 Task: Find an Airbnb in South Peabody, United States, for 7 guests from 10th to 15th July, with 4 bedrooms, 7 beds, 4 bathrooms, price range ₹10,000-₹15,000, and amenities including TV, gym, breakfast, free parking, WiFi, and self check-in.
Action: Mouse moved to (686, 136)
Screenshot: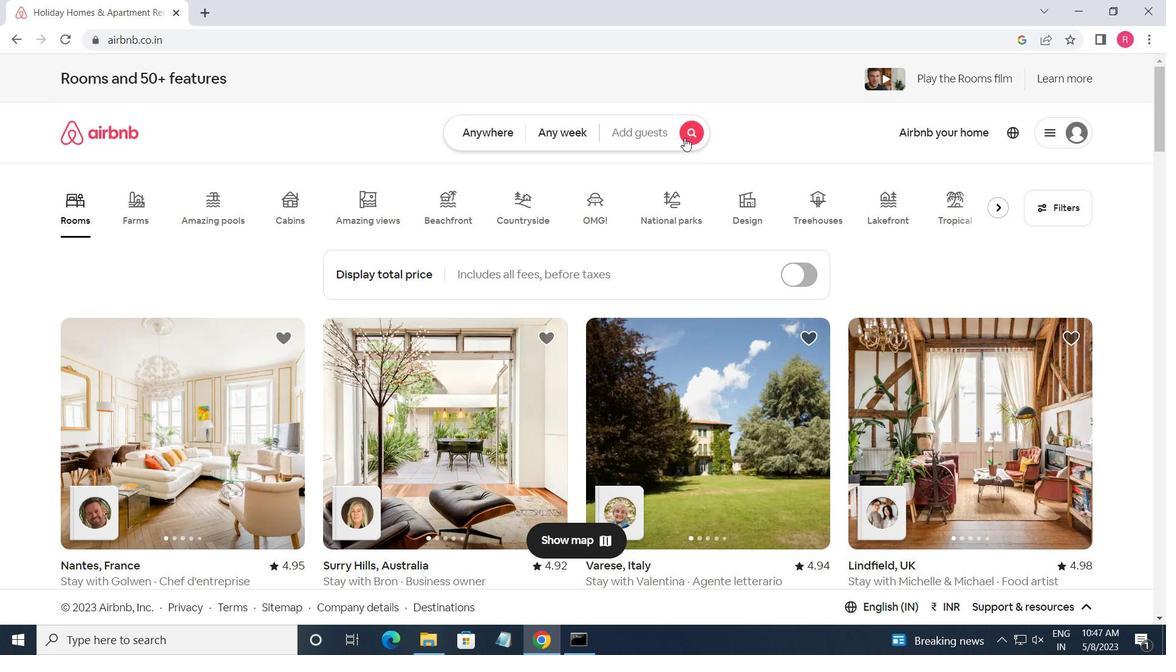 
Action: Mouse pressed left at (686, 136)
Screenshot: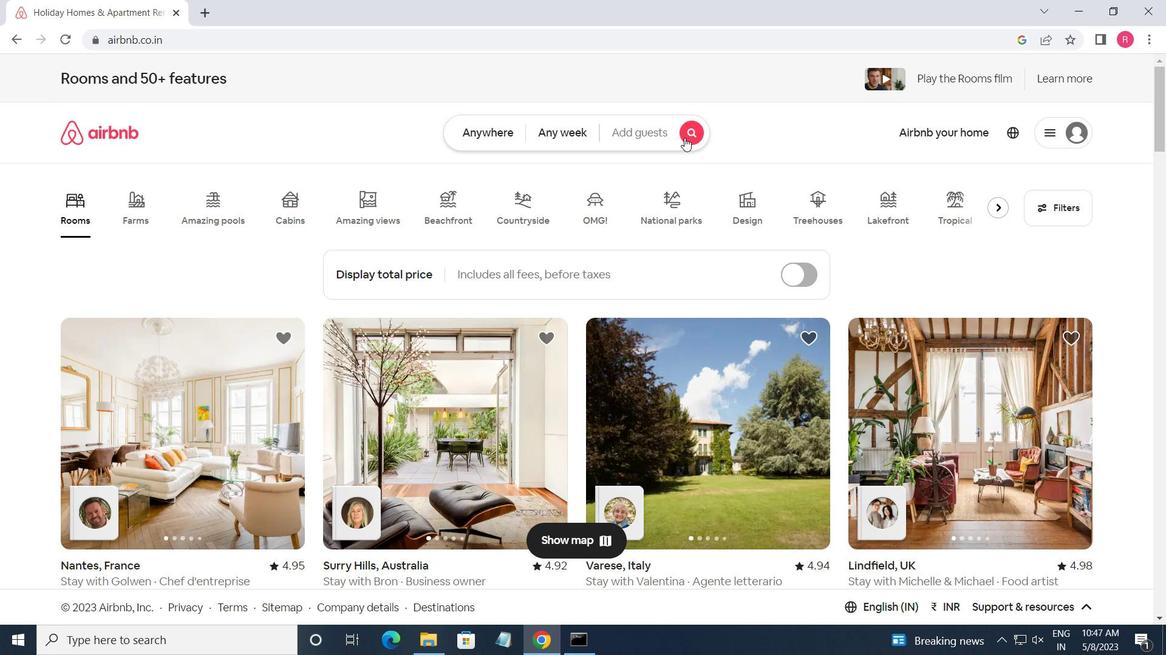 
Action: Mouse moved to (391, 191)
Screenshot: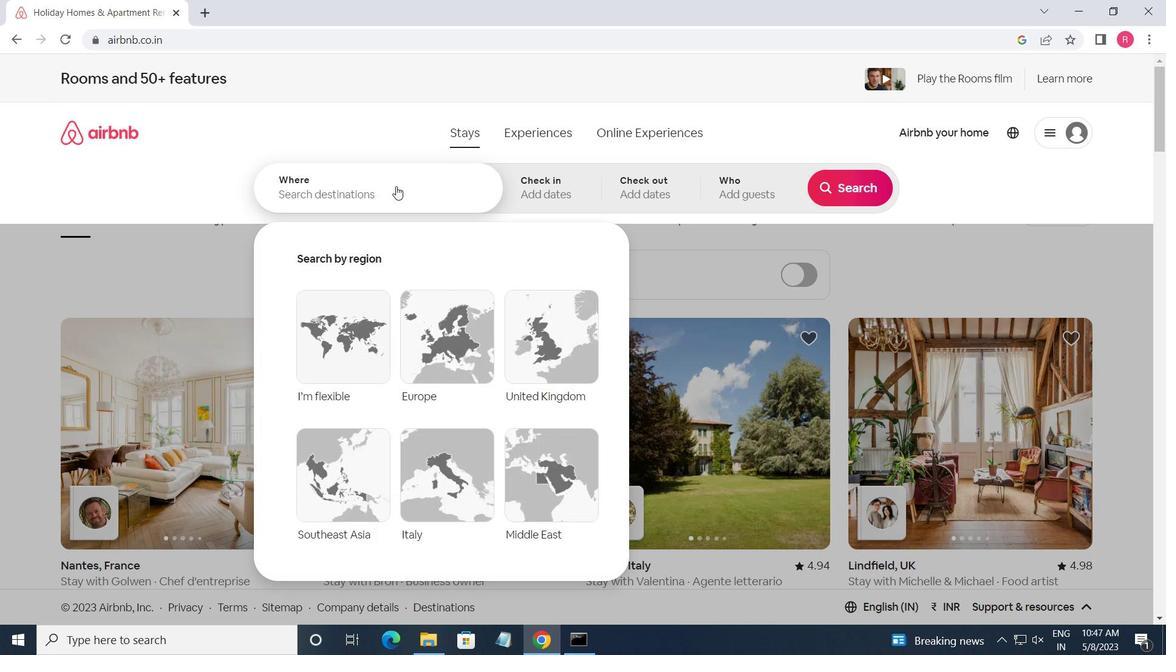 
Action: Mouse pressed left at (391, 191)
Screenshot: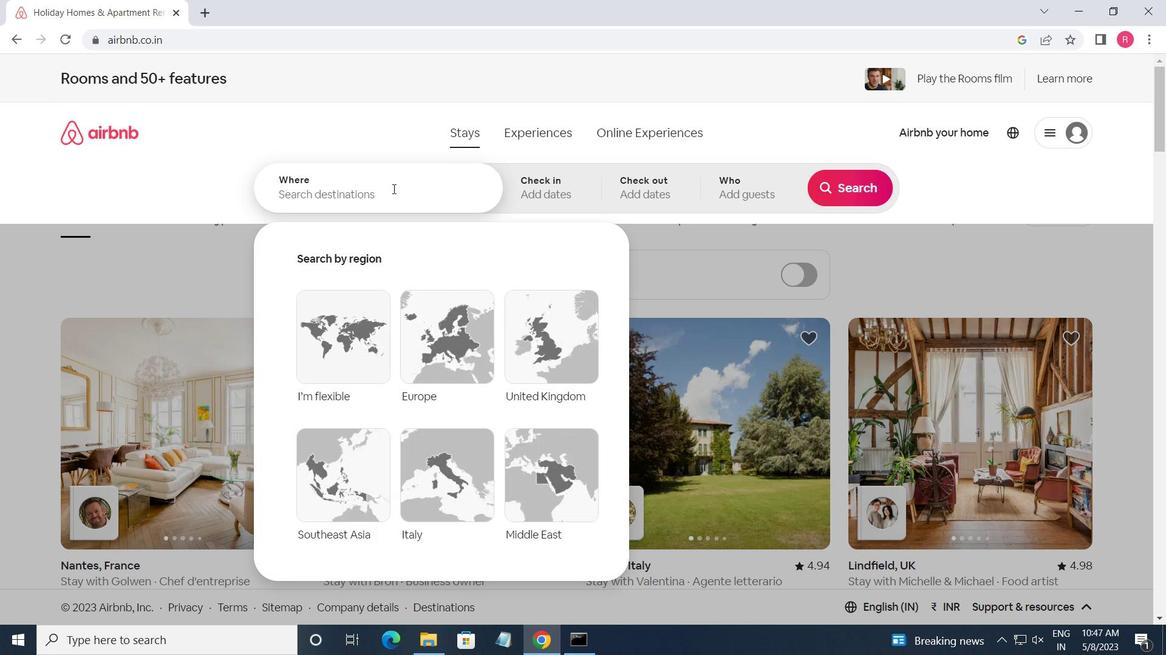 
Action: Key pressed <Key.shift>SOUTH<Key.space><Key.shift_r>PEABODY,<Key.shift_r><Key.shift_r>UNITED<Key.space><Key.shift>STATES<Key.enter>
Screenshot: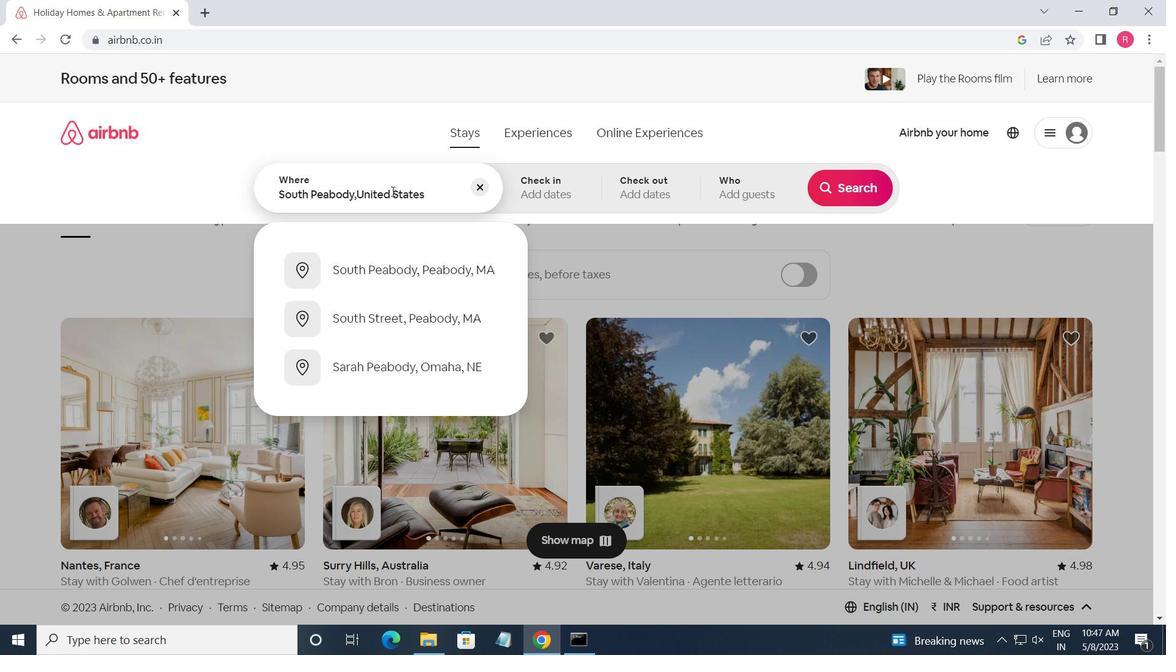 
Action: Mouse moved to (850, 311)
Screenshot: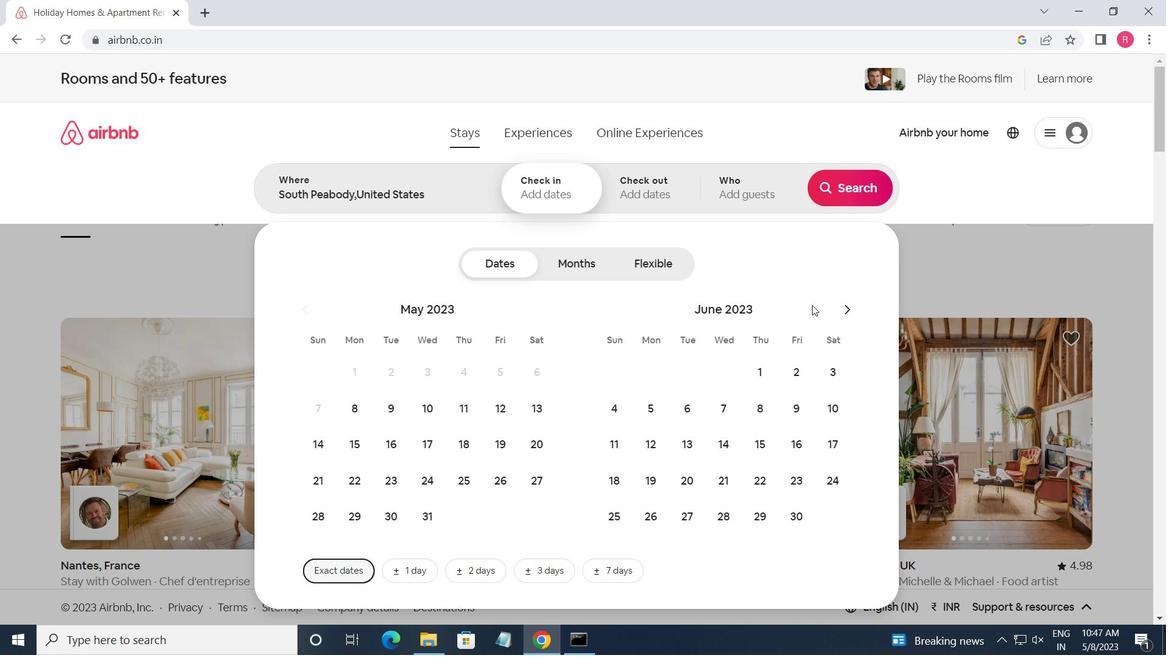 
Action: Mouse pressed left at (850, 311)
Screenshot: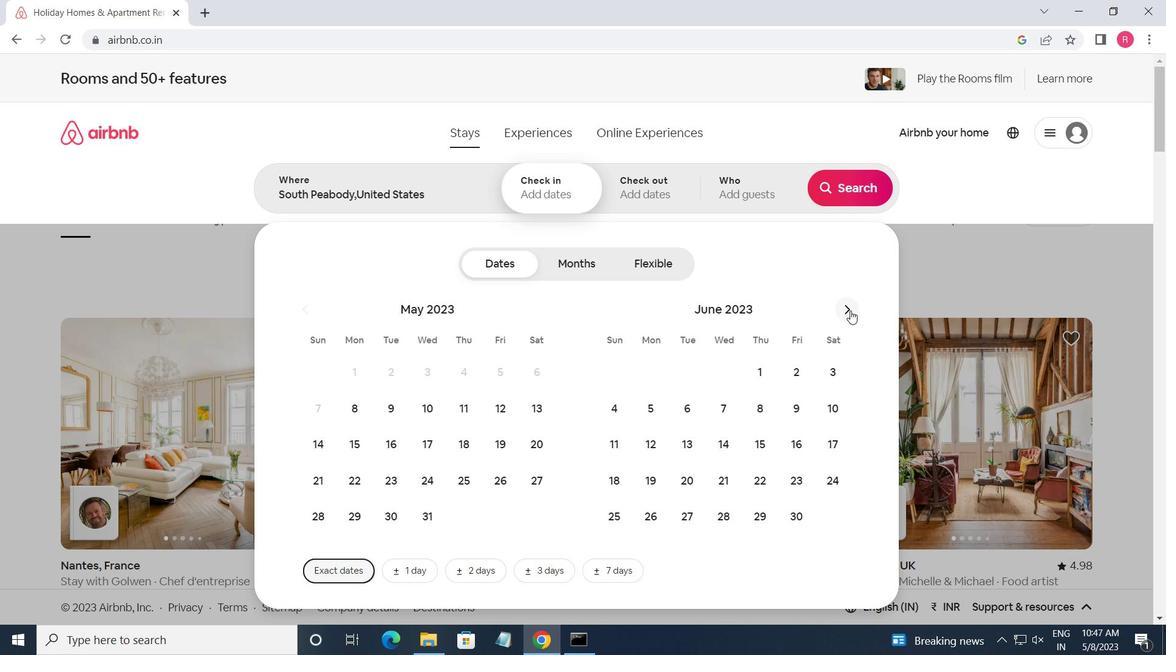 
Action: Mouse moved to (652, 451)
Screenshot: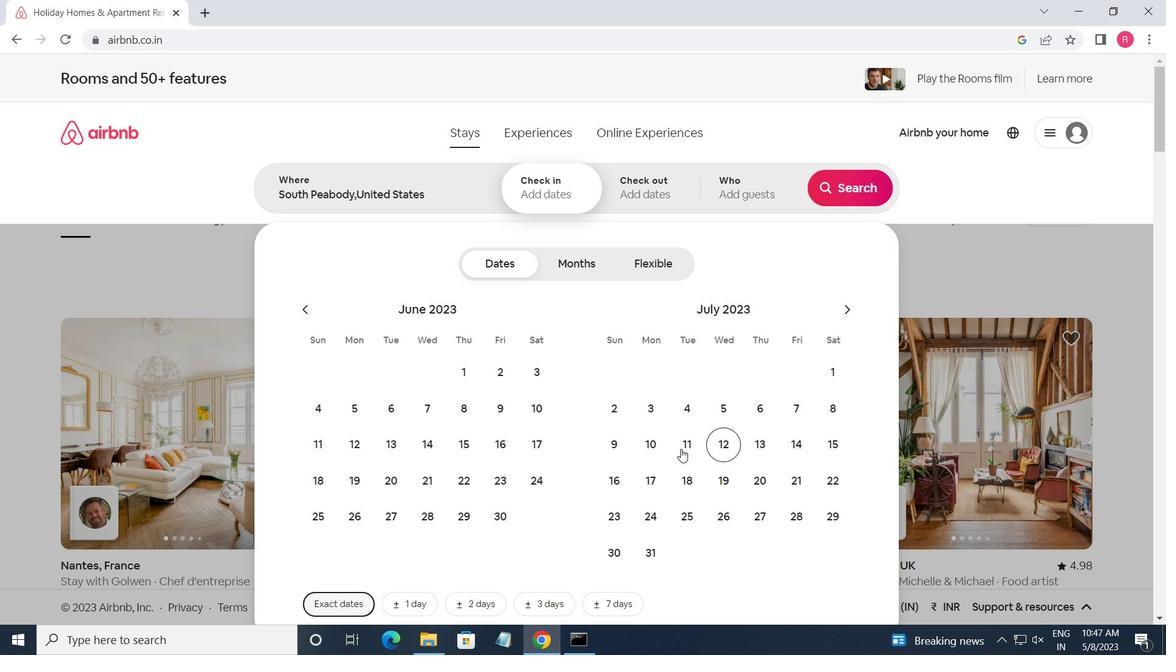 
Action: Mouse pressed left at (652, 451)
Screenshot: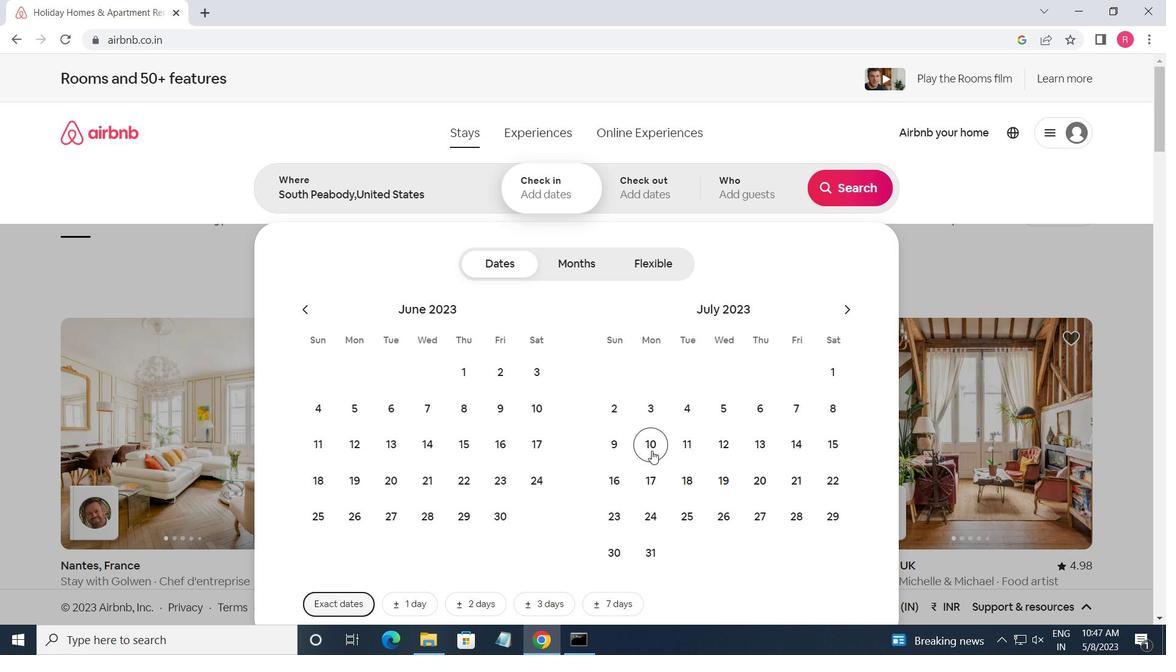 
Action: Mouse moved to (837, 450)
Screenshot: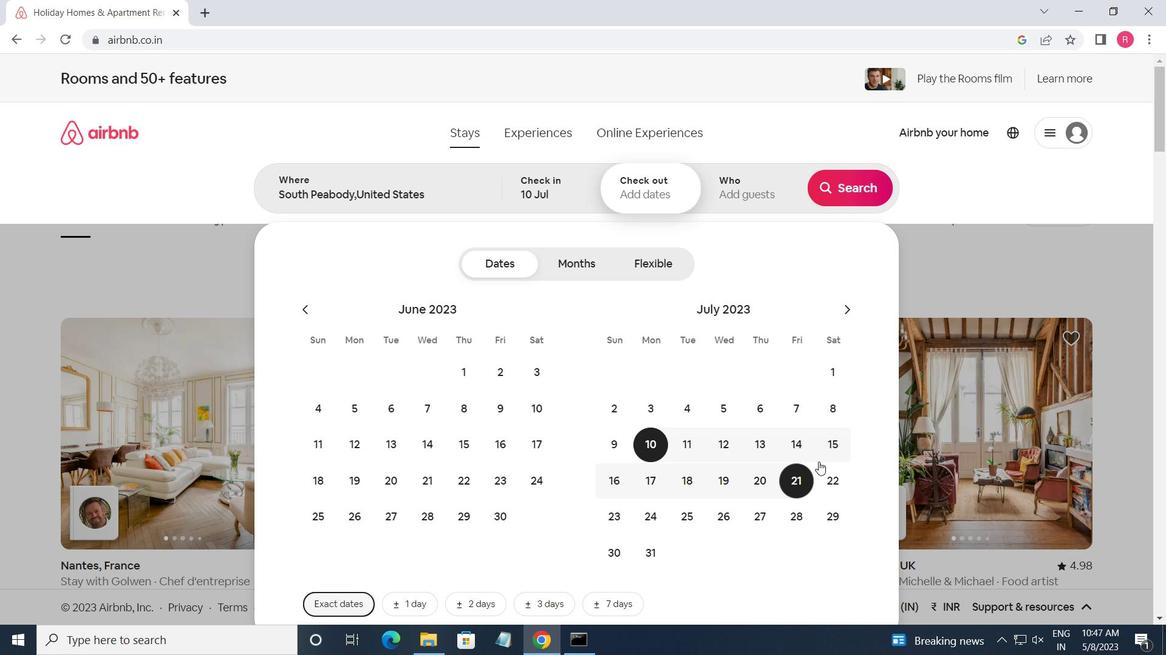 
Action: Mouse pressed left at (837, 450)
Screenshot: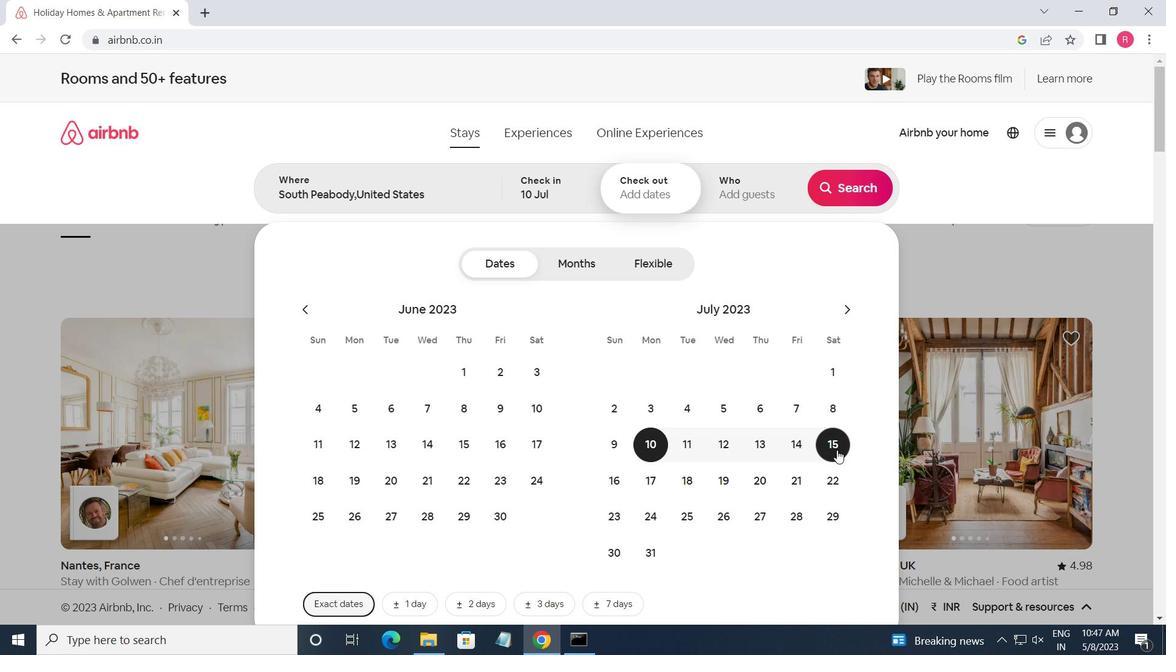 
Action: Mouse moved to (753, 196)
Screenshot: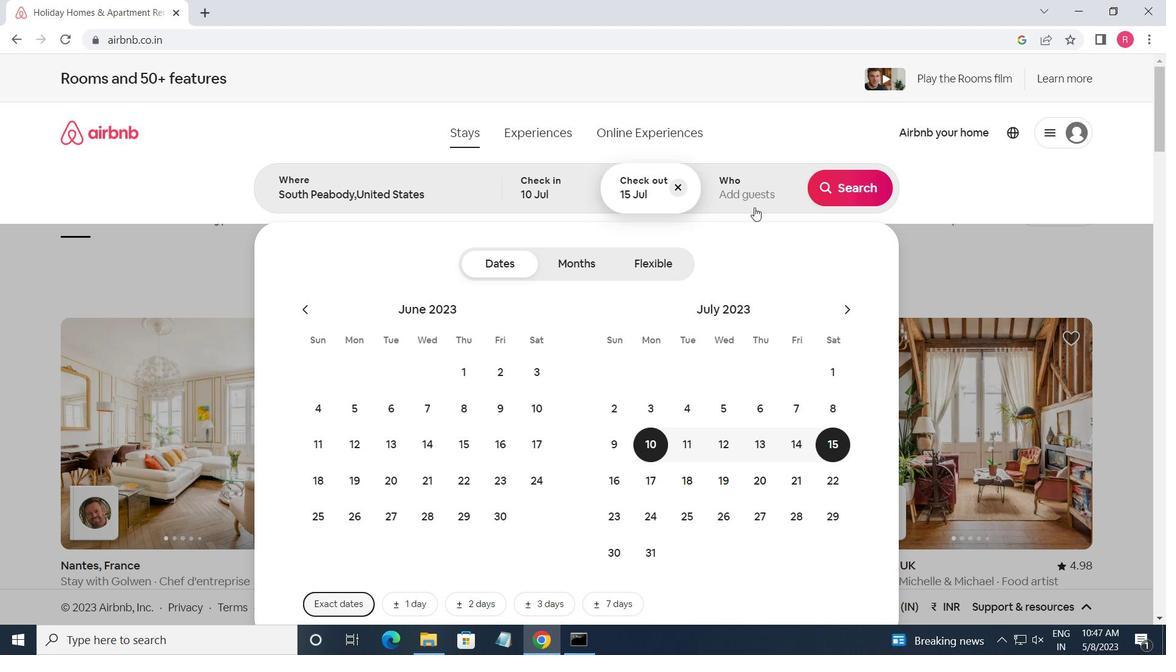 
Action: Mouse pressed left at (753, 196)
Screenshot: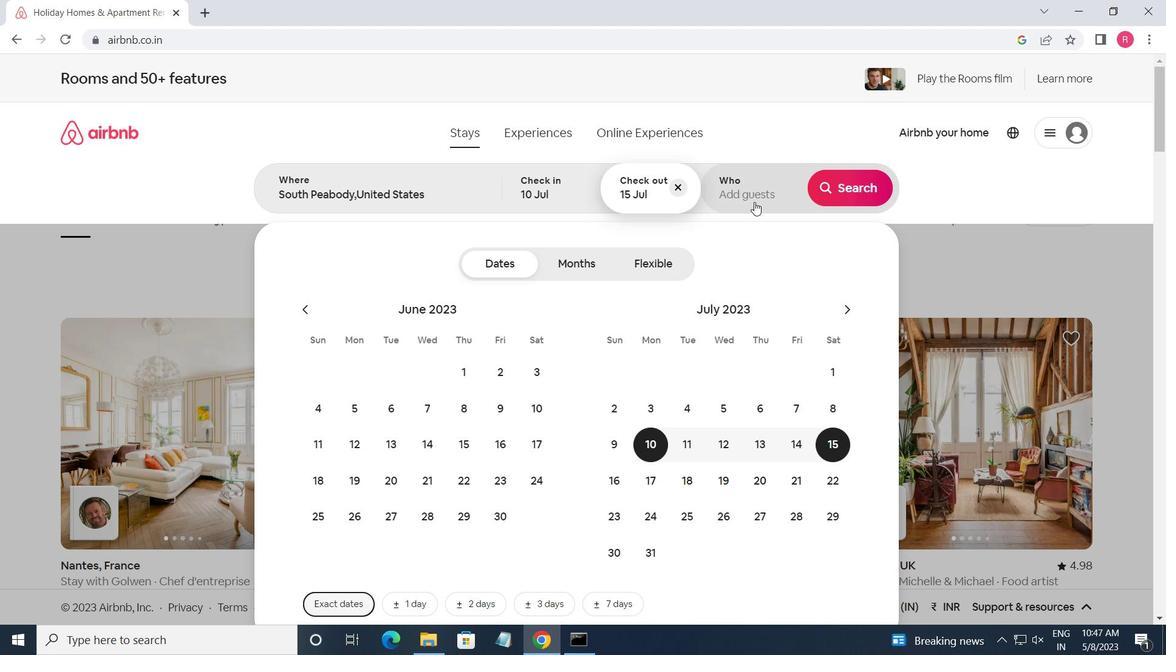 
Action: Mouse moved to (857, 269)
Screenshot: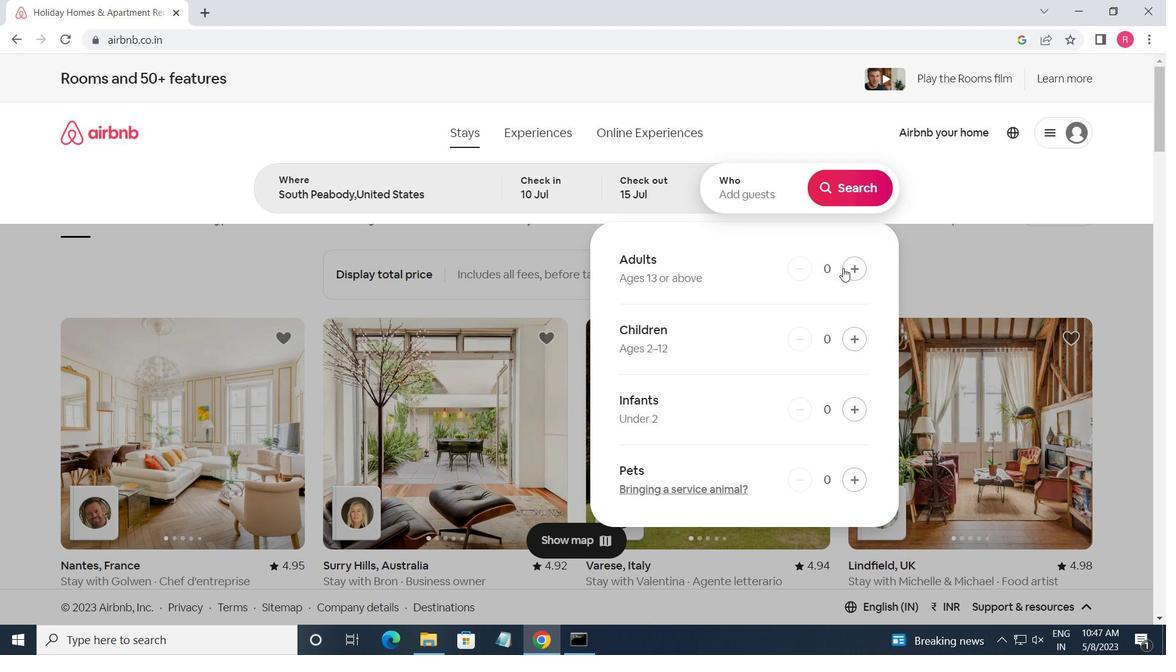 
Action: Mouse pressed left at (857, 269)
Screenshot: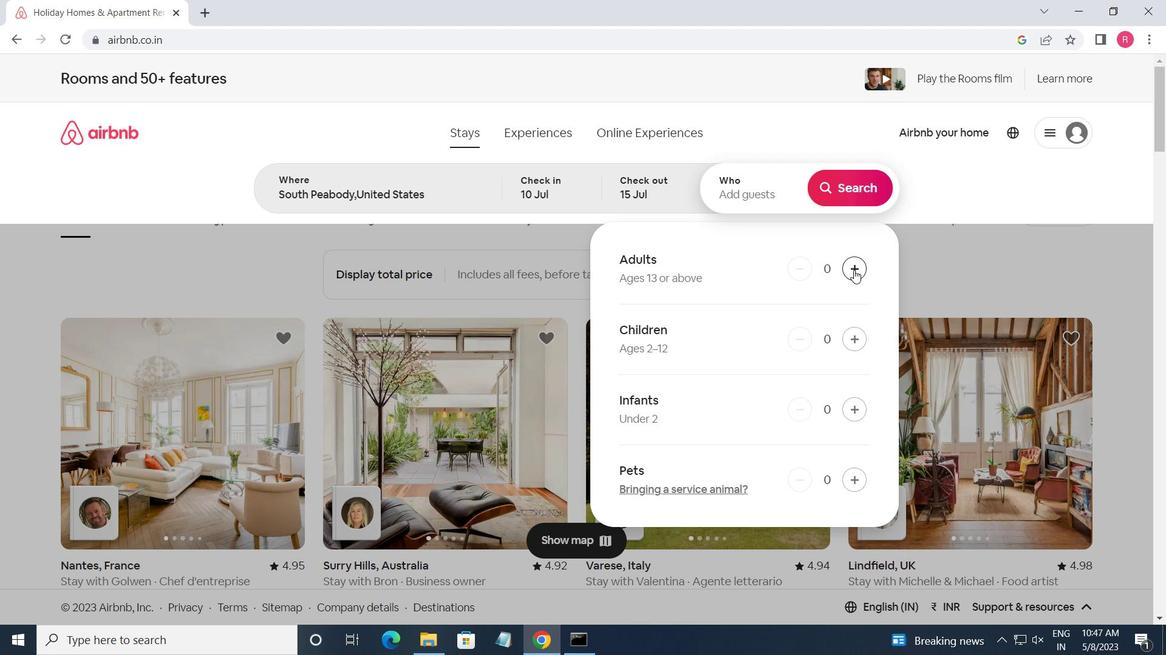 
Action: Mouse pressed left at (857, 269)
Screenshot: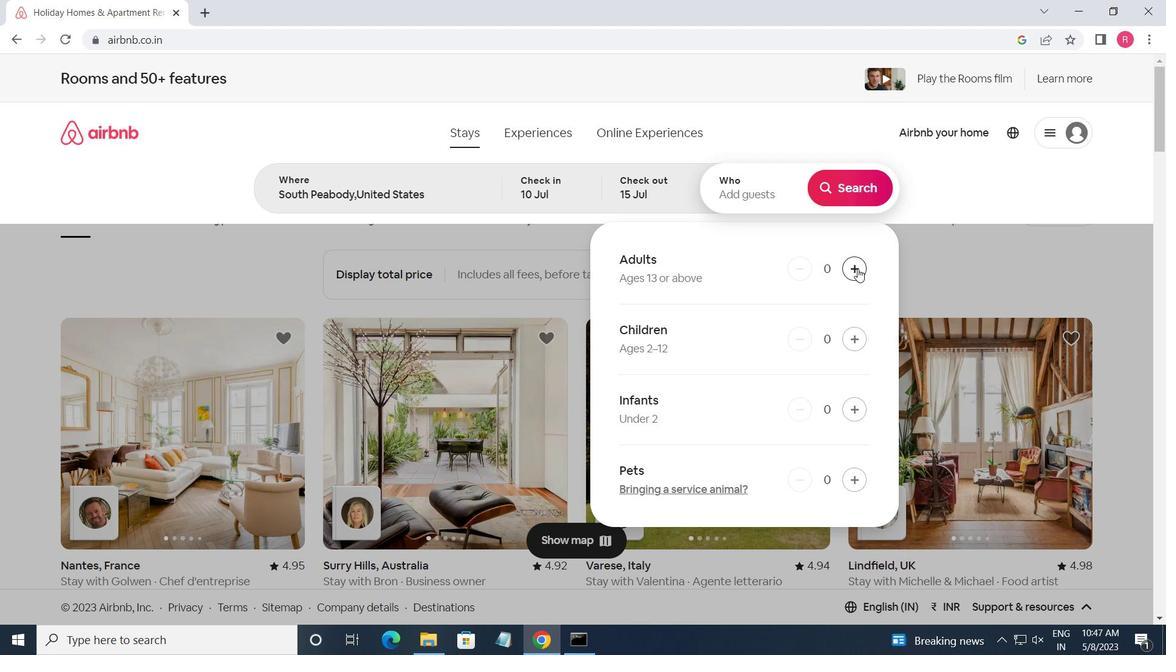 
Action: Mouse pressed left at (857, 269)
Screenshot: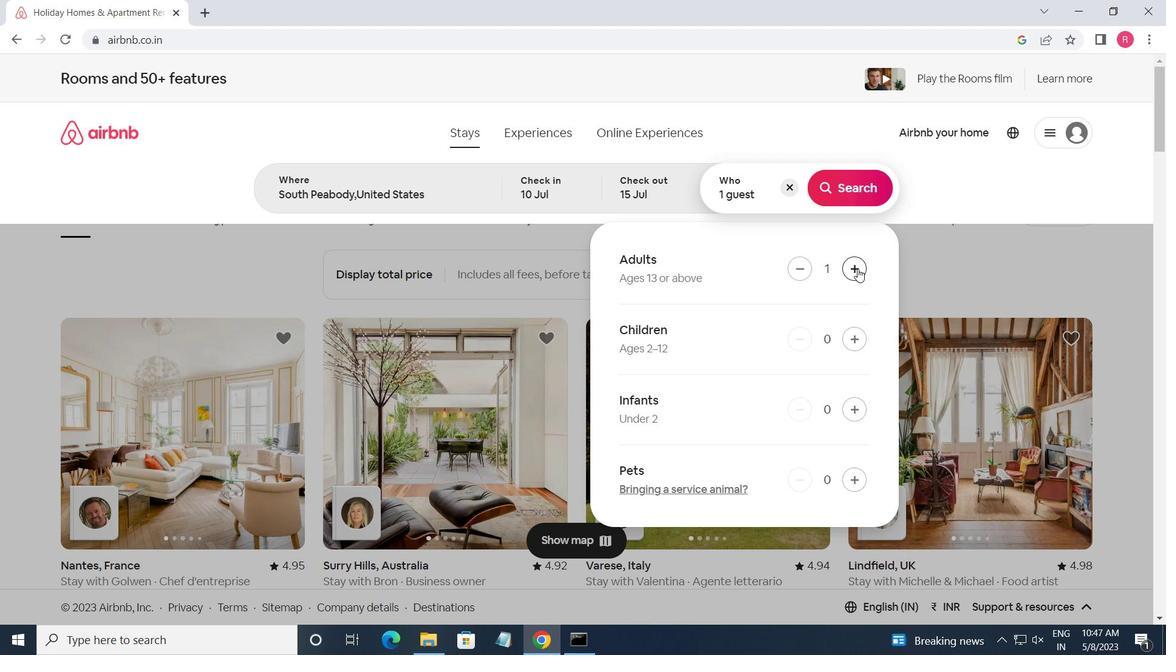 
Action: Mouse pressed left at (857, 269)
Screenshot: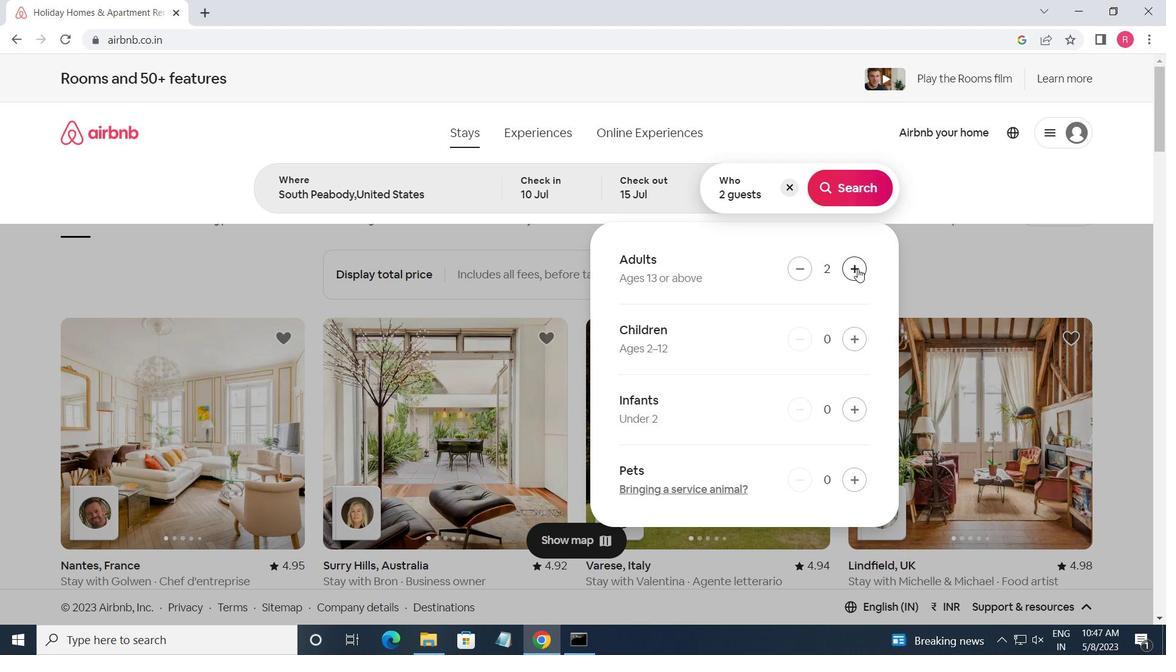 
Action: Mouse pressed left at (857, 269)
Screenshot: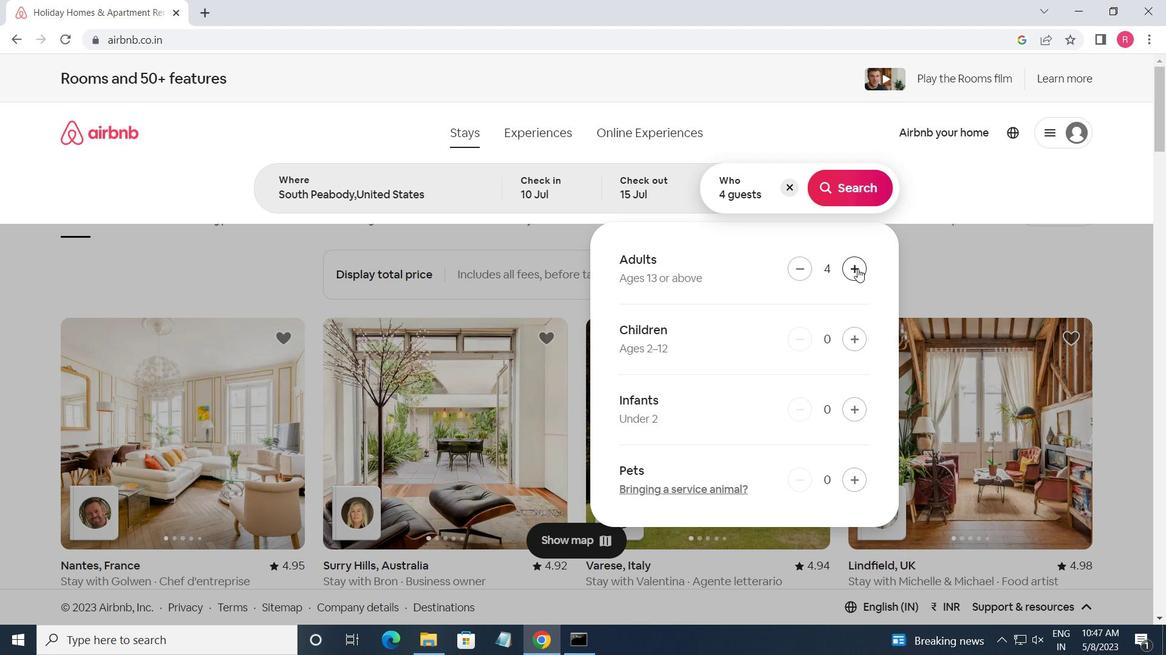 
Action: Mouse pressed left at (857, 269)
Screenshot: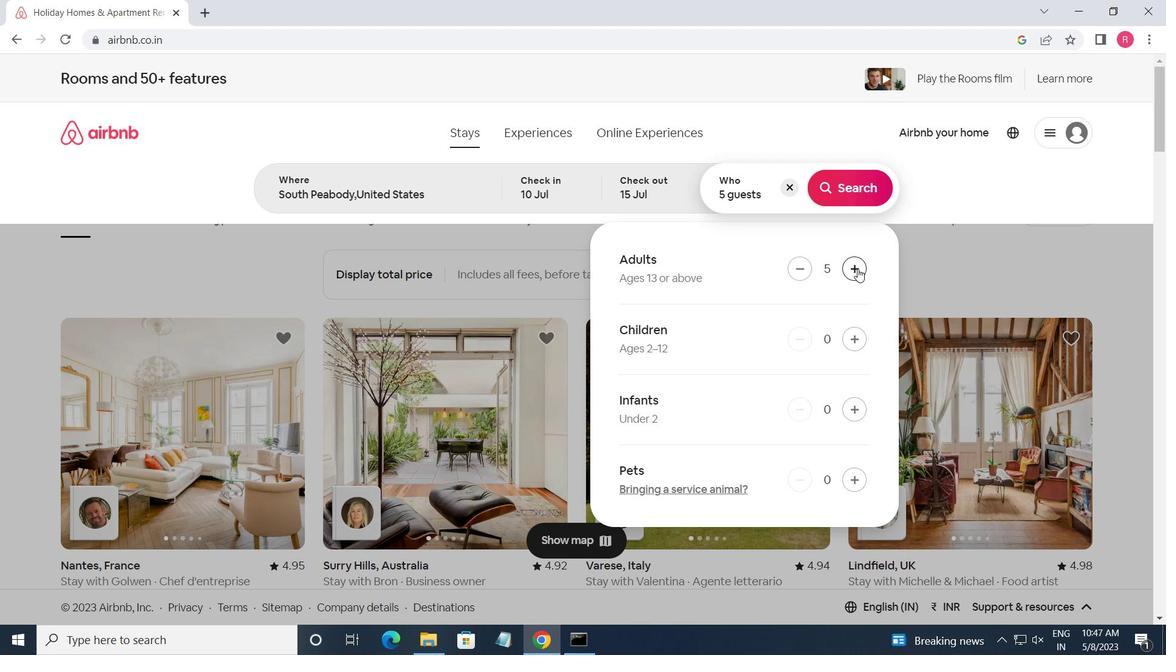 
Action: Mouse pressed left at (857, 269)
Screenshot: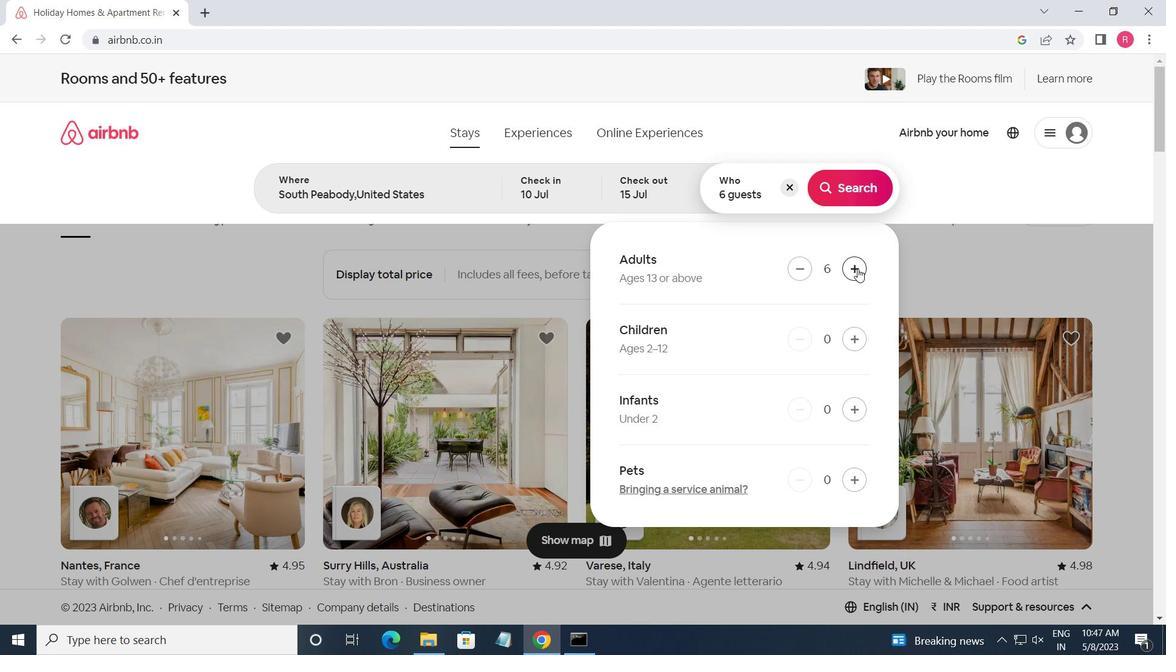 
Action: Mouse moved to (831, 185)
Screenshot: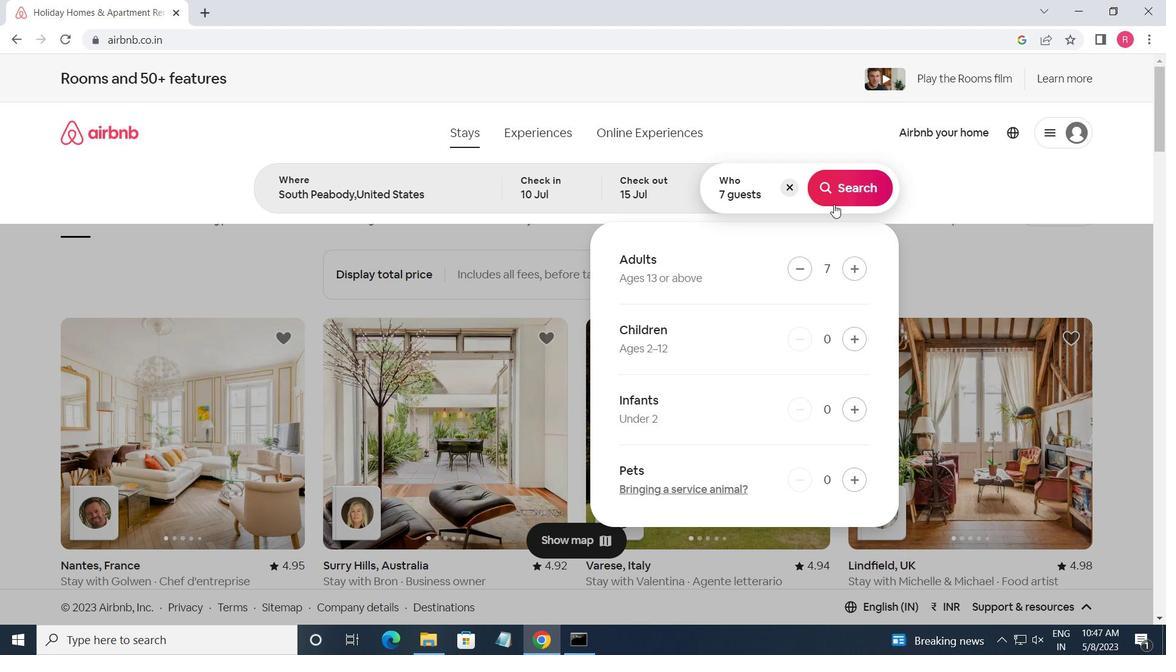 
Action: Mouse pressed left at (831, 185)
Screenshot: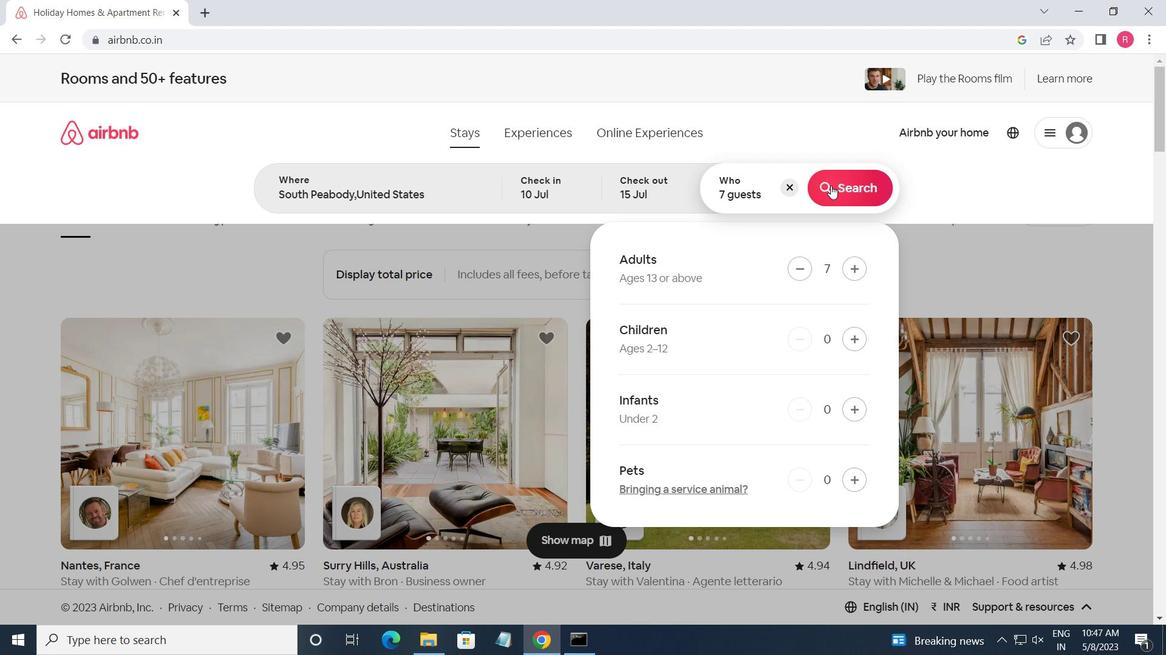 
Action: Mouse moved to (1101, 142)
Screenshot: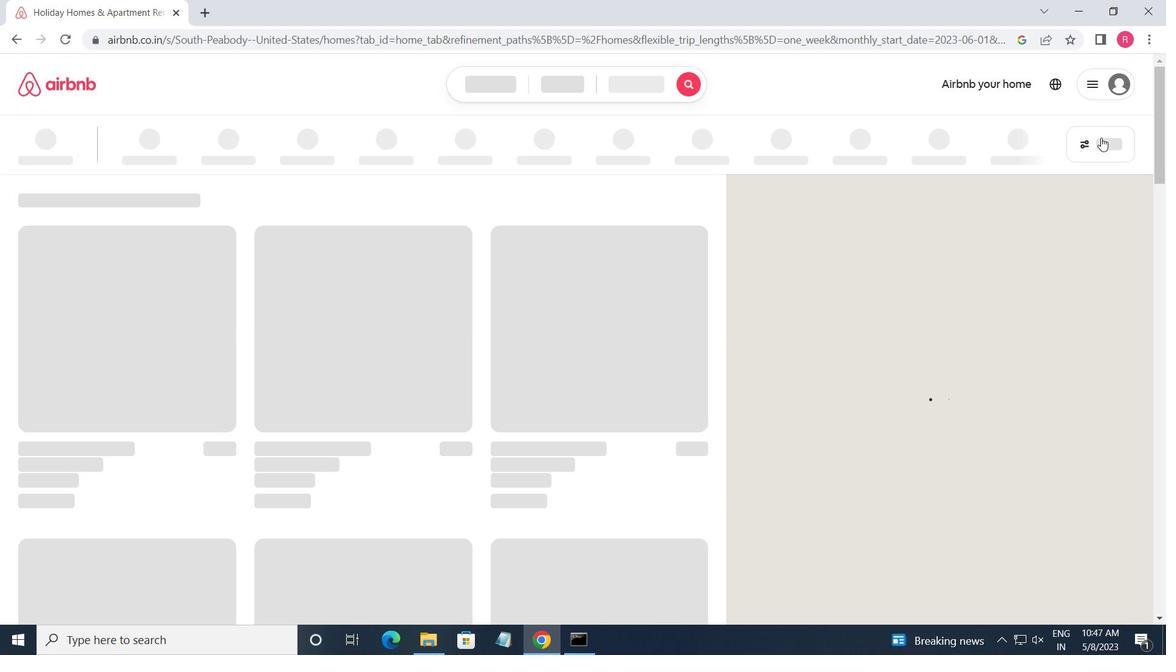
Action: Mouse pressed left at (1101, 142)
Screenshot: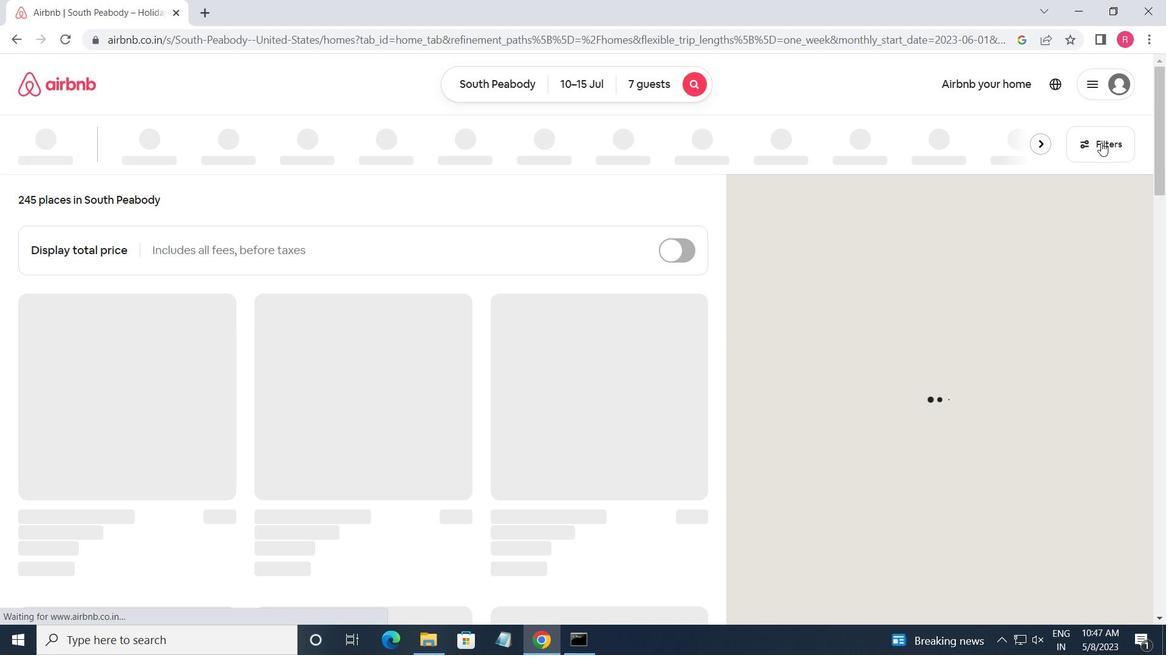 
Action: Mouse moved to (420, 515)
Screenshot: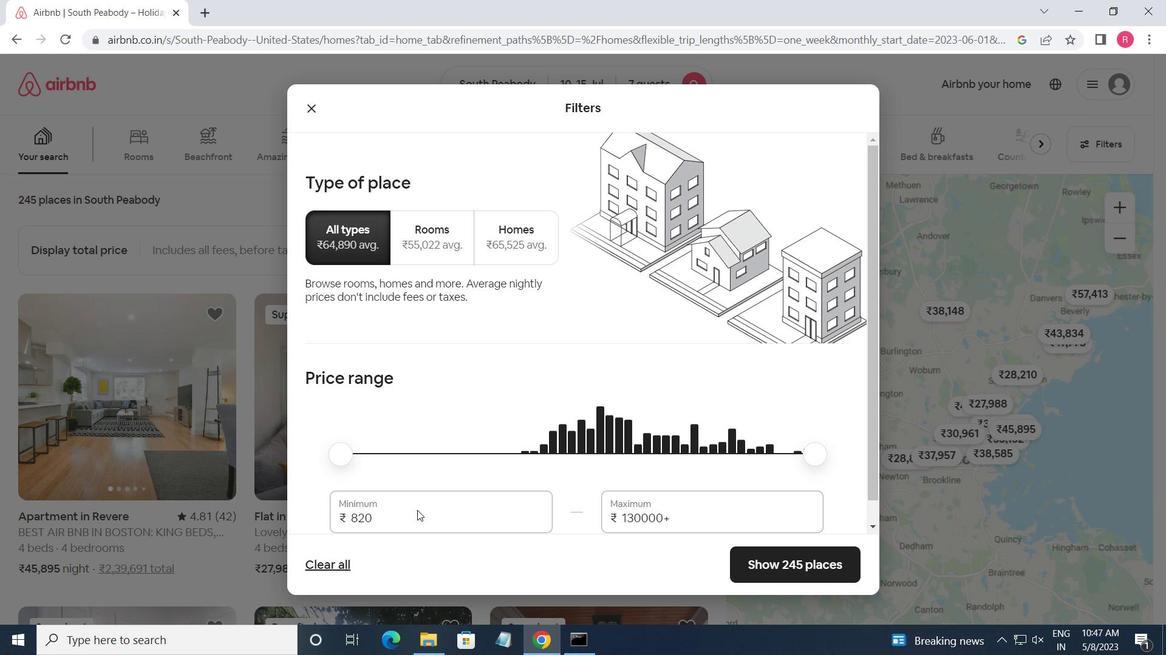 
Action: Mouse pressed left at (420, 515)
Screenshot: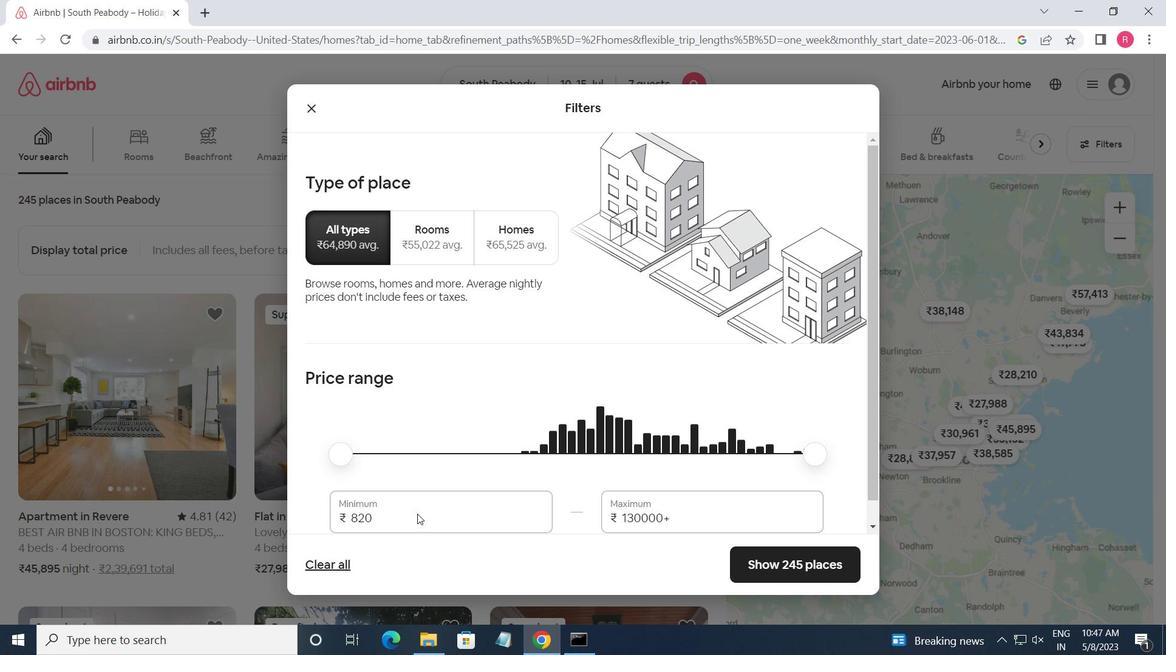 
Action: Key pressed <Key.backspace><Key.backspace><Key.backspace>10000<Key.tab>15000
Screenshot: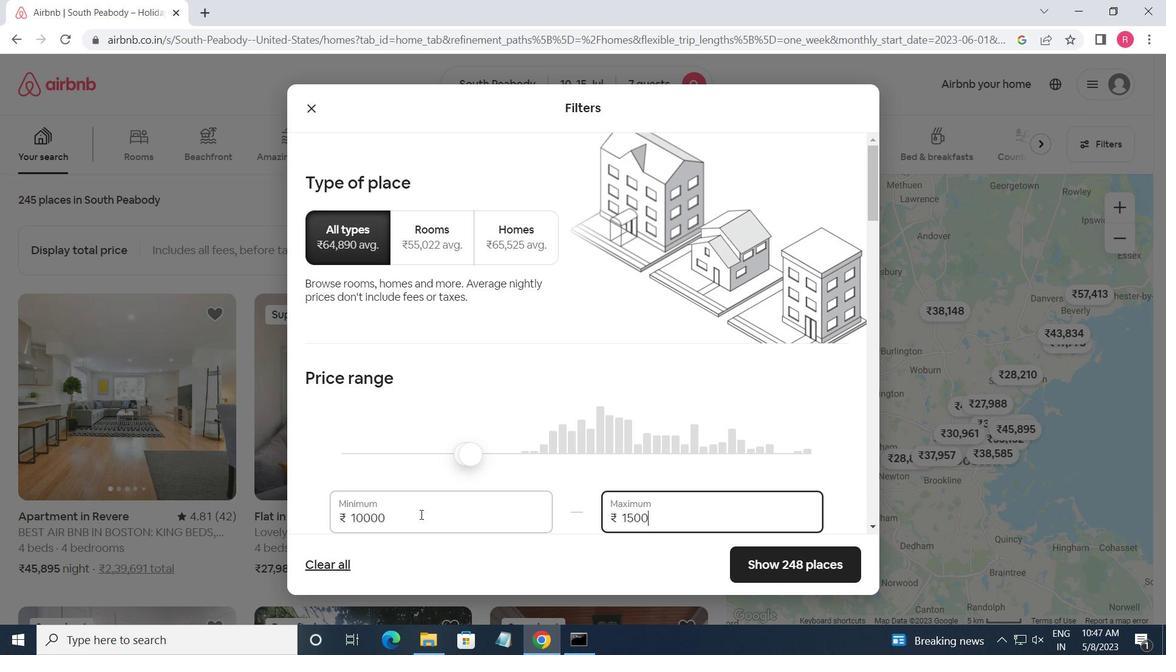 
Action: Mouse moved to (494, 490)
Screenshot: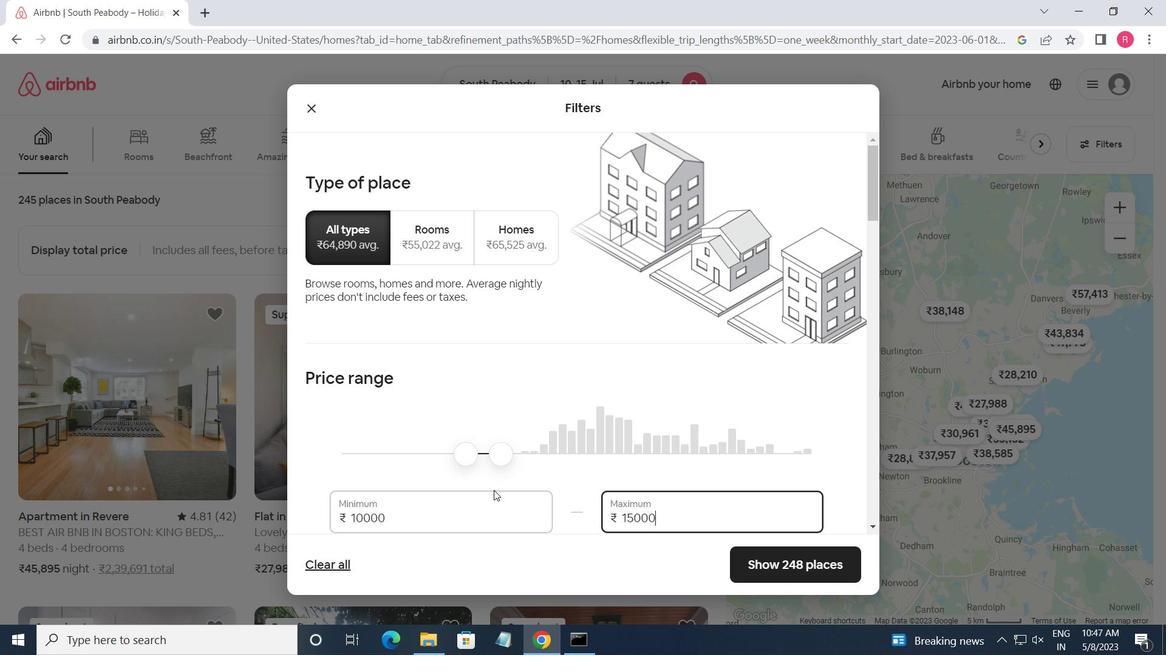 
Action: Mouse scrolled (494, 490) with delta (0, 0)
Screenshot: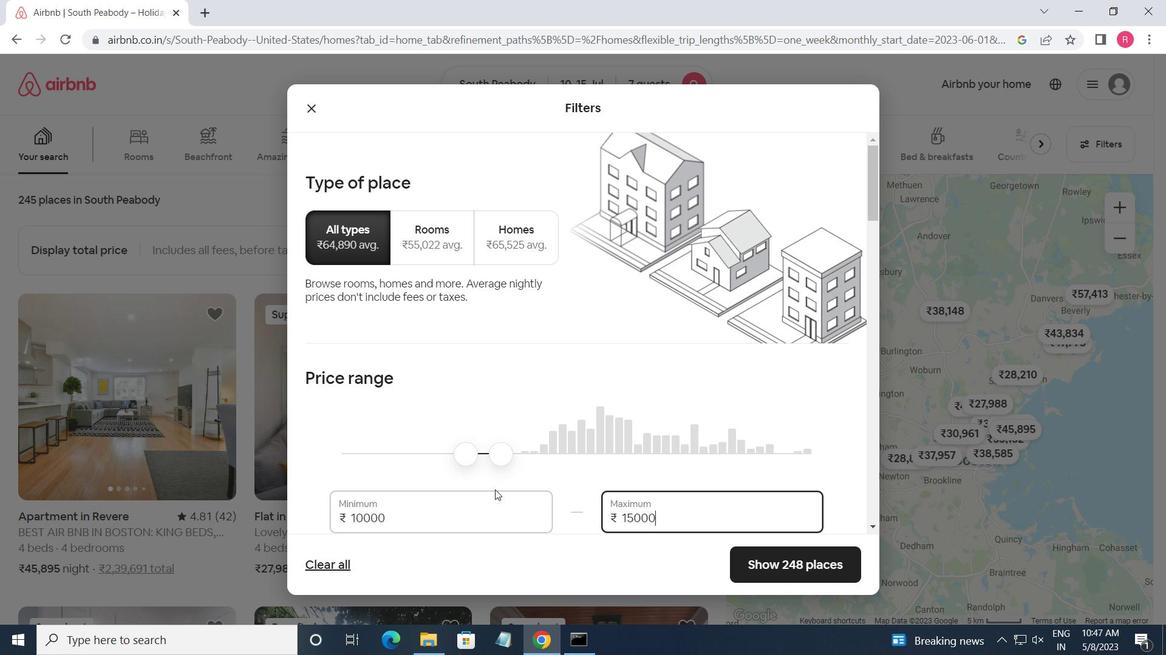 
Action: Mouse scrolled (494, 490) with delta (0, 0)
Screenshot: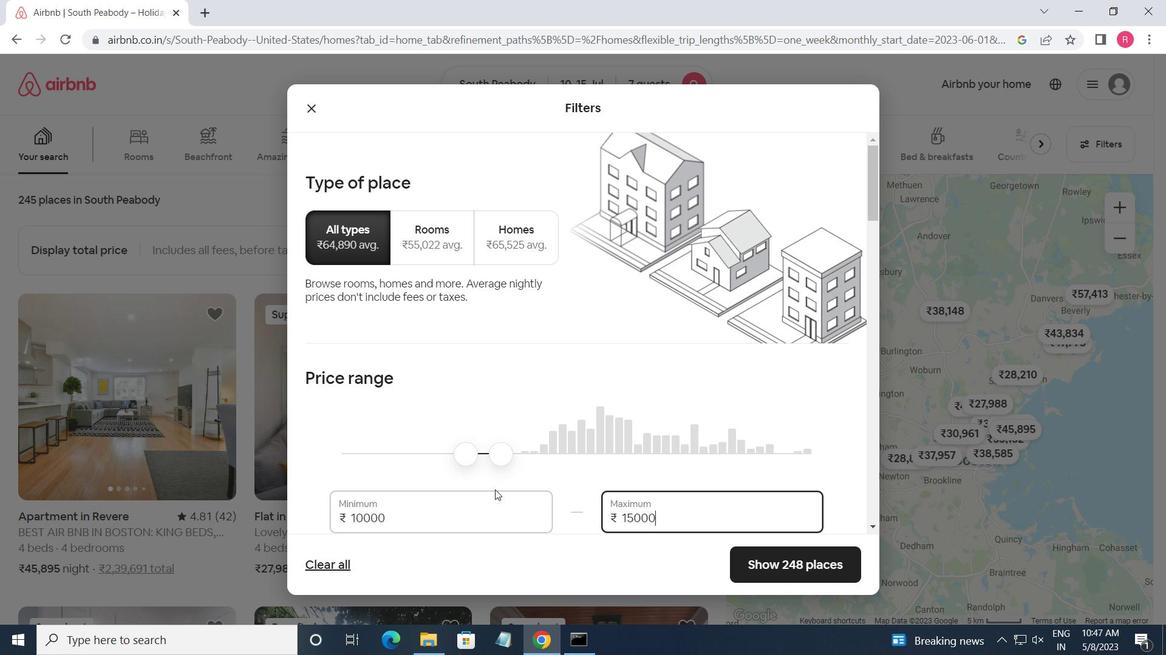 
Action: Mouse scrolled (494, 490) with delta (0, 0)
Screenshot: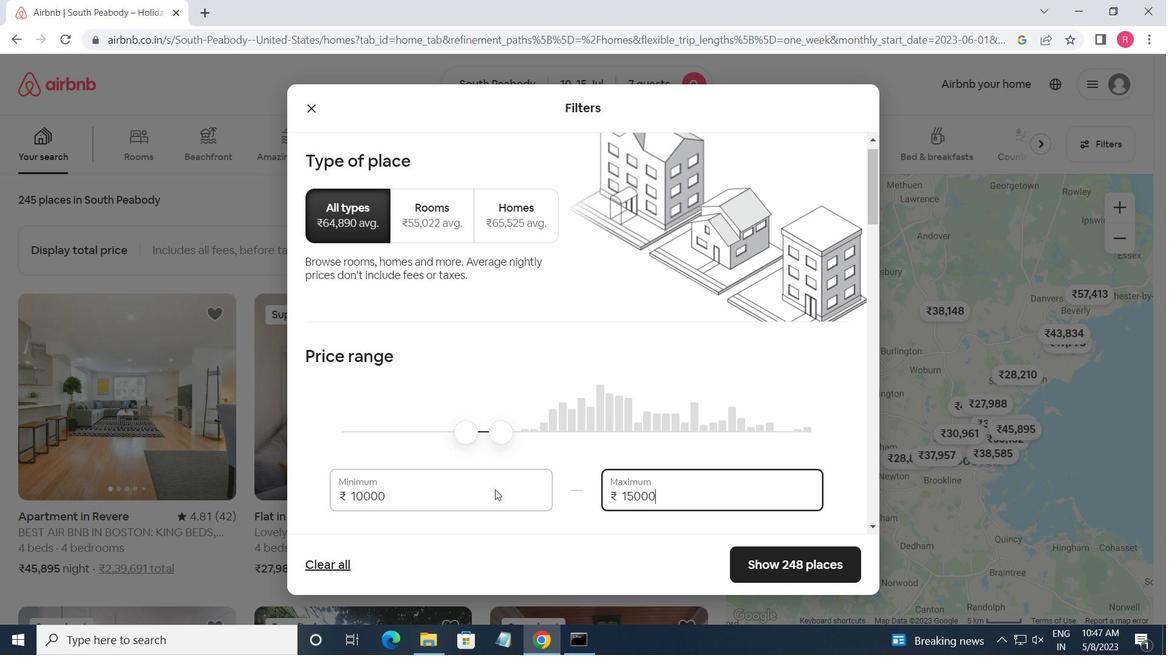 
Action: Mouse scrolled (494, 490) with delta (0, 0)
Screenshot: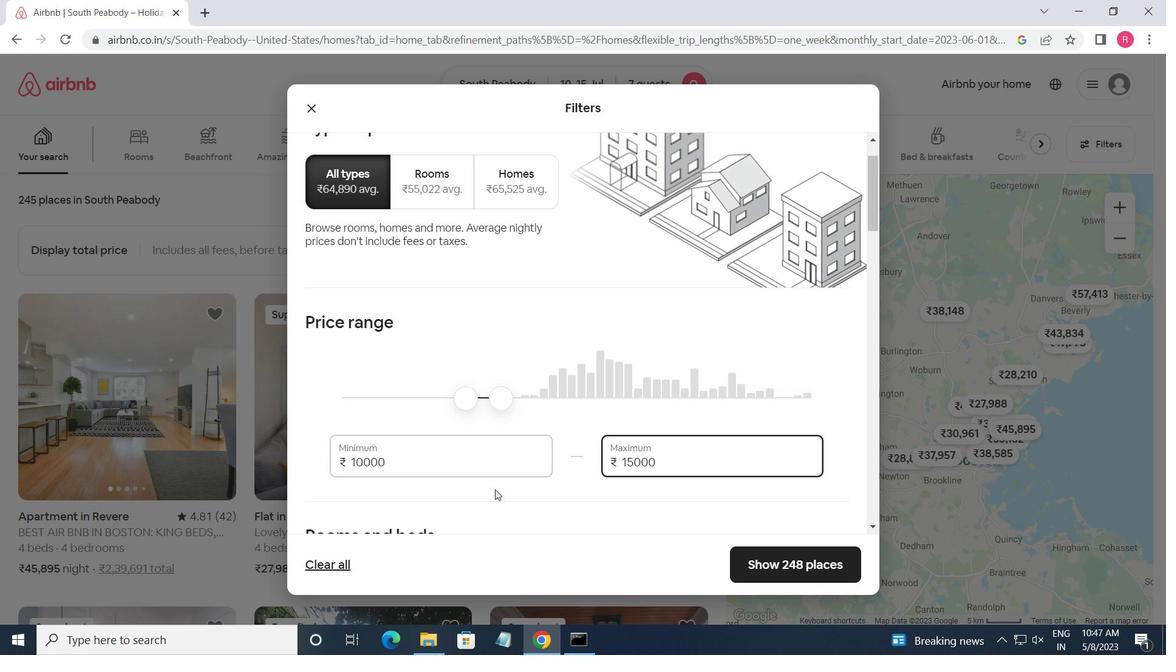 
Action: Mouse moved to (563, 369)
Screenshot: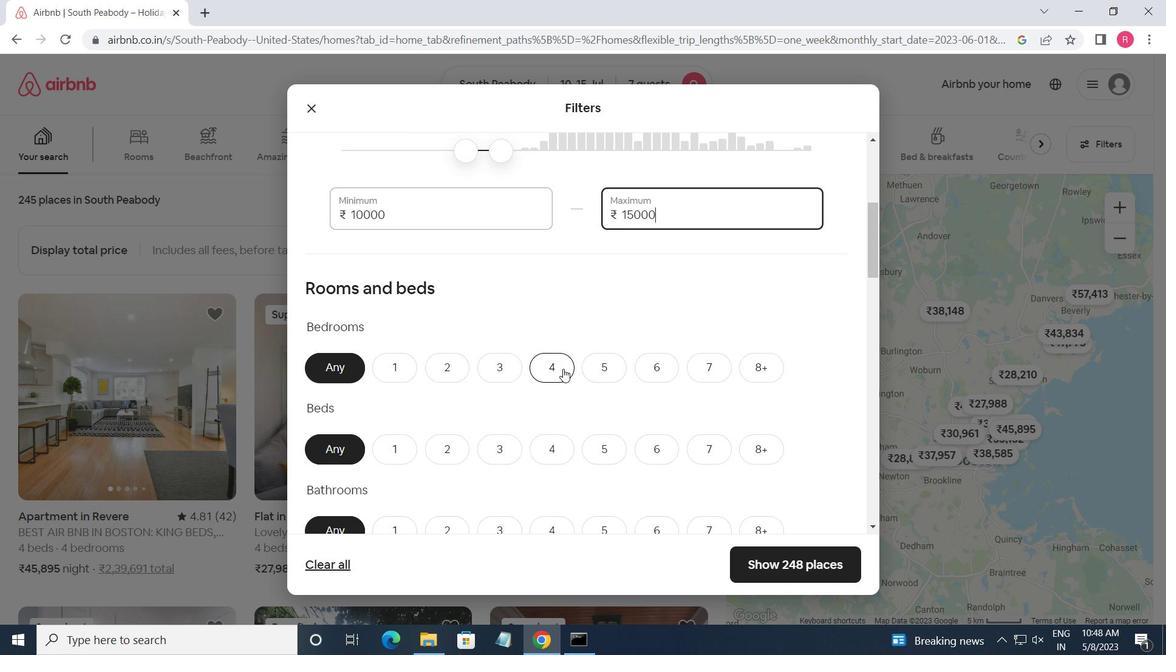 
Action: Mouse pressed left at (563, 369)
Screenshot: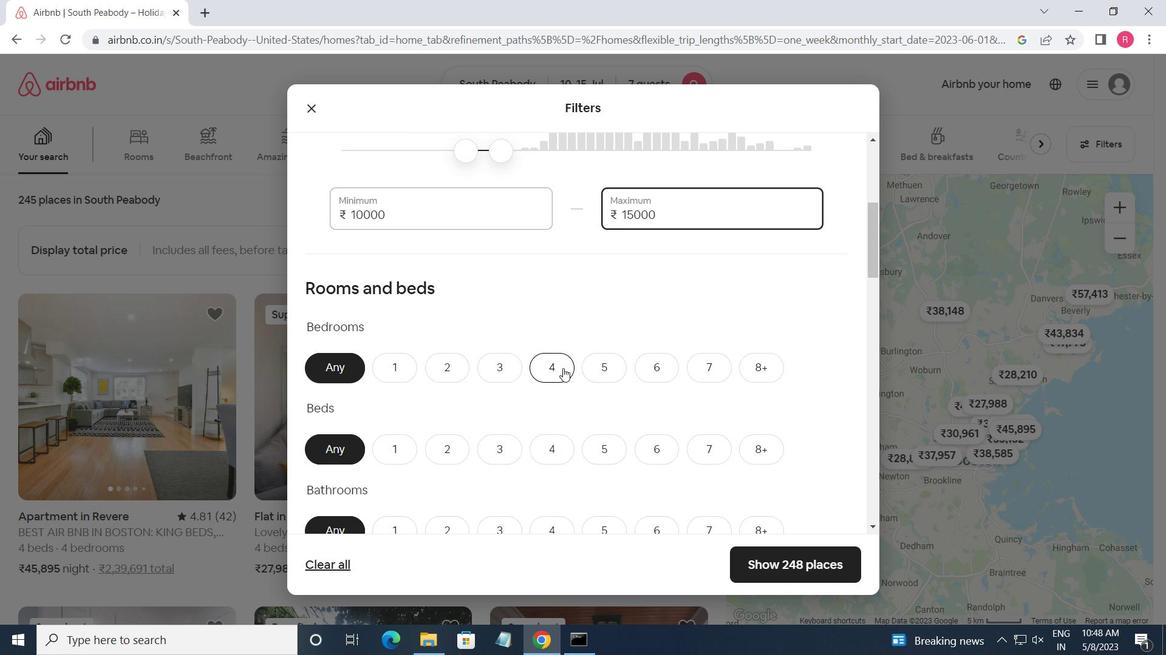 
Action: Mouse moved to (696, 451)
Screenshot: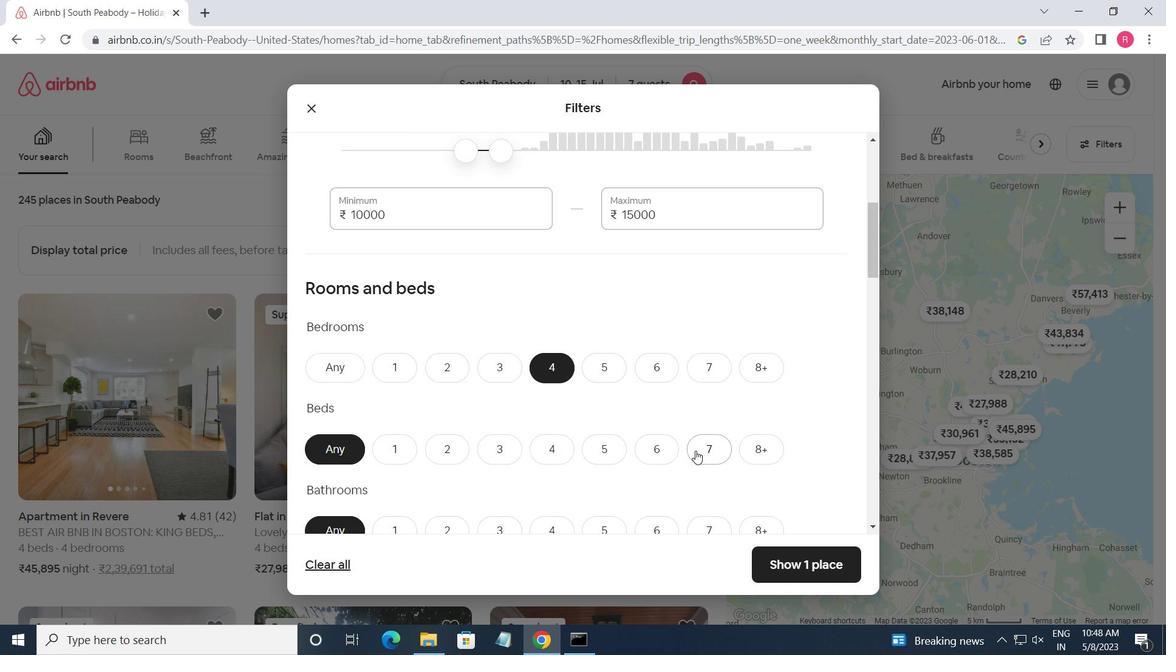 
Action: Mouse pressed left at (696, 451)
Screenshot: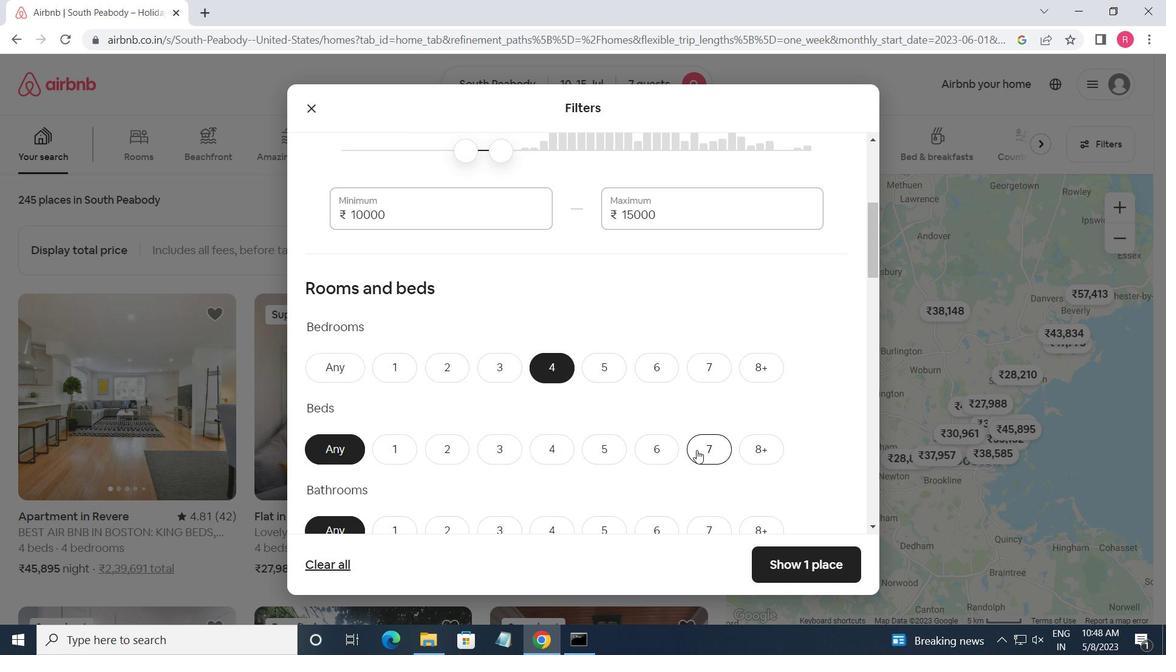 
Action: Mouse moved to (549, 527)
Screenshot: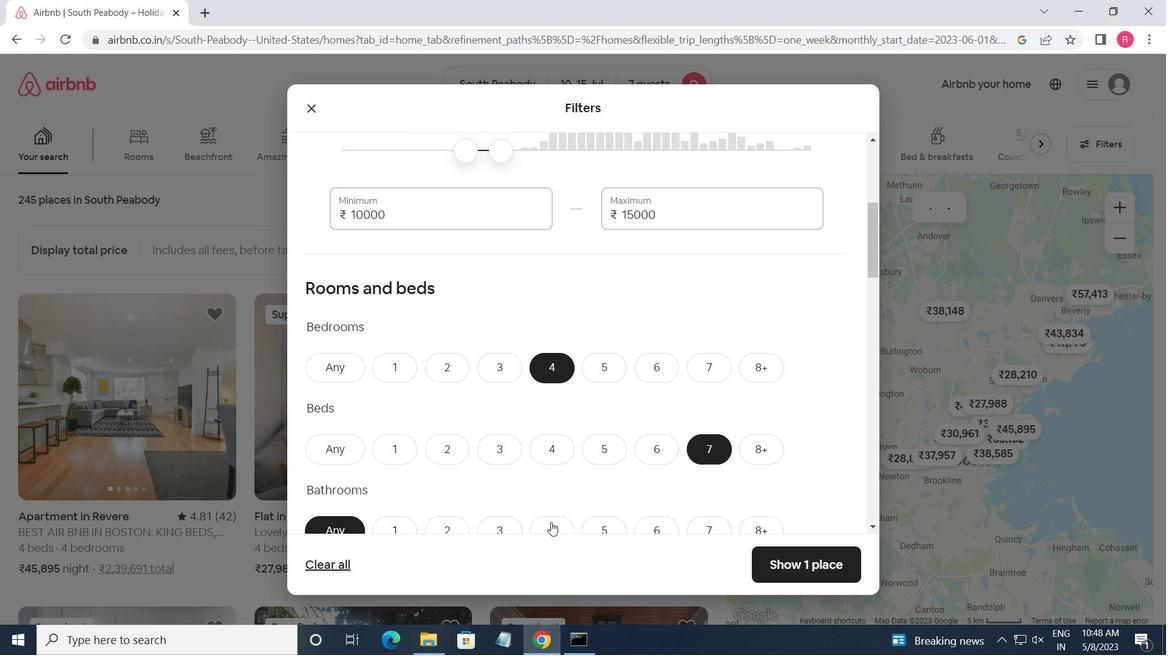 
Action: Mouse pressed left at (549, 527)
Screenshot: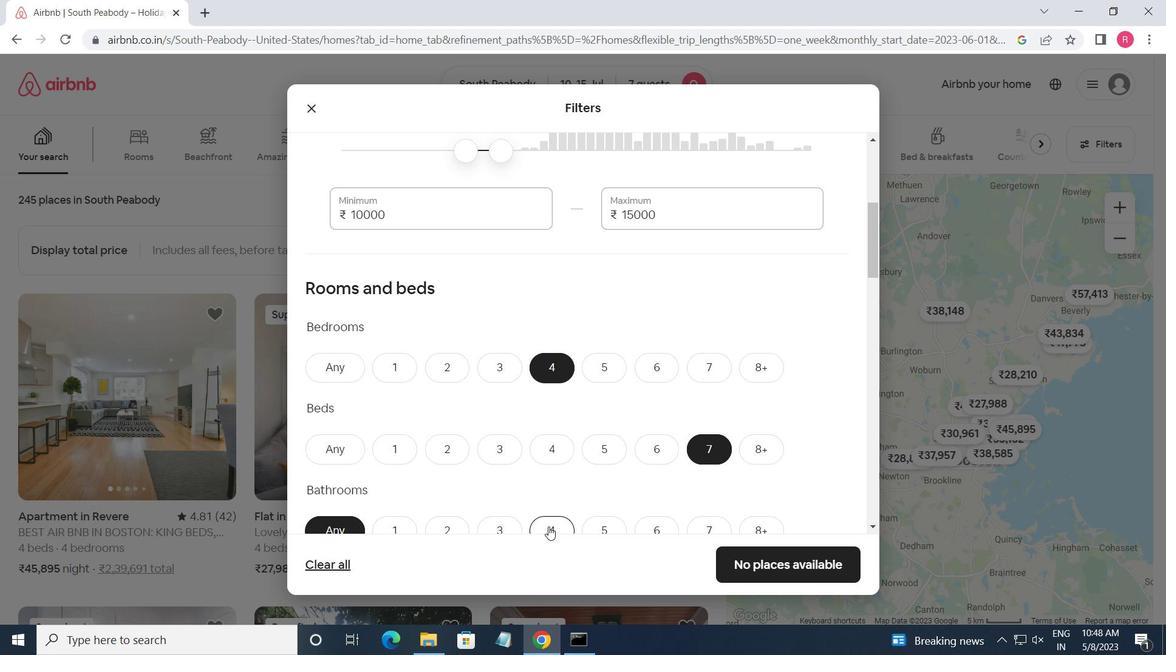 
Action: Mouse moved to (560, 403)
Screenshot: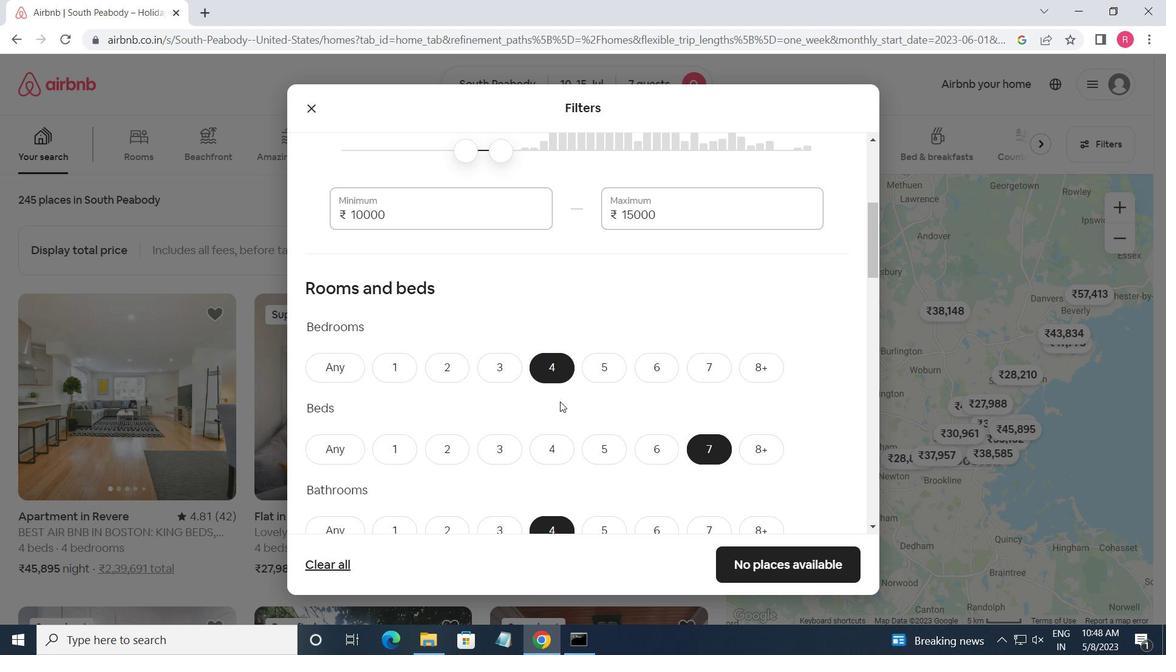 
Action: Mouse scrolled (560, 402) with delta (0, 0)
Screenshot: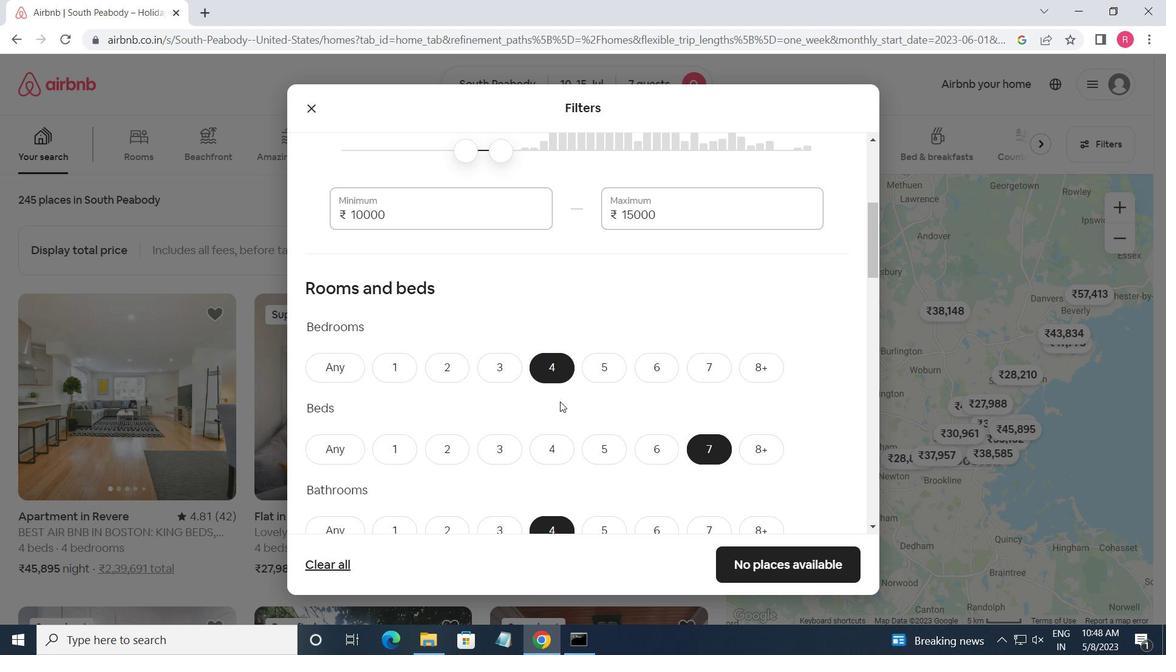 
Action: Mouse moved to (560, 403)
Screenshot: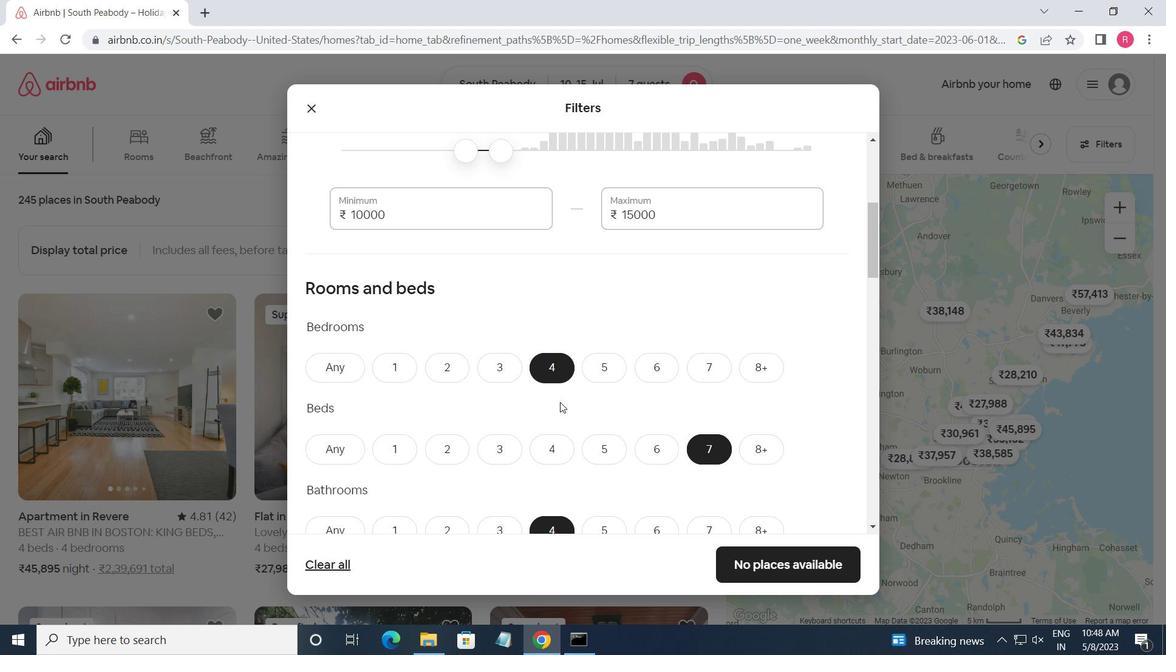 
Action: Mouse scrolled (560, 403) with delta (0, 0)
Screenshot: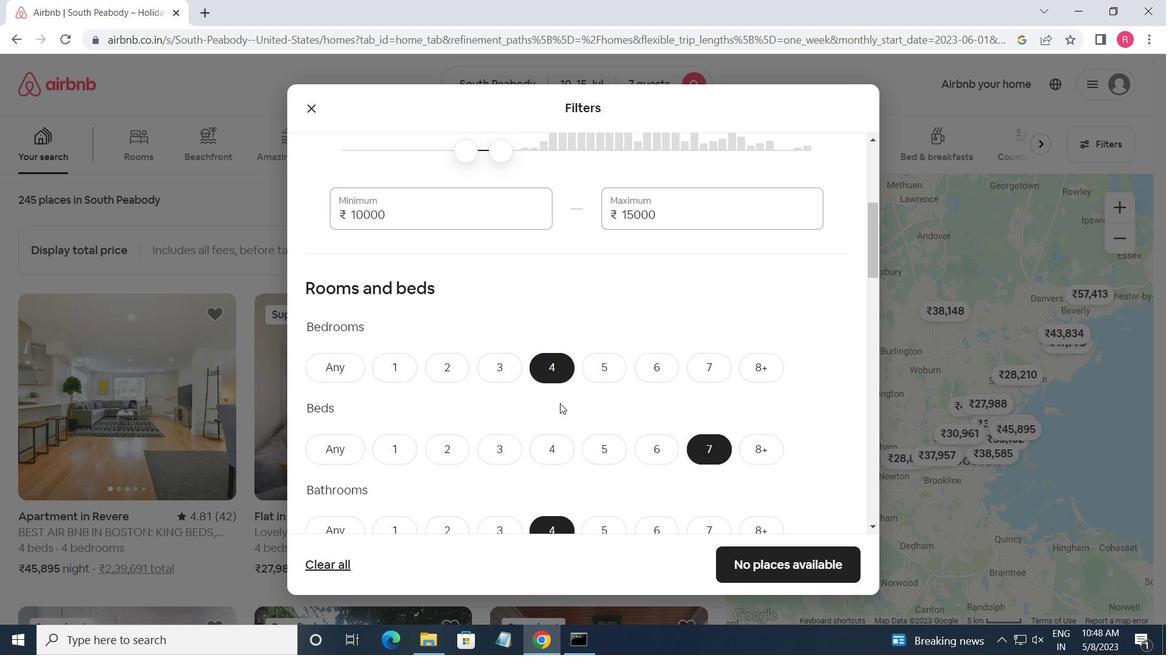 
Action: Mouse moved to (560, 404)
Screenshot: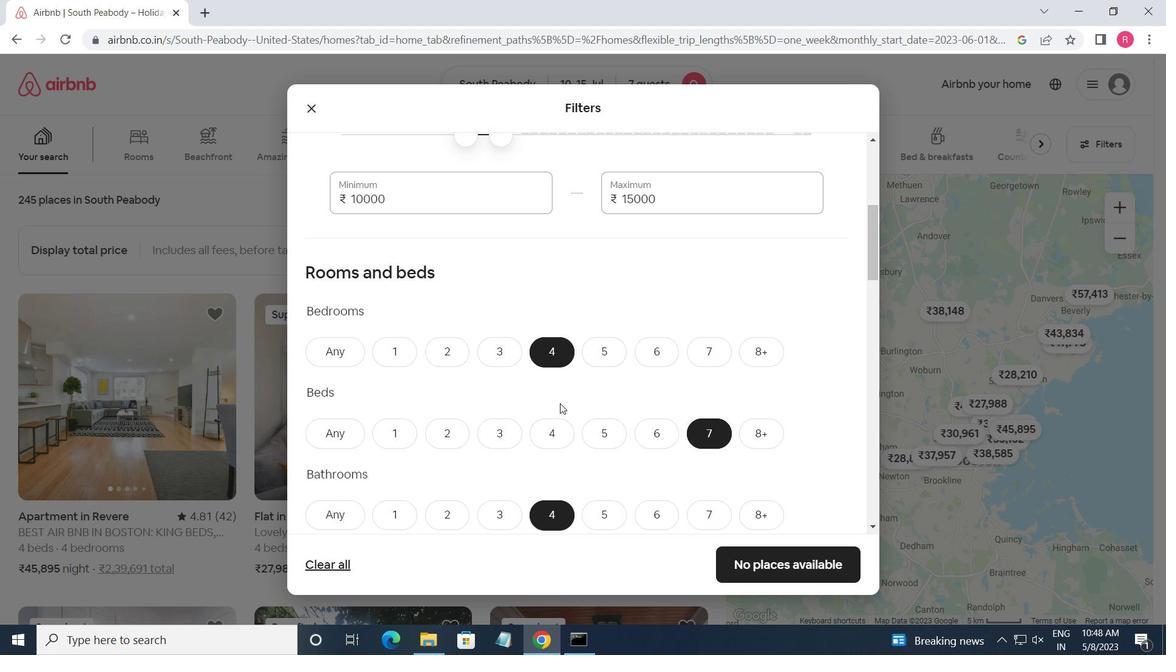 
Action: Mouse scrolled (560, 403) with delta (0, 0)
Screenshot: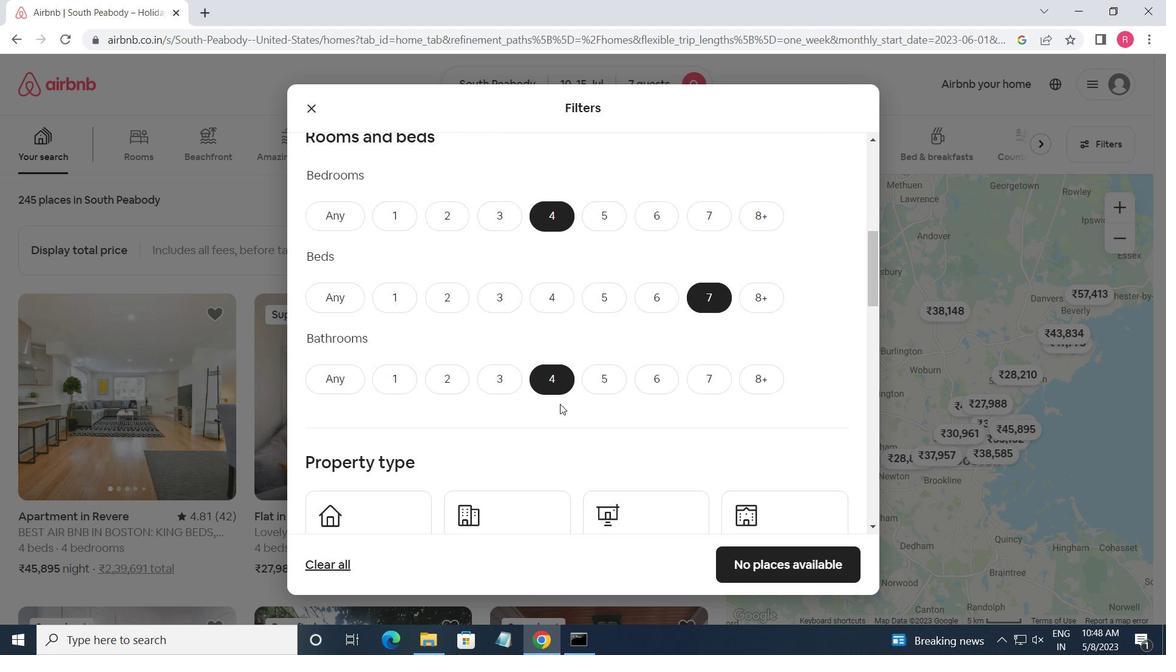 
Action: Mouse scrolled (560, 403) with delta (0, 0)
Screenshot: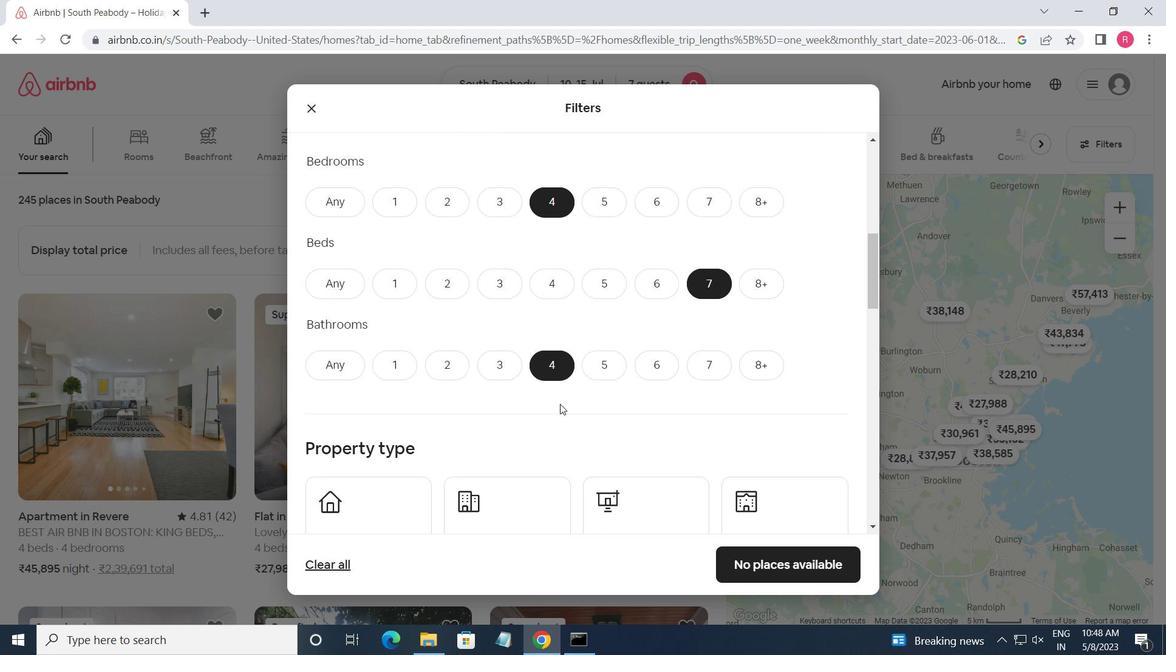 
Action: Mouse moved to (384, 394)
Screenshot: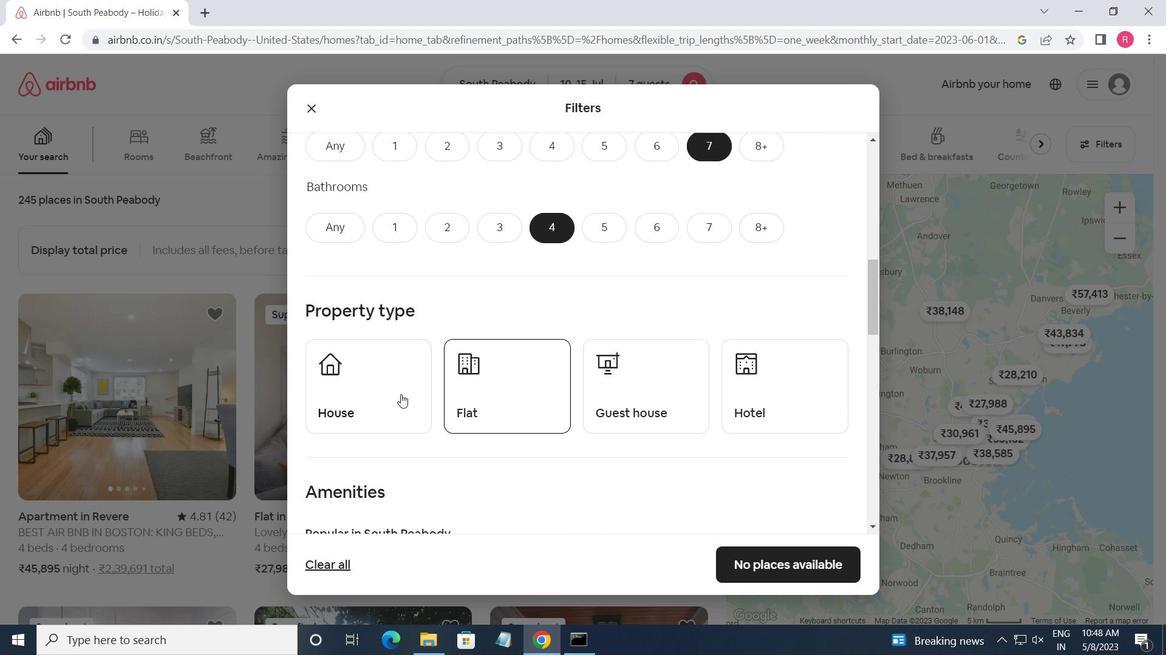 
Action: Mouse pressed left at (384, 394)
Screenshot: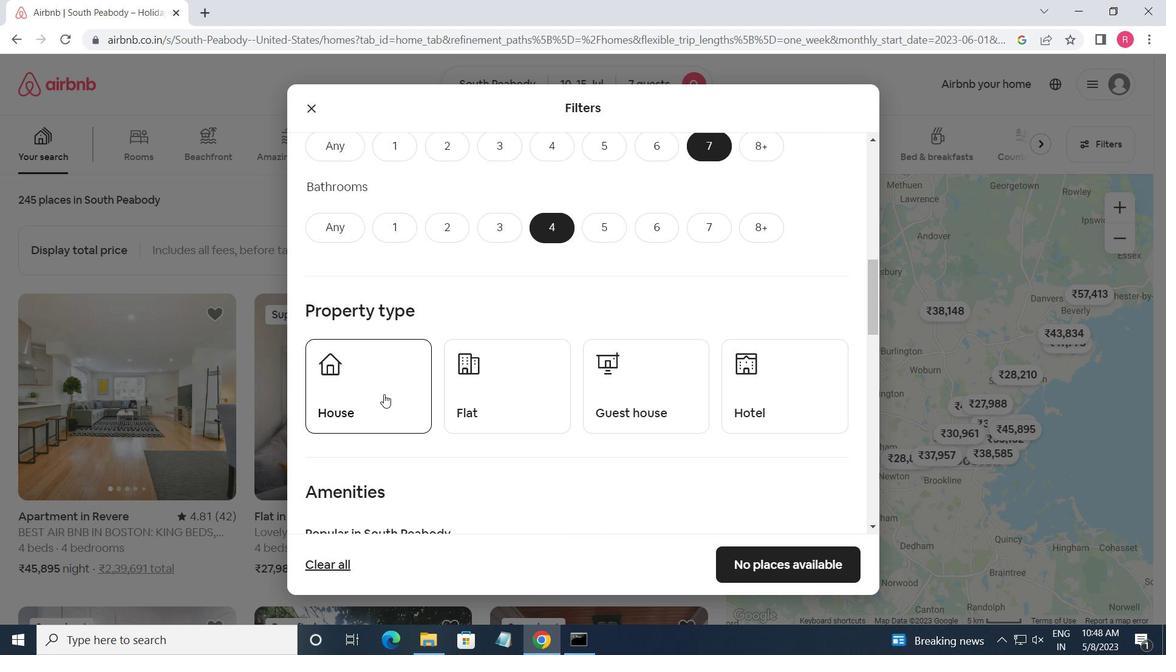 
Action: Mouse moved to (474, 392)
Screenshot: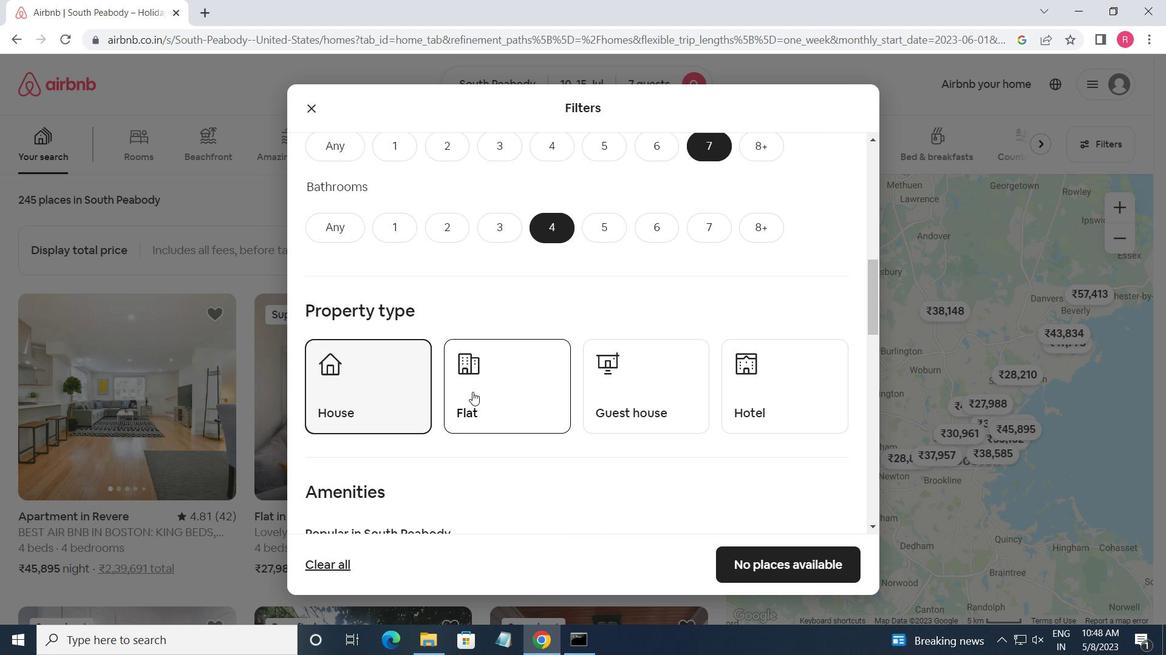 
Action: Mouse pressed left at (474, 392)
Screenshot: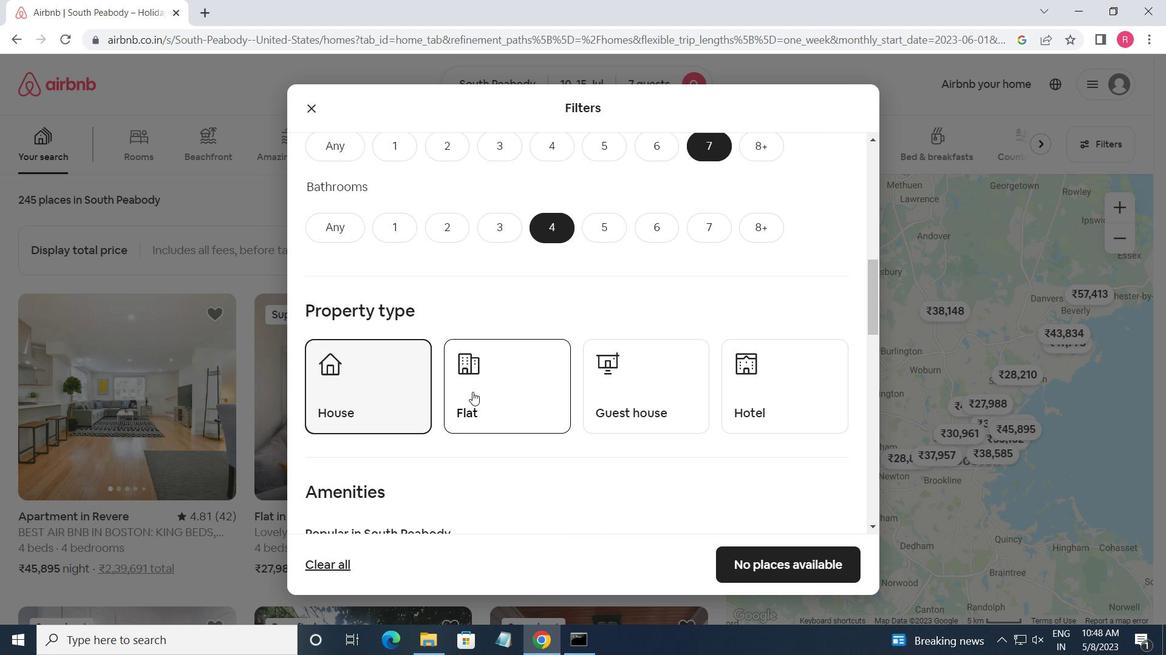 
Action: Mouse moved to (623, 398)
Screenshot: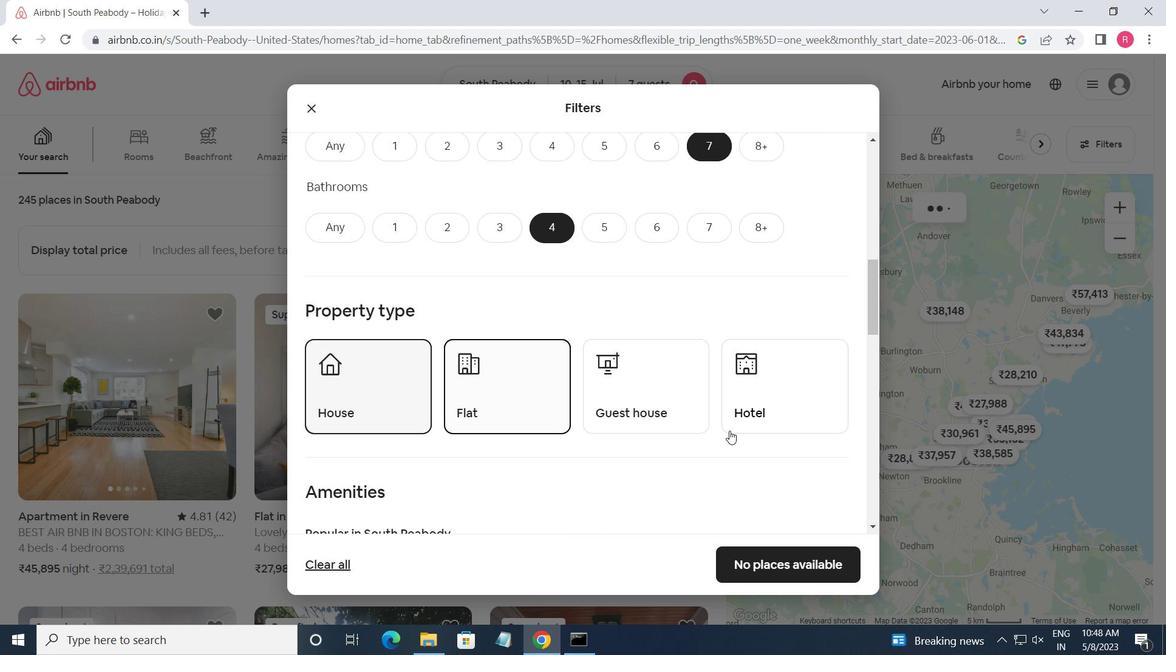 
Action: Mouse pressed left at (623, 398)
Screenshot: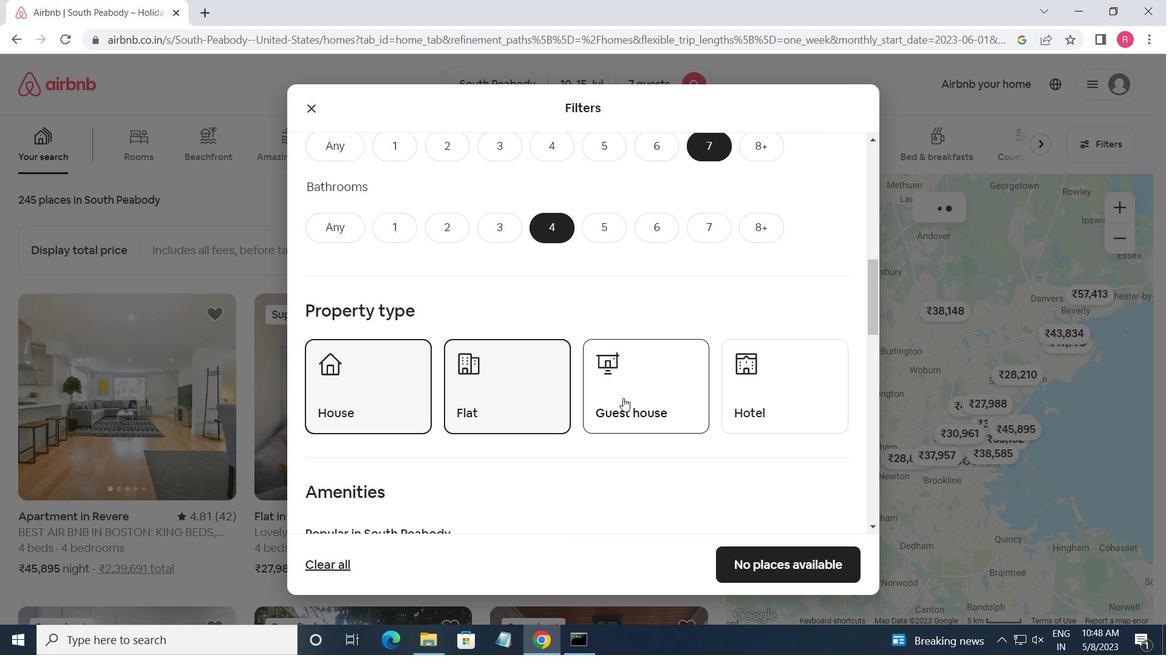 
Action: Mouse moved to (623, 397)
Screenshot: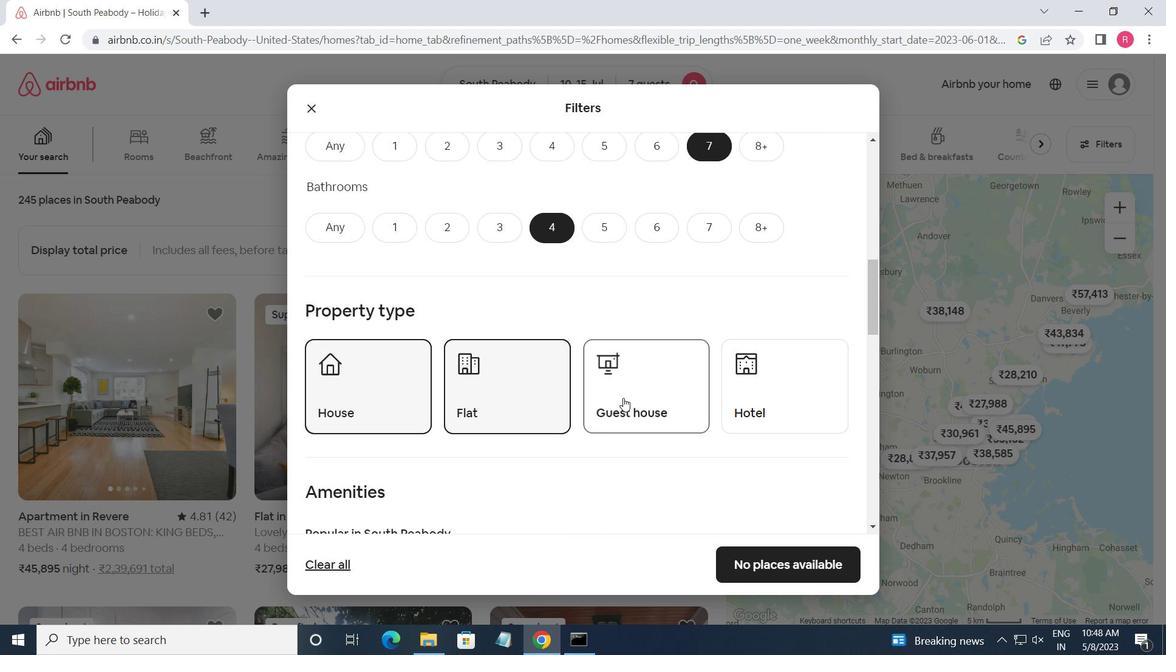 
Action: Mouse scrolled (623, 397) with delta (0, 0)
Screenshot: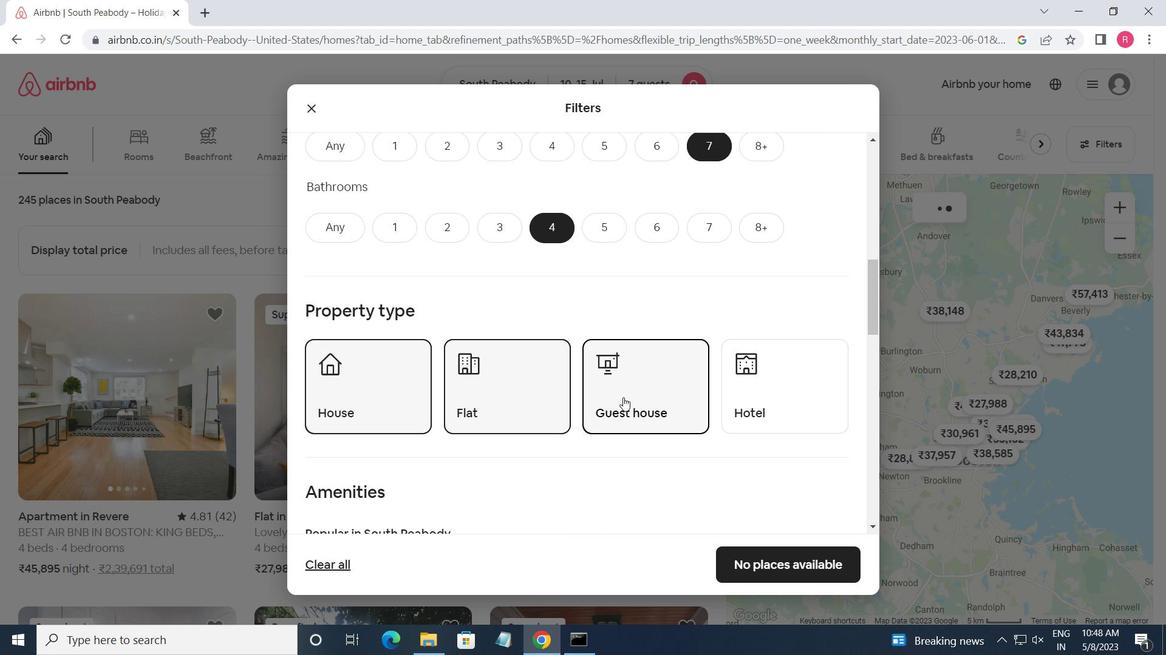 
Action: Mouse scrolled (623, 397) with delta (0, 0)
Screenshot: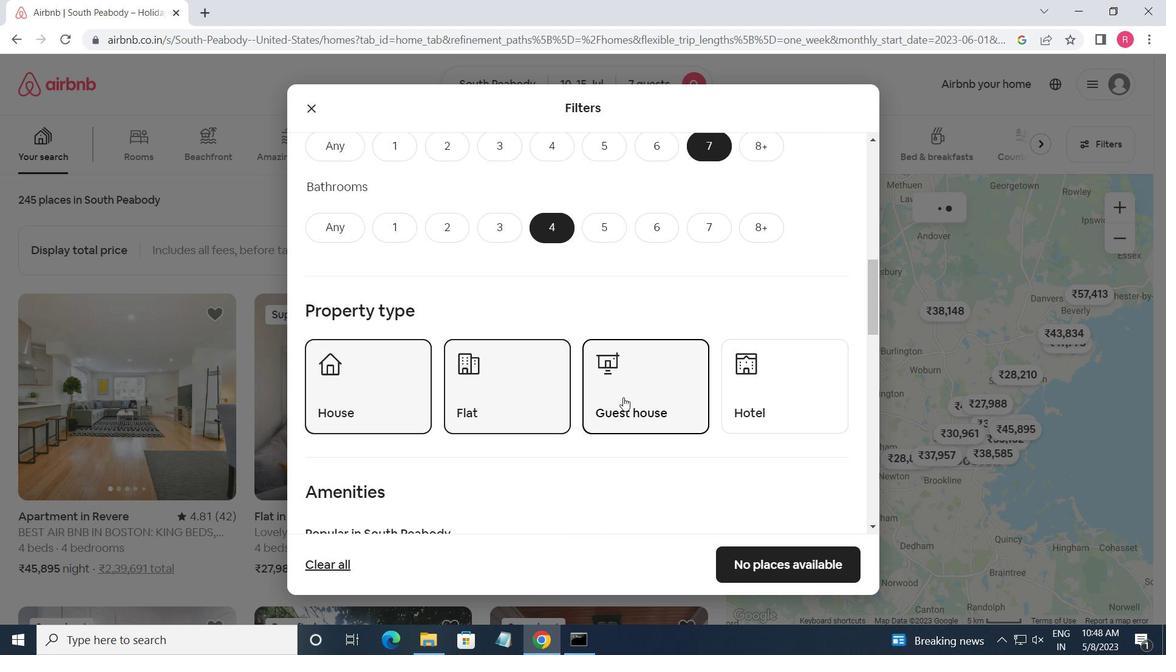 
Action: Mouse scrolled (623, 397) with delta (0, 0)
Screenshot: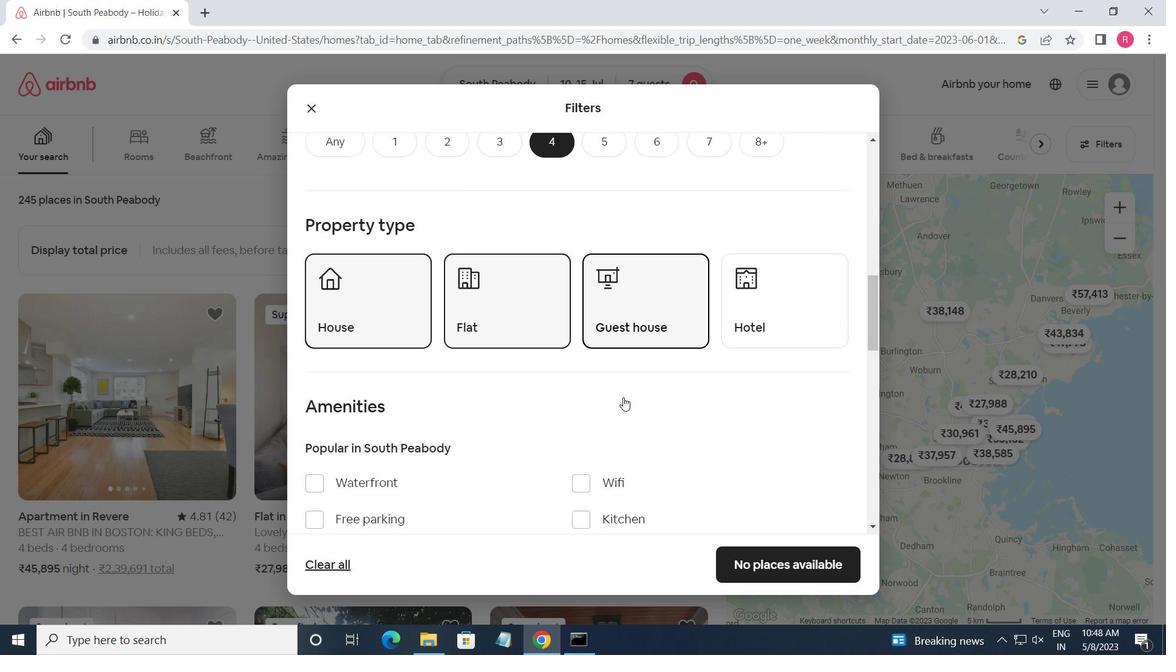
Action: Mouse scrolled (623, 397) with delta (0, 0)
Screenshot: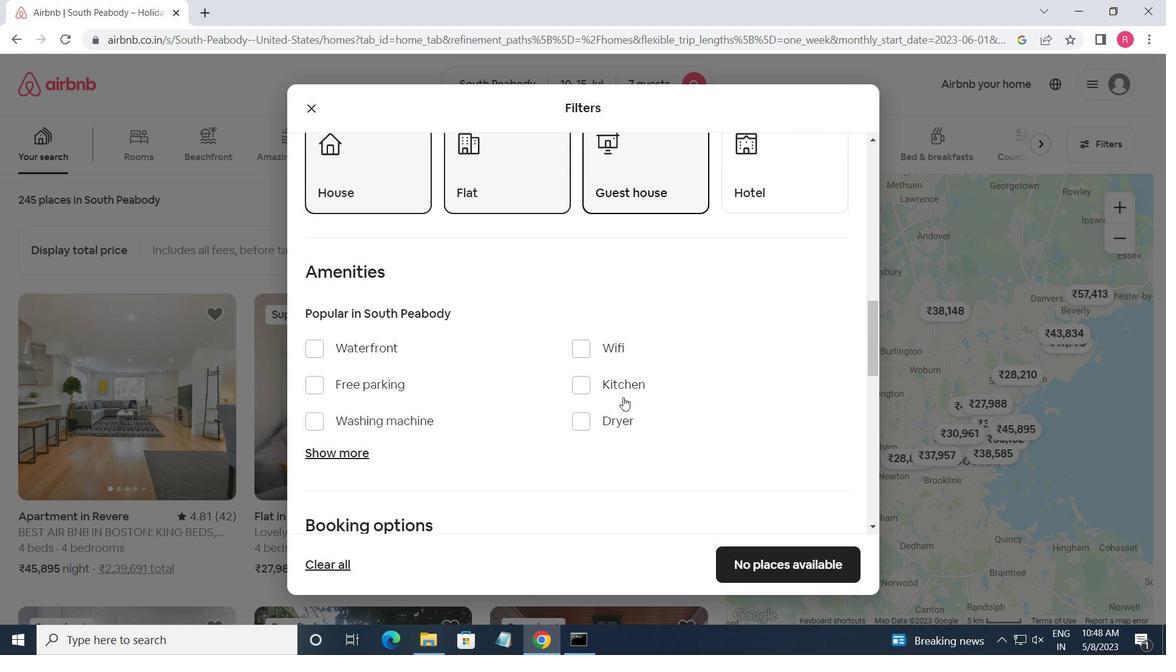 
Action: Mouse moved to (335, 368)
Screenshot: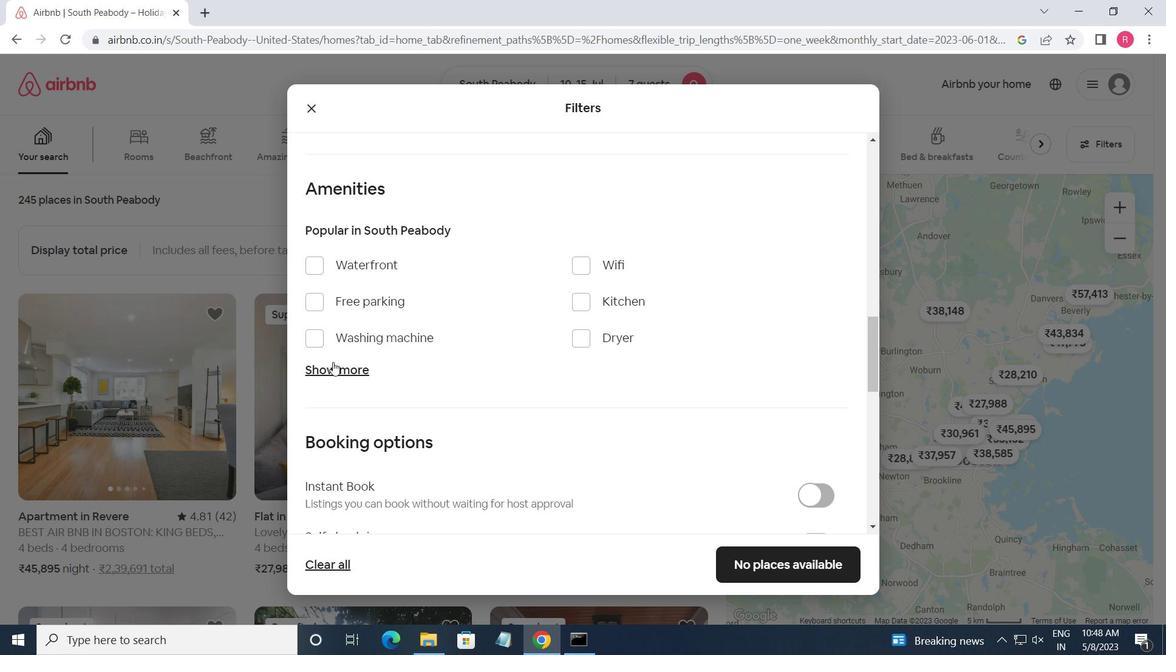 
Action: Mouse pressed left at (335, 368)
Screenshot: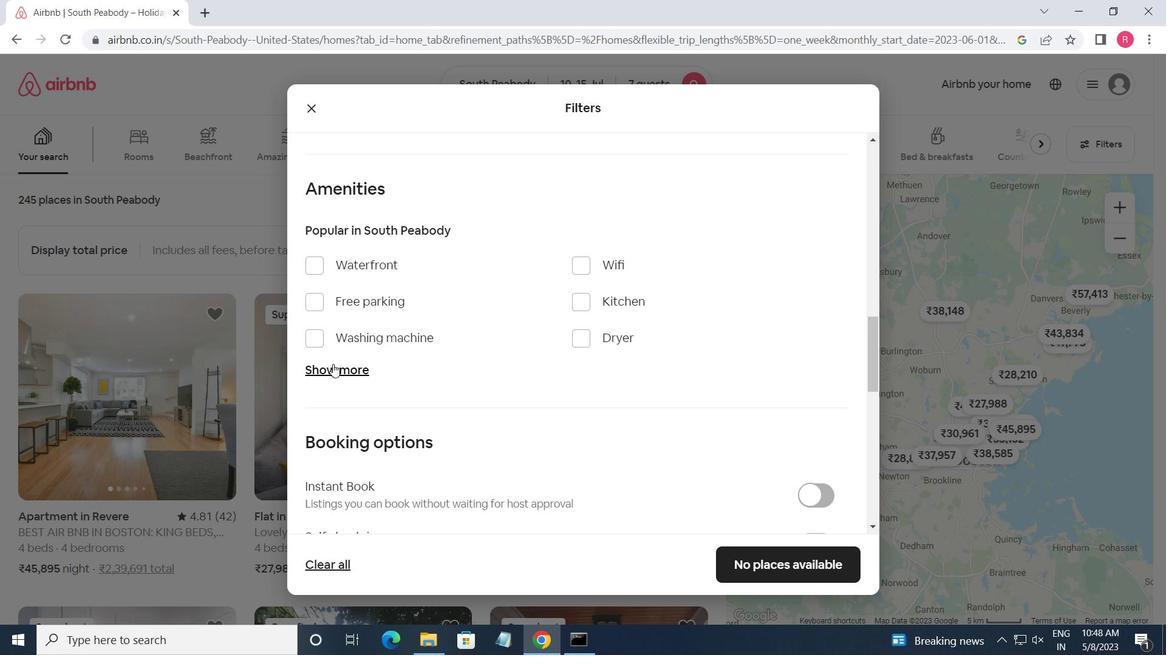 
Action: Mouse moved to (580, 264)
Screenshot: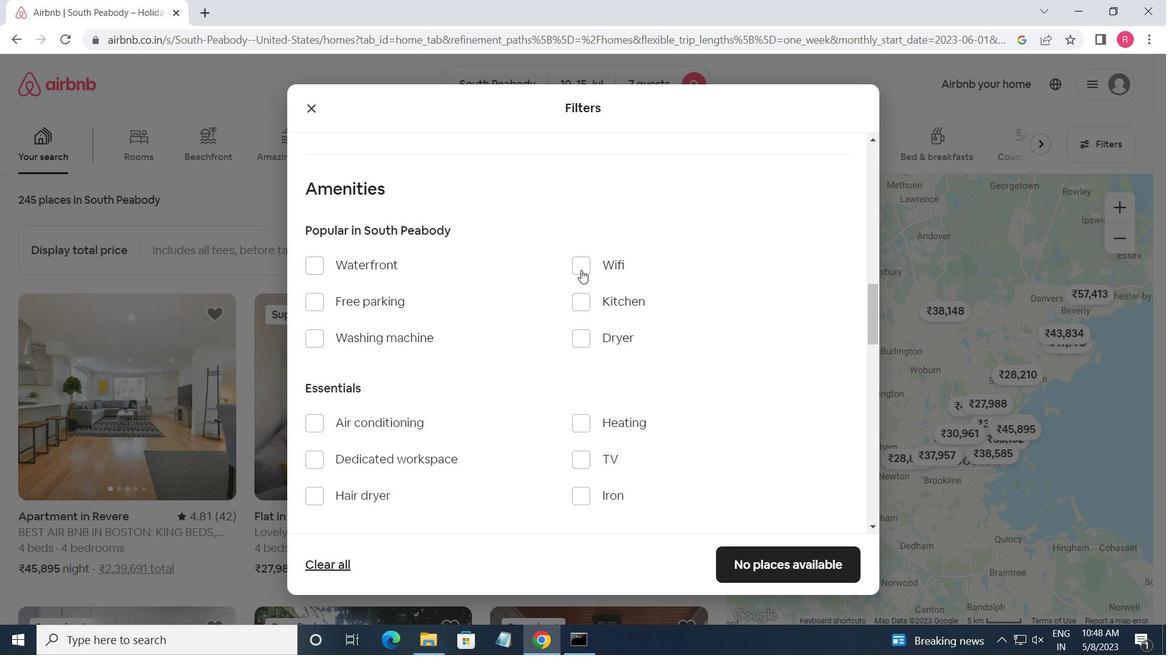 
Action: Mouse pressed left at (580, 264)
Screenshot: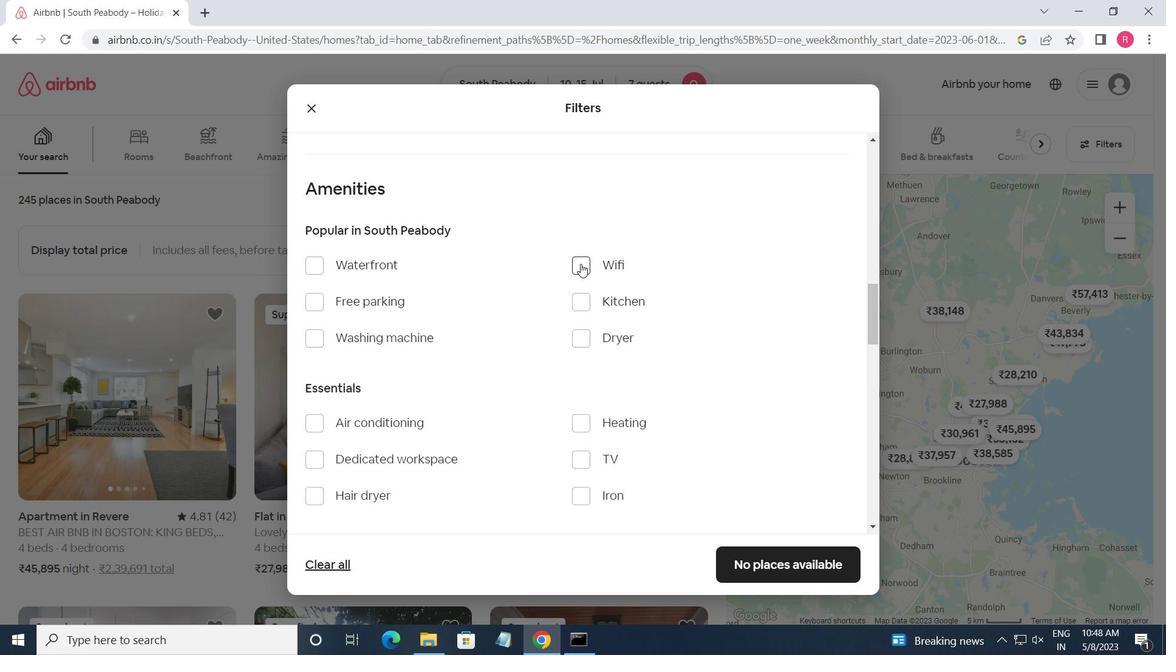 
Action: Mouse moved to (320, 306)
Screenshot: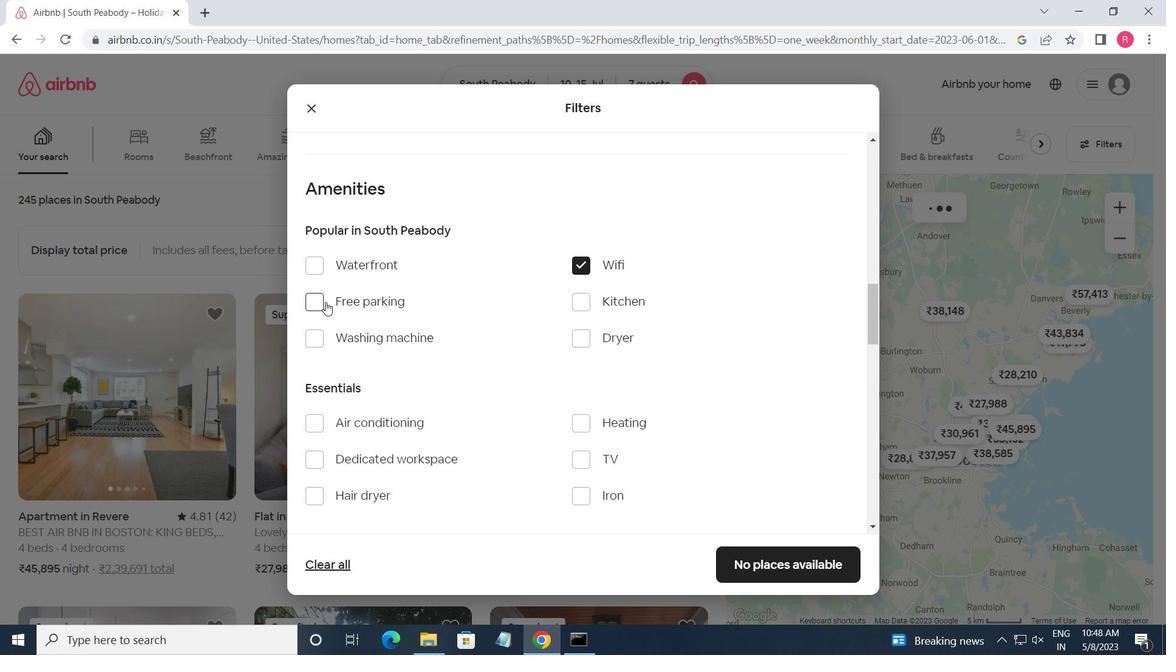 
Action: Mouse pressed left at (320, 306)
Screenshot: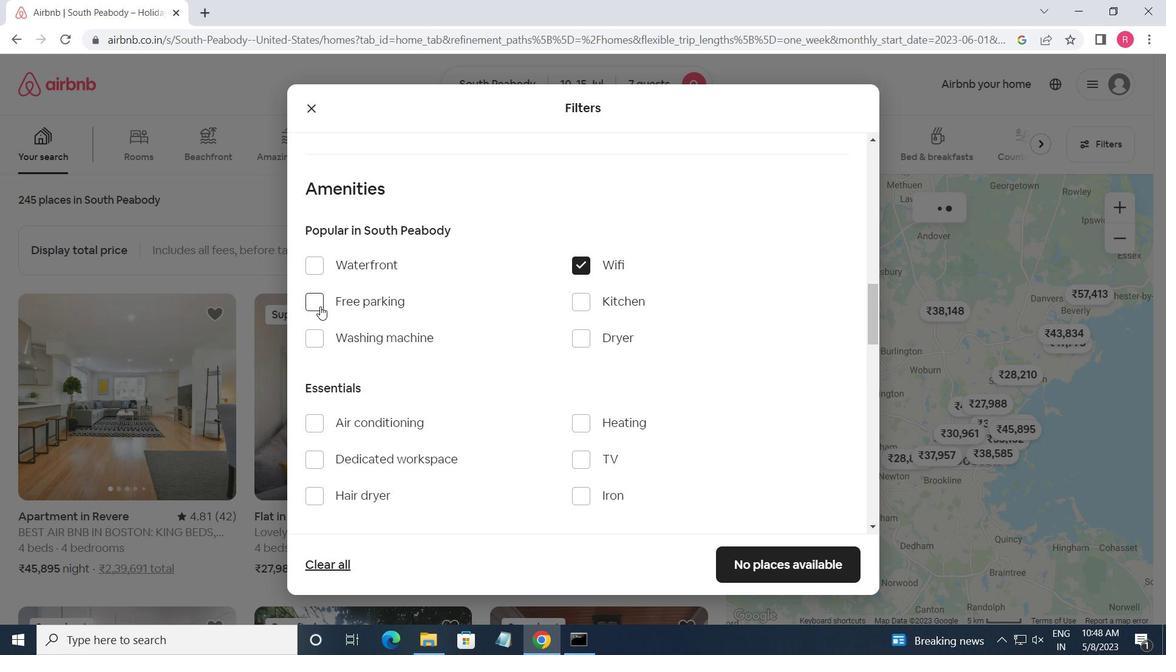 
Action: Mouse moved to (574, 456)
Screenshot: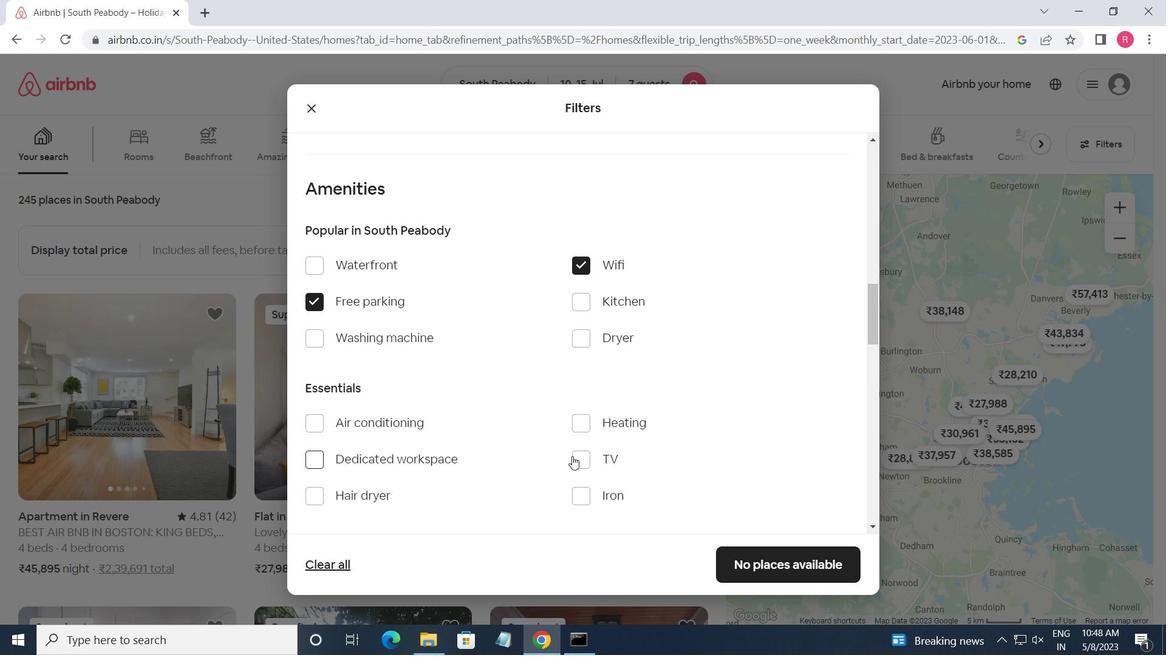 
Action: Mouse pressed left at (574, 456)
Screenshot: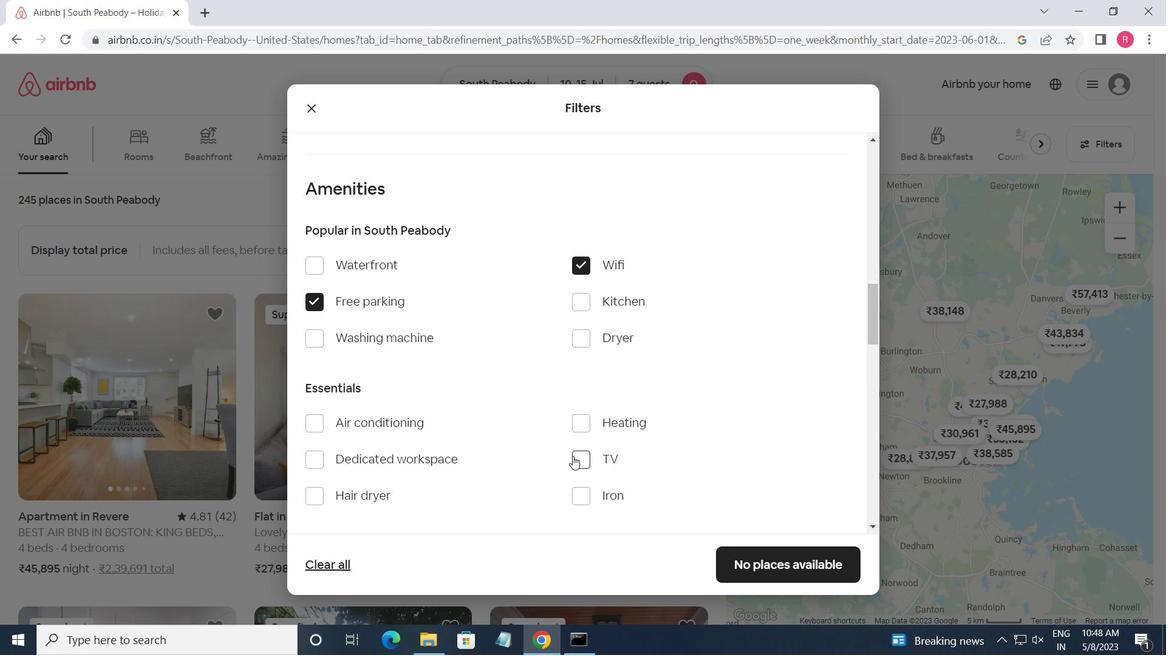 
Action: Mouse moved to (399, 403)
Screenshot: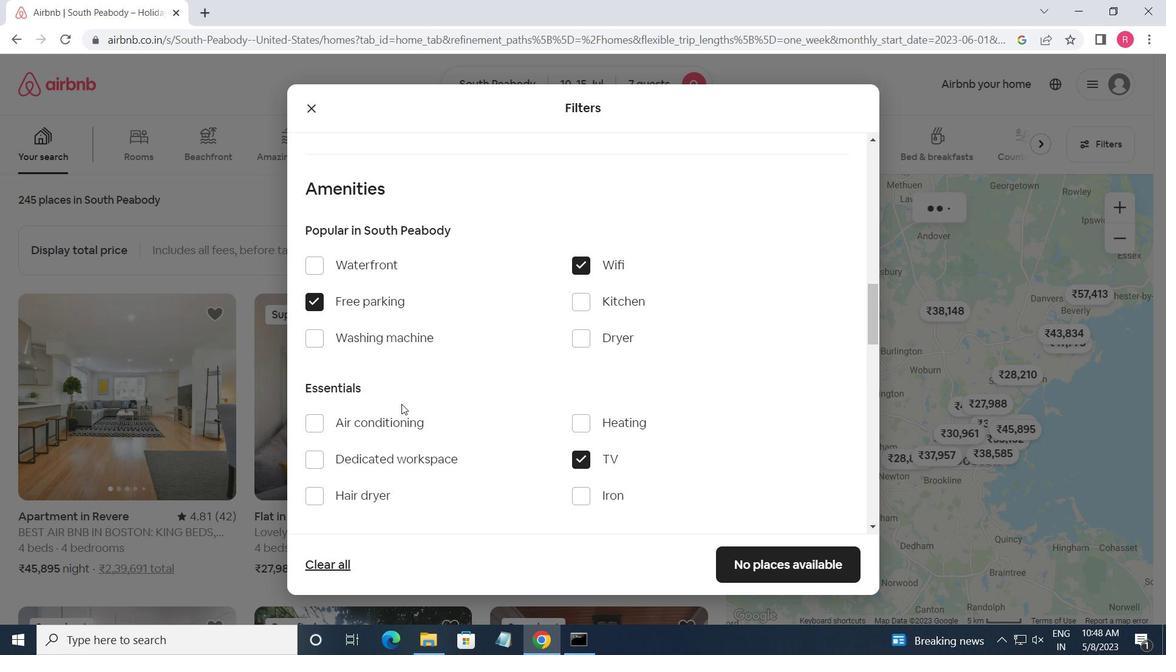 
Action: Mouse scrolled (399, 402) with delta (0, 0)
Screenshot: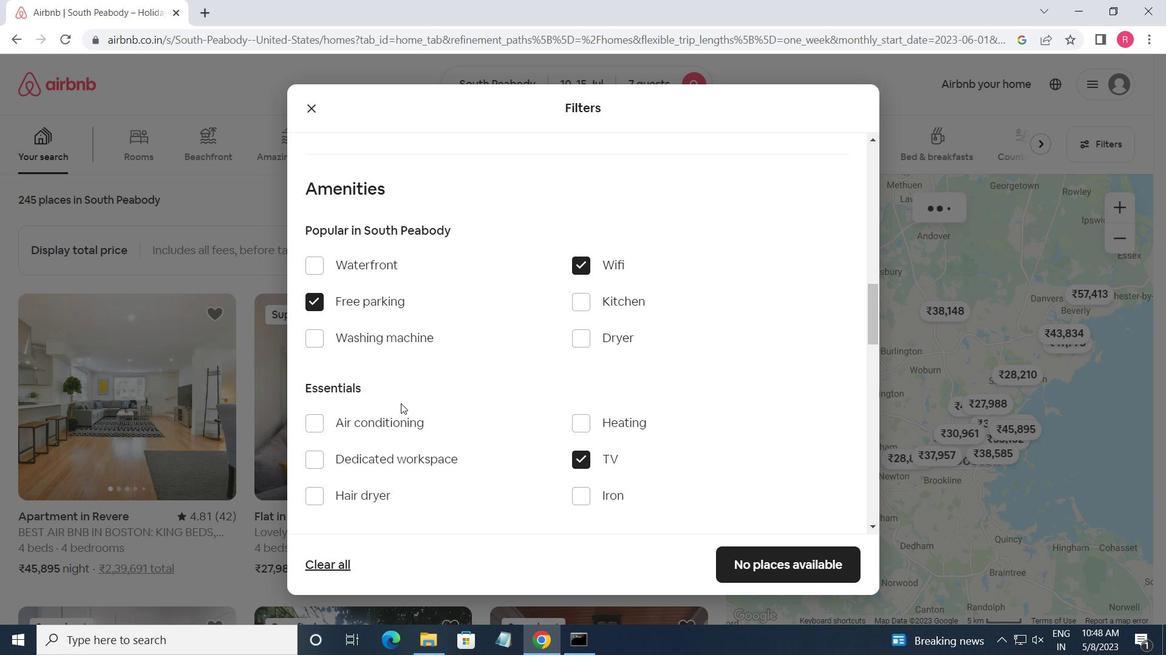 
Action: Mouse scrolled (399, 402) with delta (0, 0)
Screenshot: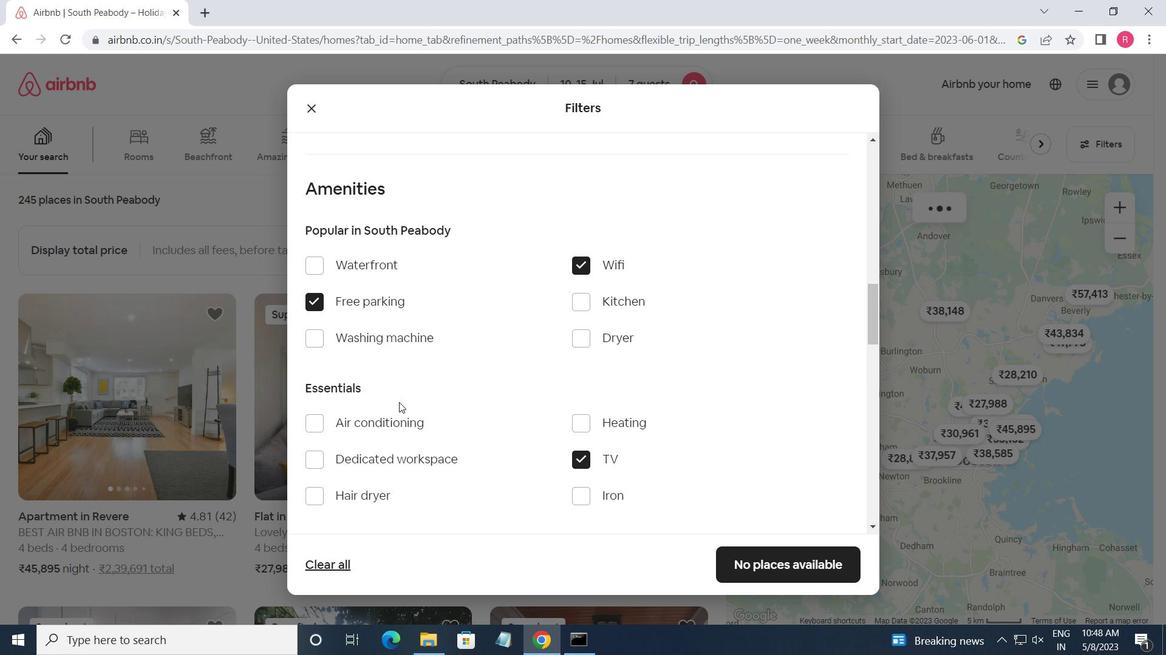 
Action: Mouse moved to (399, 403)
Screenshot: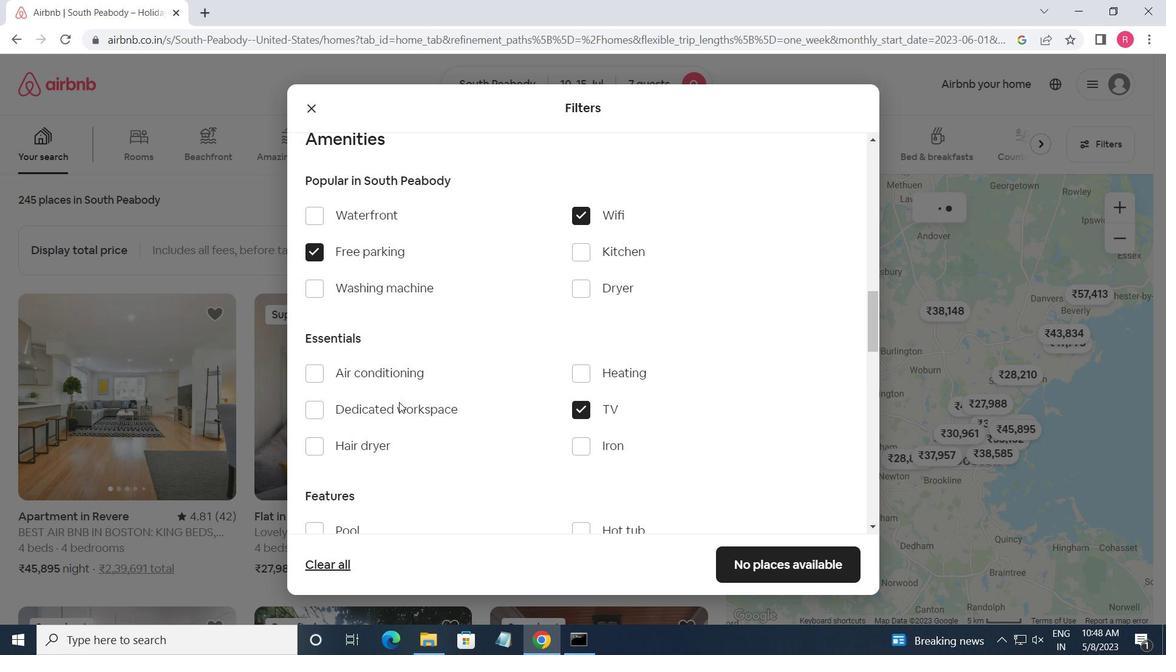 
Action: Mouse scrolled (399, 402) with delta (0, 0)
Screenshot: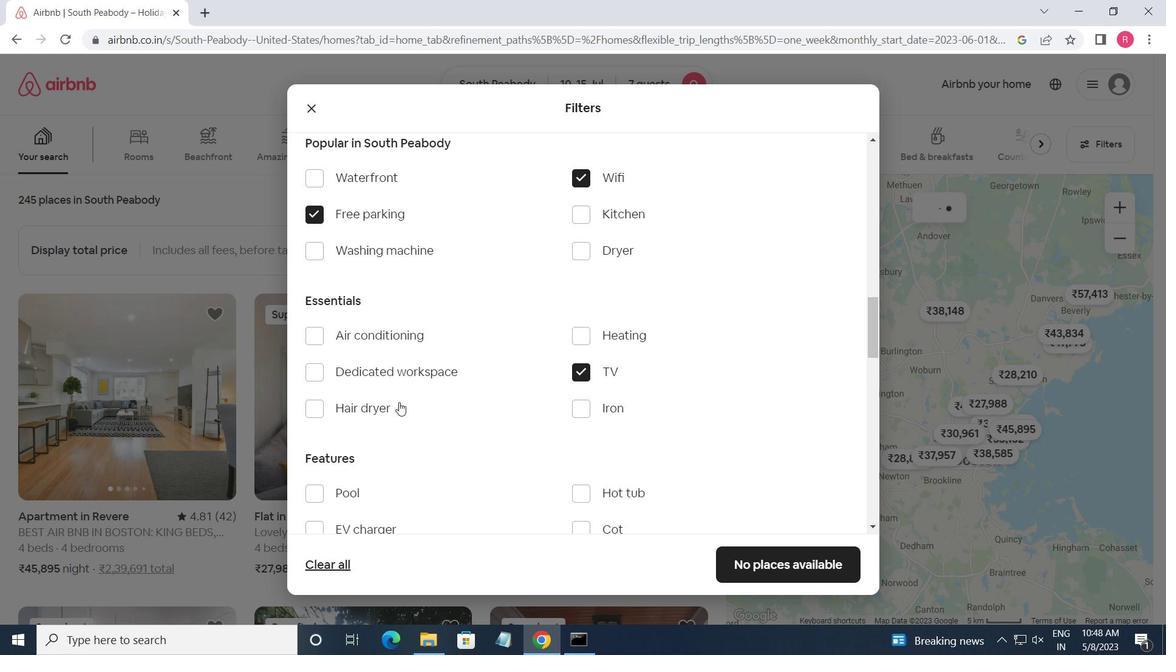 
Action: Mouse moved to (310, 430)
Screenshot: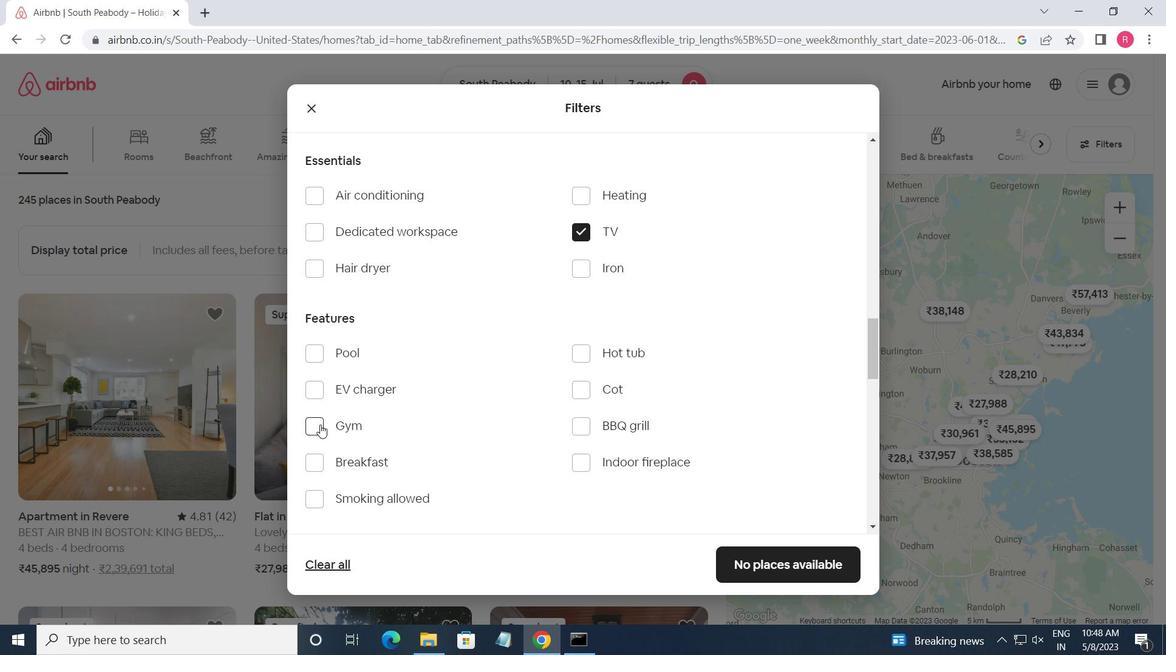 
Action: Mouse pressed left at (310, 430)
Screenshot: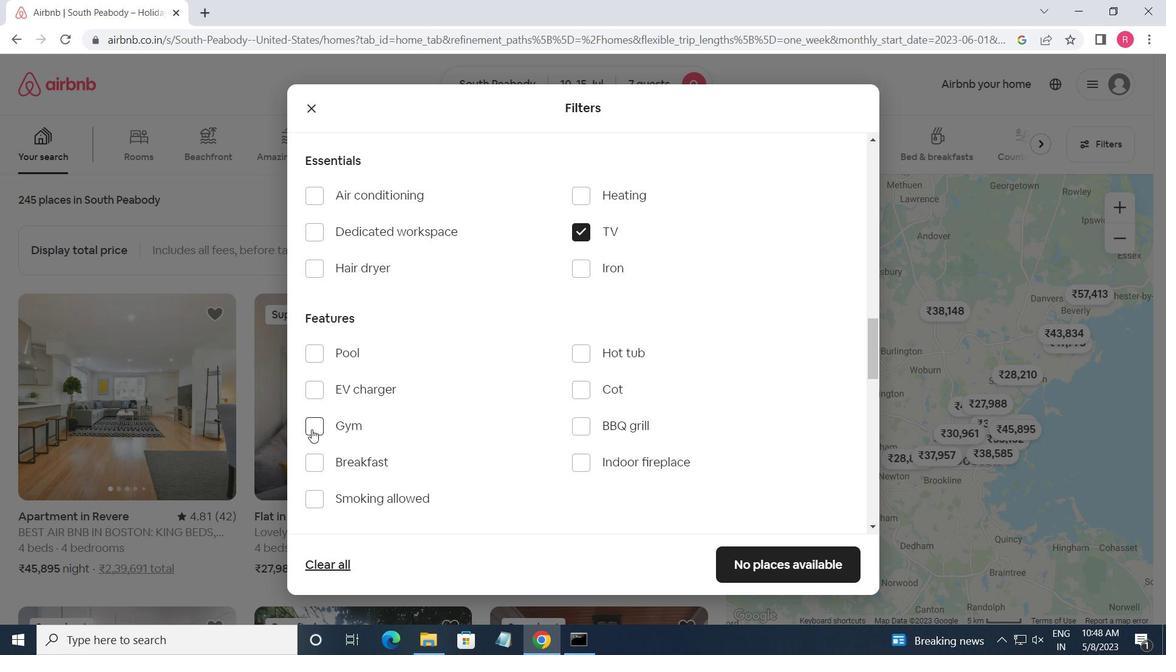 
Action: Mouse moved to (320, 458)
Screenshot: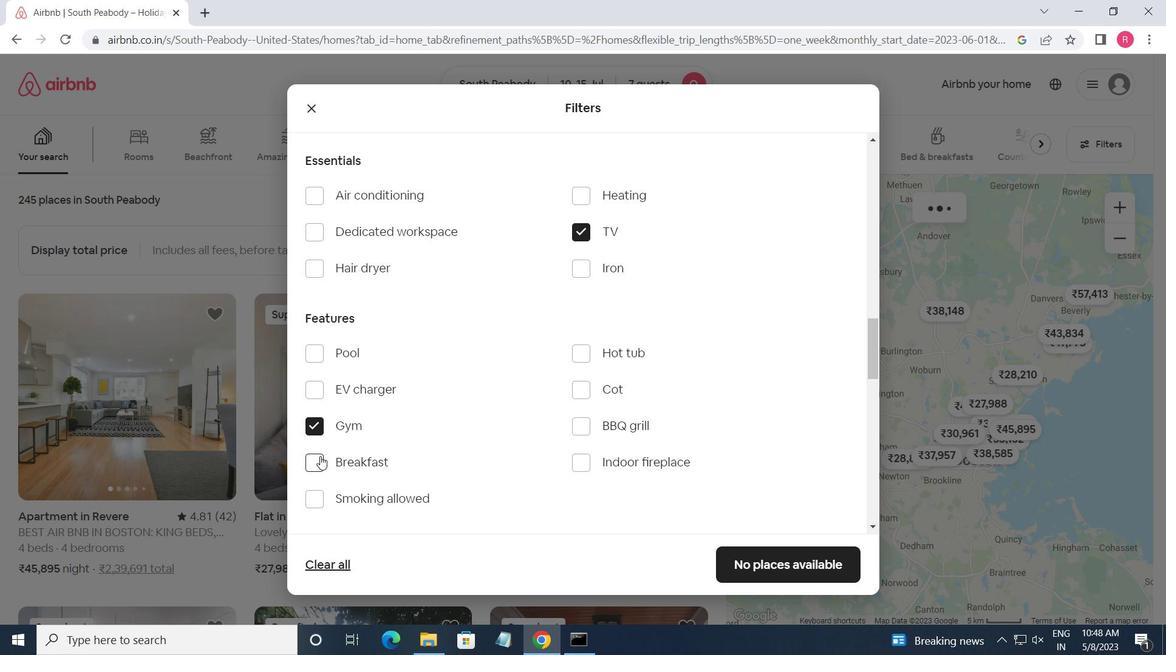 
Action: Mouse pressed left at (320, 458)
Screenshot: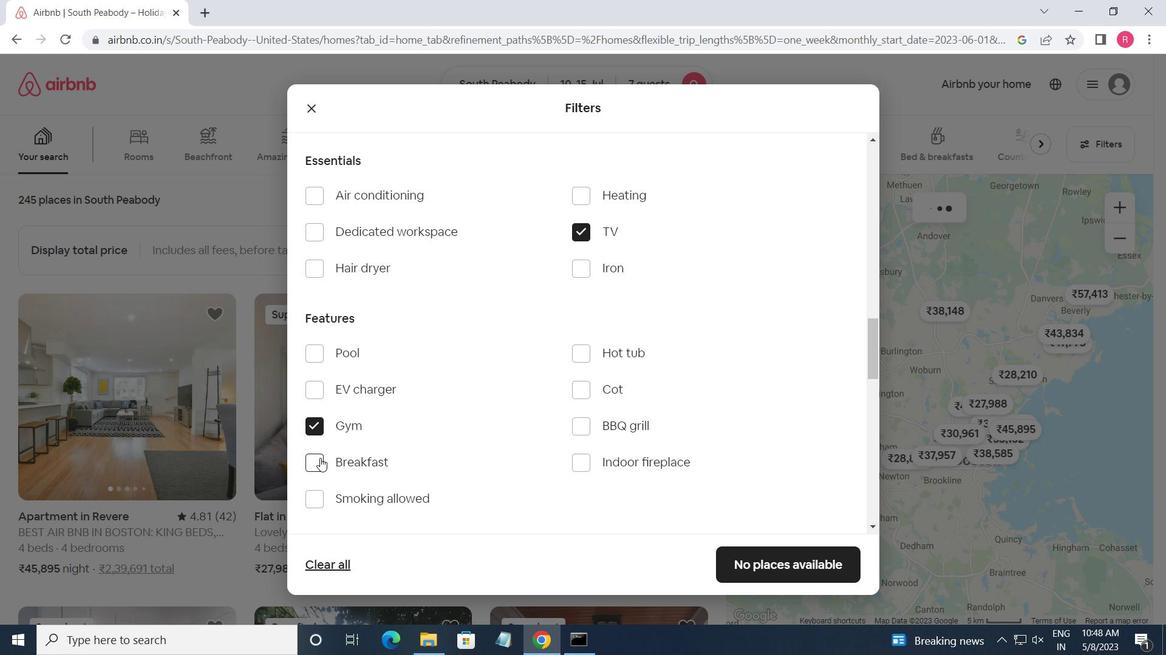 
Action: Mouse moved to (327, 446)
Screenshot: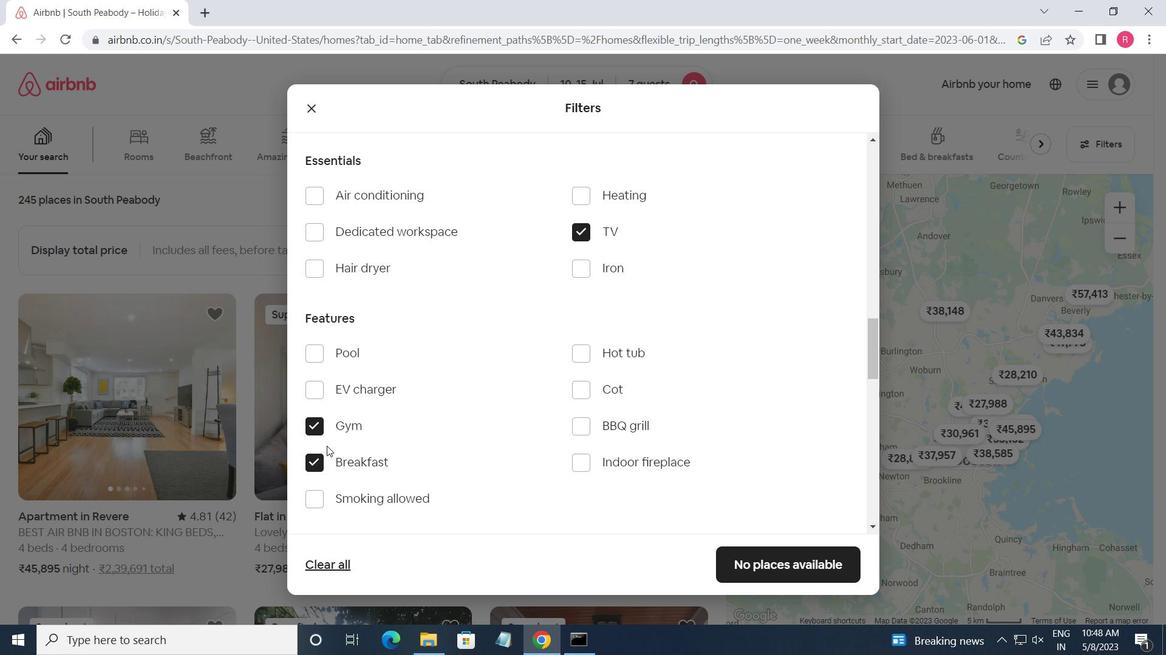 
Action: Mouse scrolled (327, 445) with delta (0, 0)
Screenshot: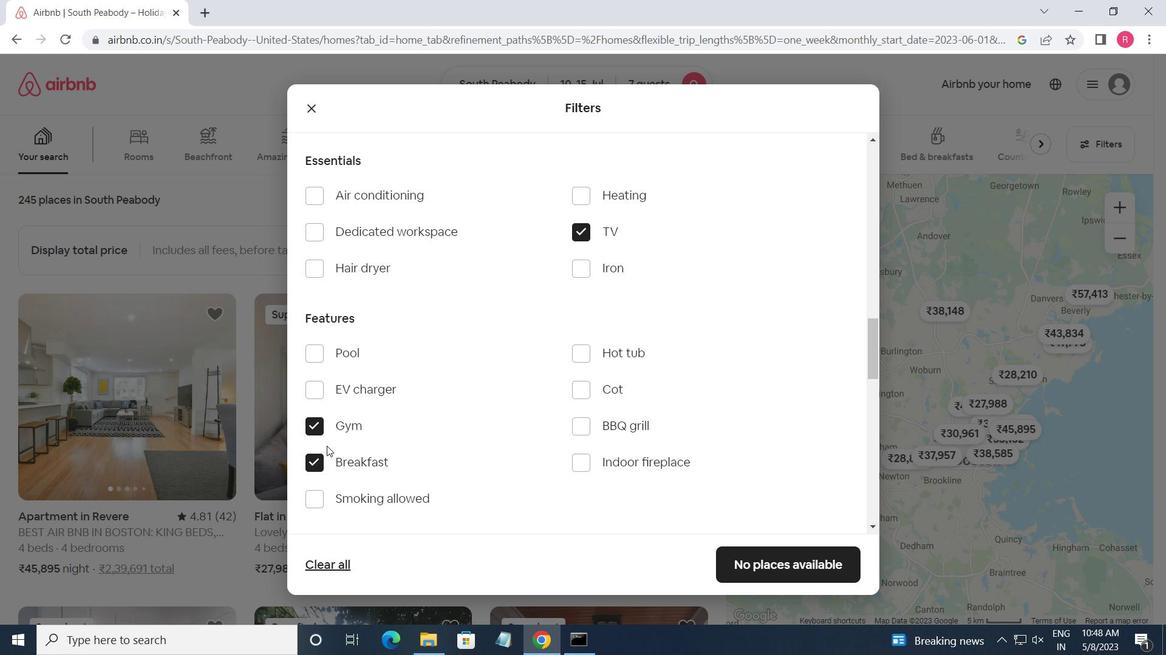 
Action: Mouse scrolled (327, 445) with delta (0, 0)
Screenshot: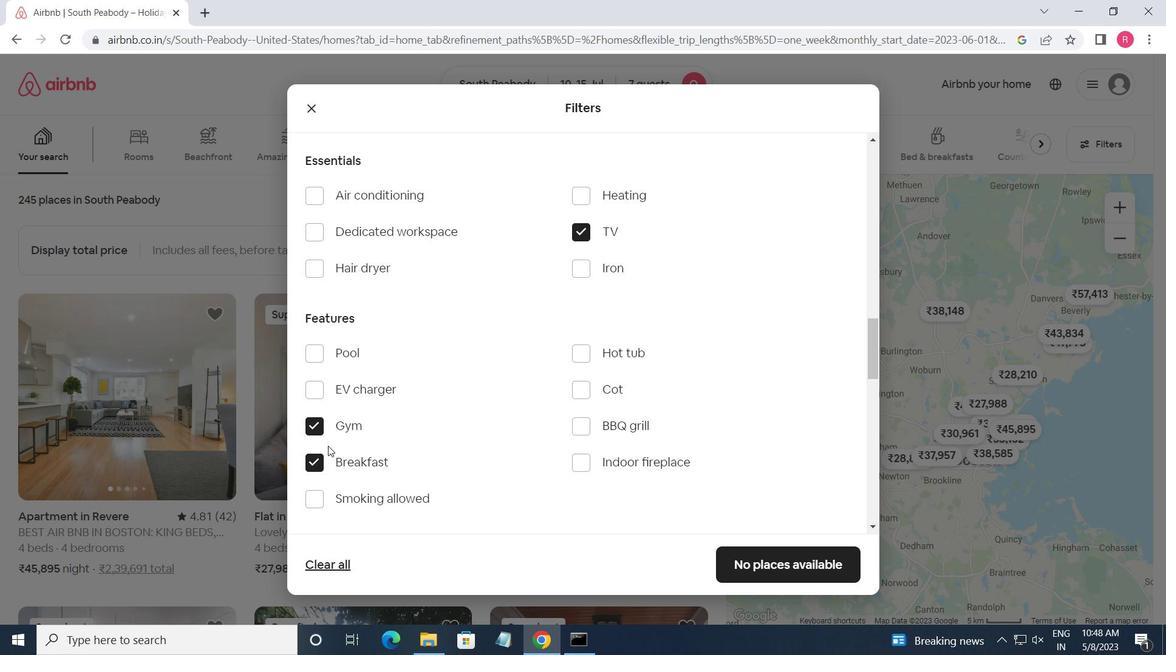 
Action: Mouse moved to (578, 416)
Screenshot: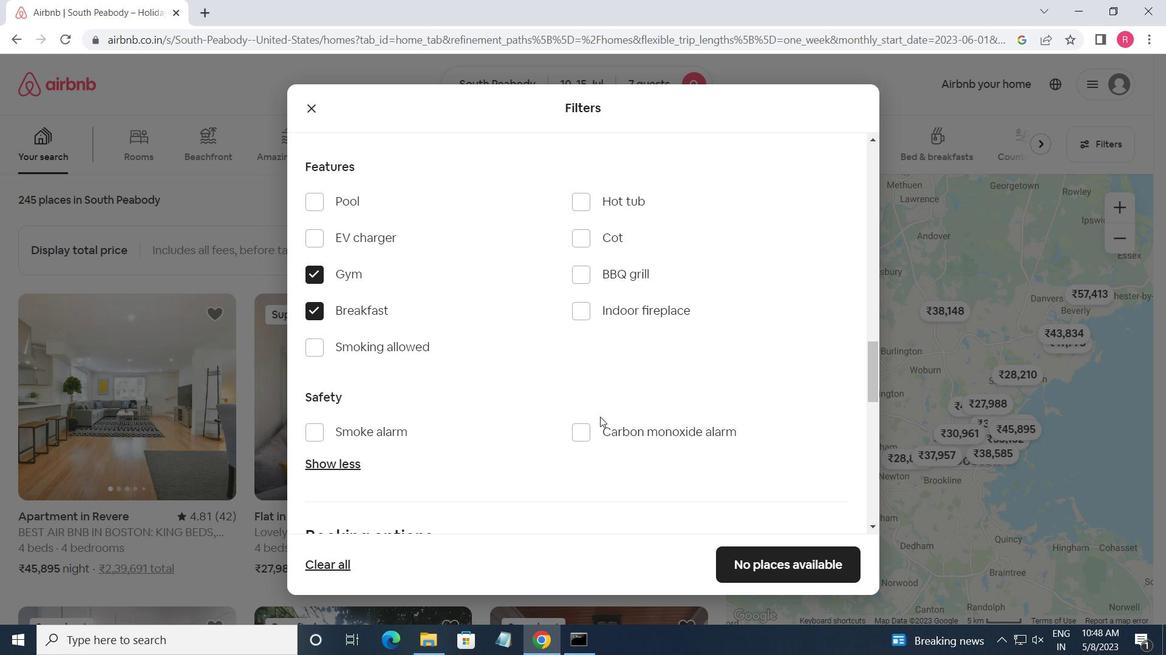 
Action: Mouse scrolled (578, 416) with delta (0, 0)
Screenshot: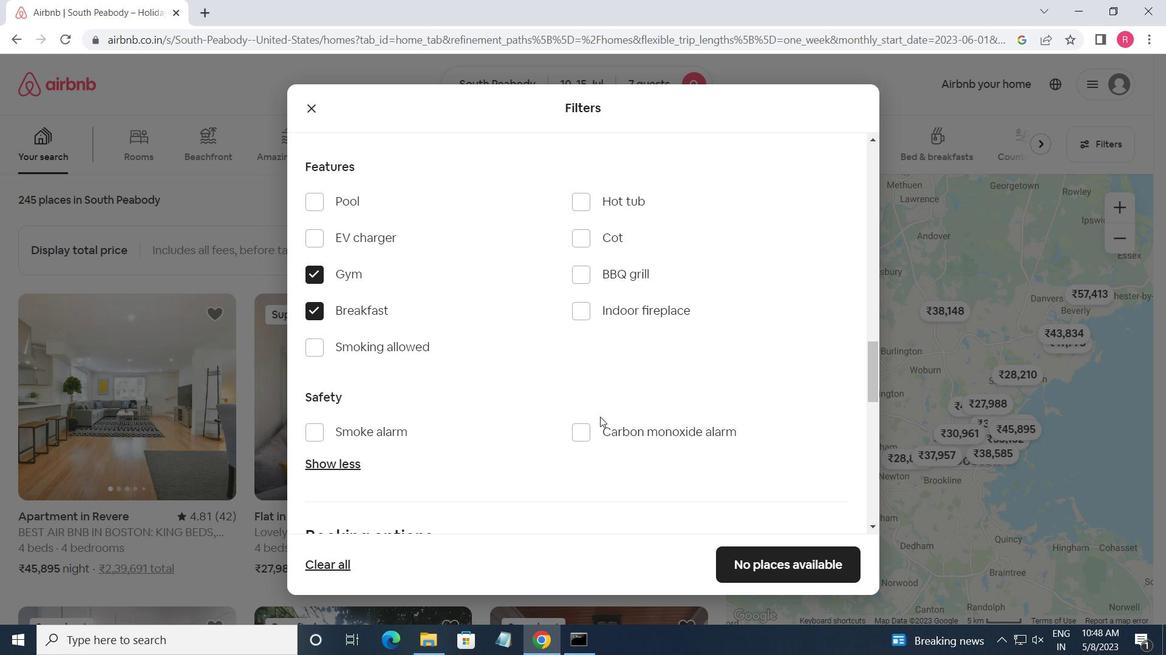 
Action: Mouse moved to (576, 416)
Screenshot: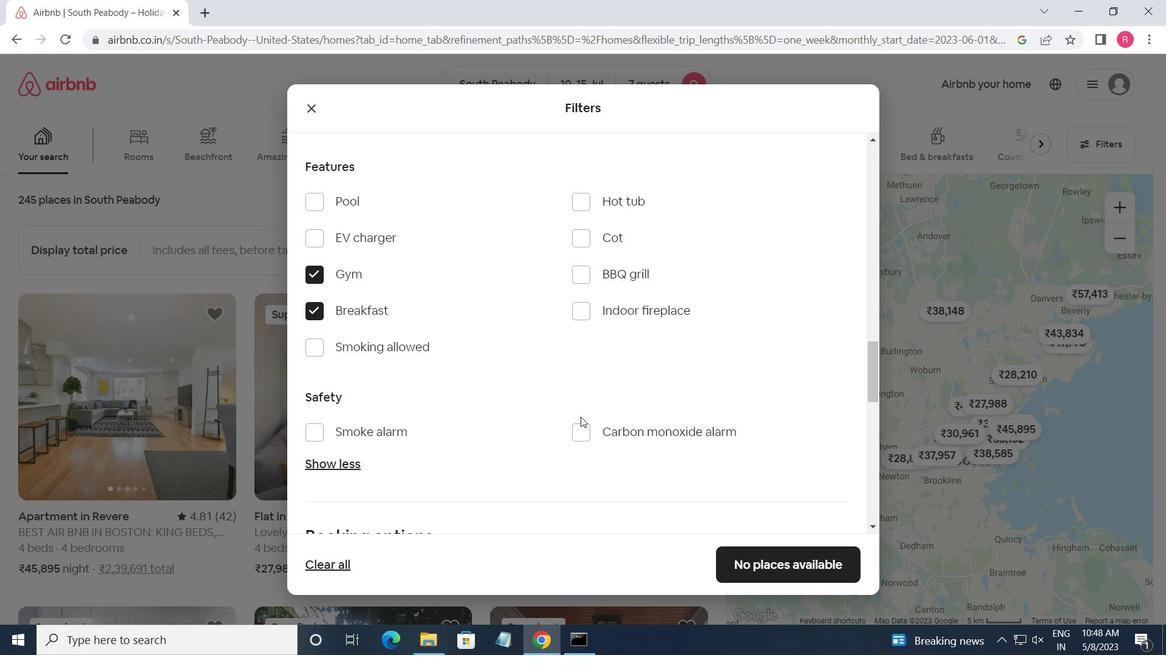 
Action: Mouse scrolled (576, 416) with delta (0, 0)
Screenshot: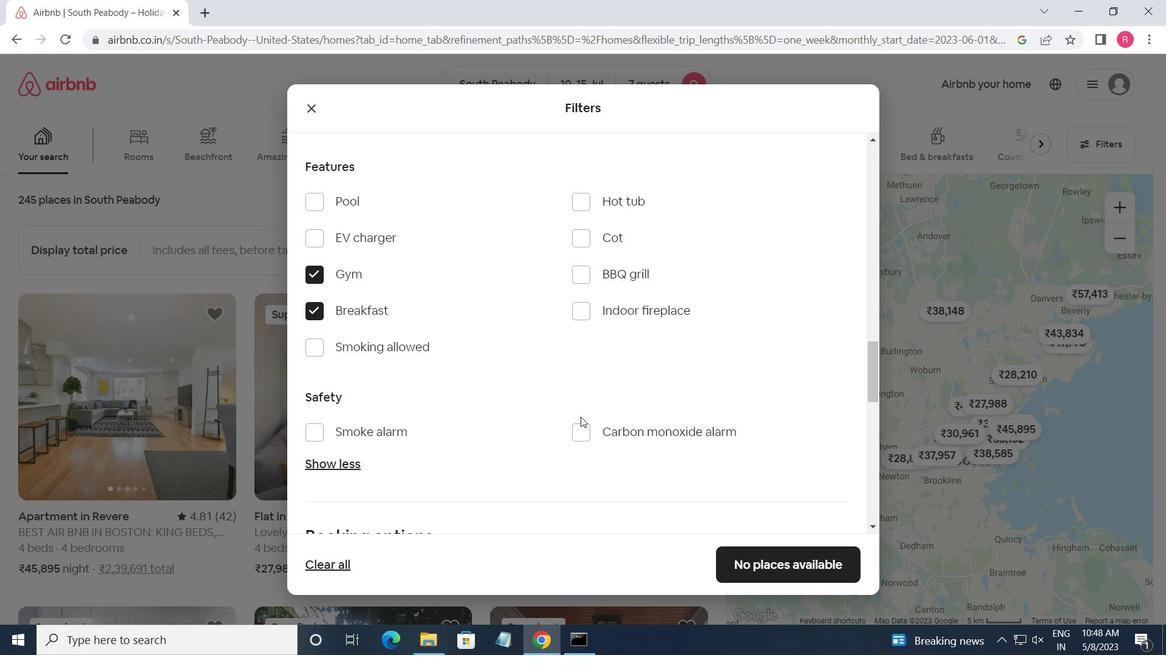 
Action: Mouse moved to (574, 416)
Screenshot: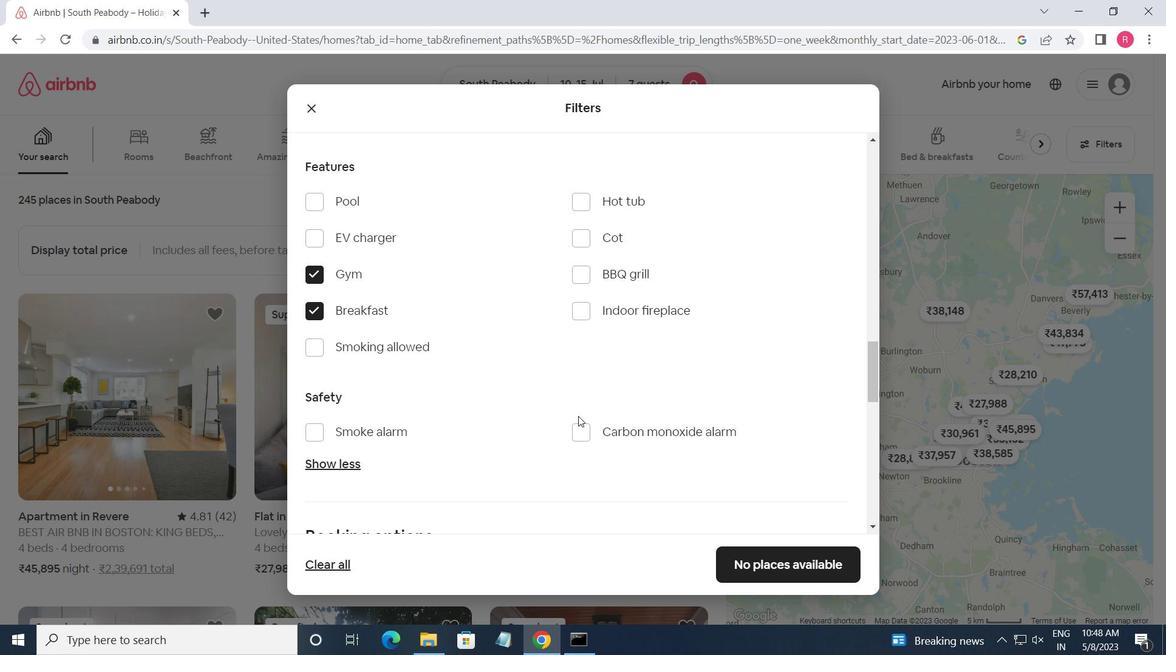 
Action: Mouse scrolled (574, 416) with delta (0, 0)
Screenshot: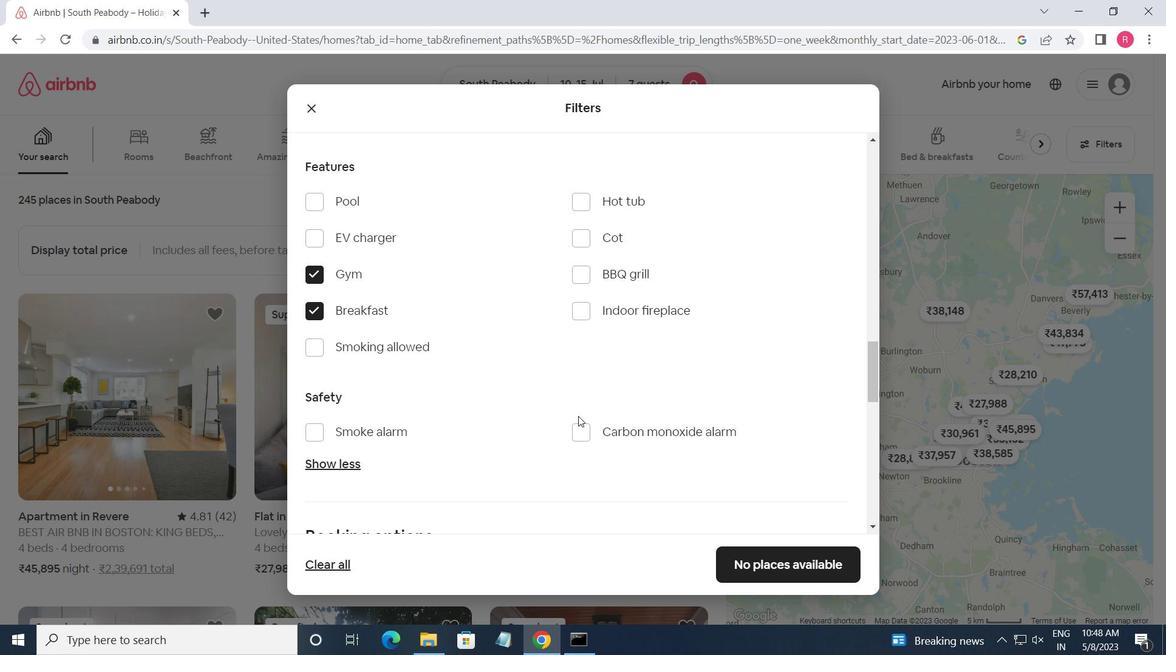 
Action: Mouse moved to (572, 416)
Screenshot: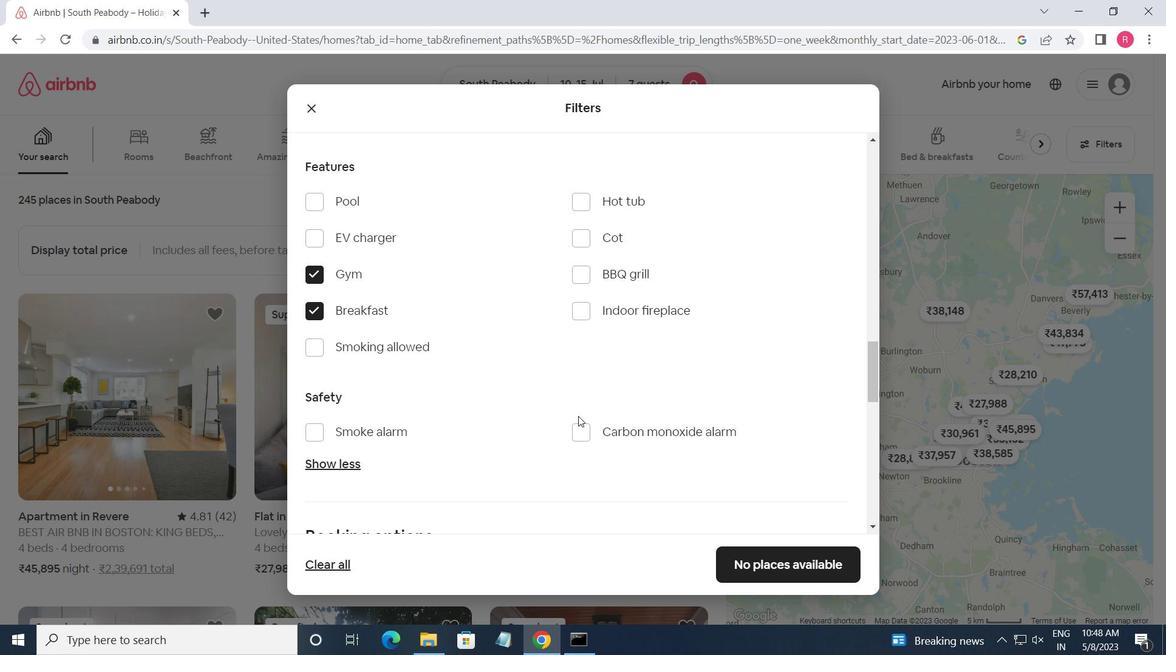 
Action: Mouse scrolled (572, 416) with delta (0, 0)
Screenshot: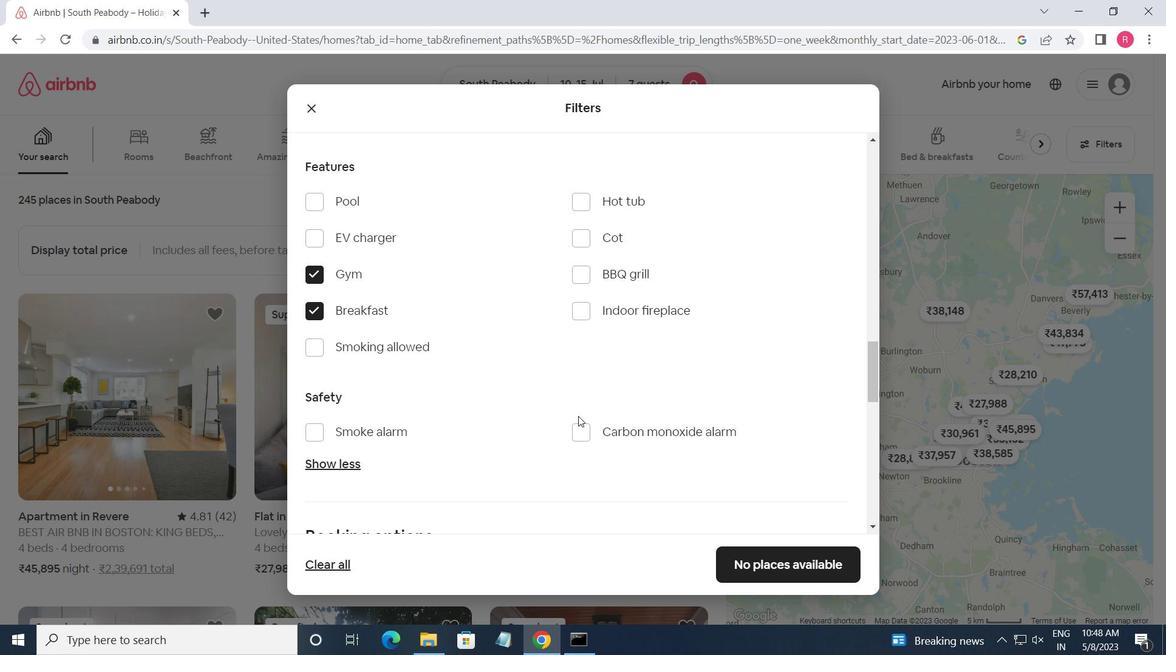 
Action: Mouse moved to (805, 342)
Screenshot: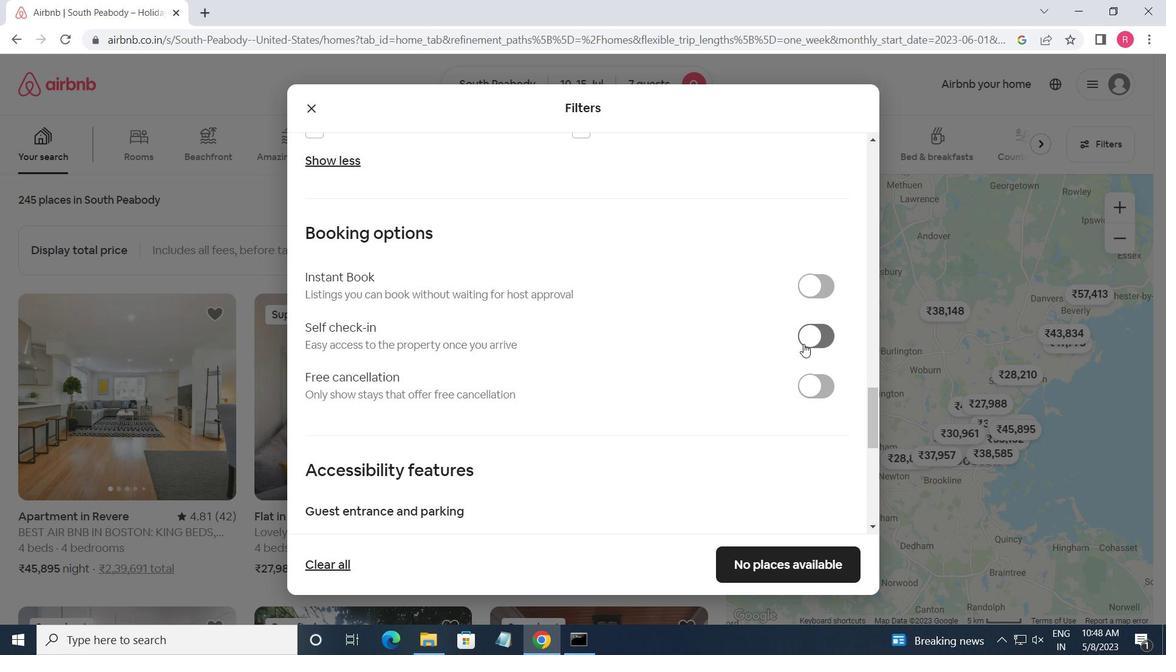 
Action: Mouse pressed left at (805, 342)
Screenshot: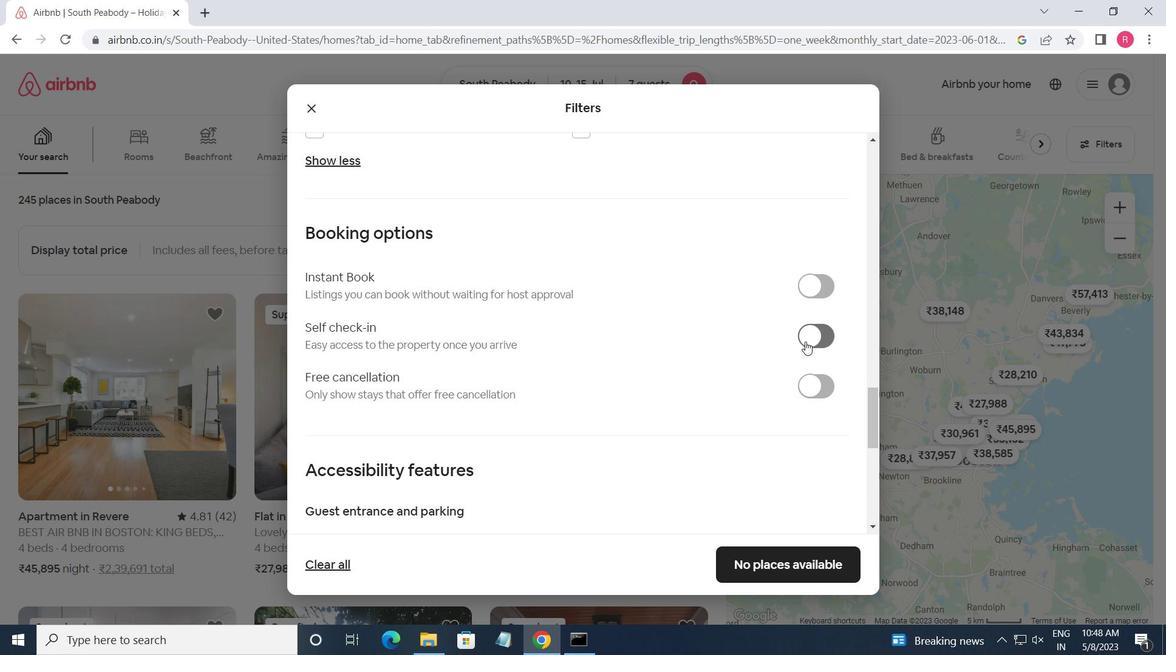 
Action: Mouse moved to (802, 342)
Screenshot: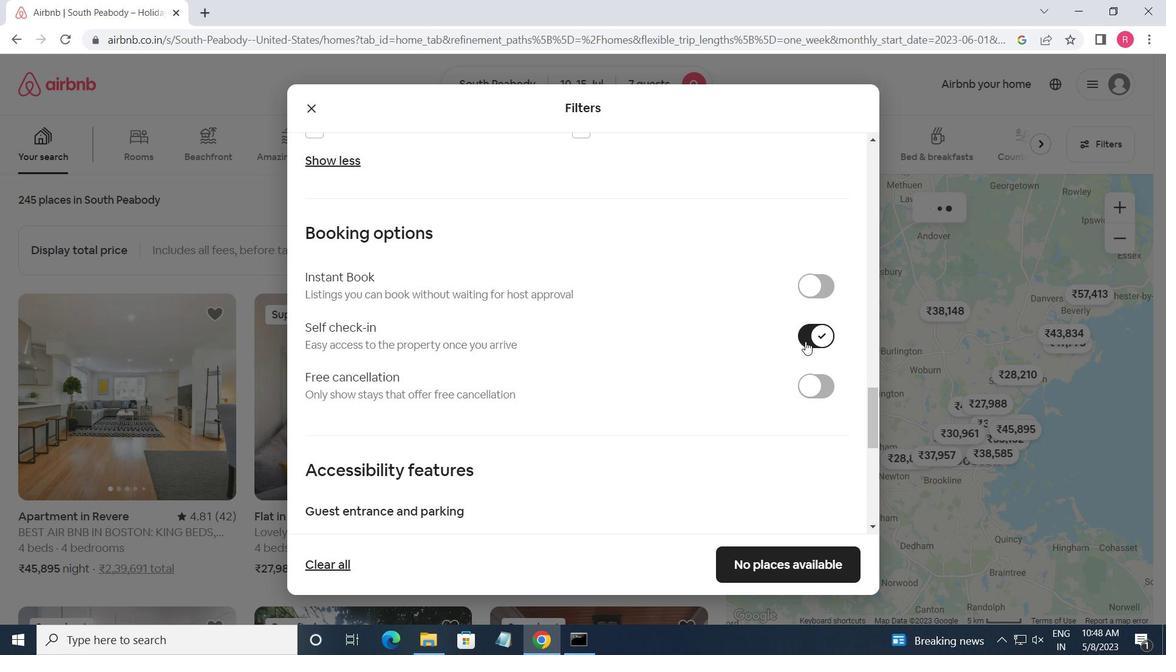
Action: Mouse scrolled (802, 341) with delta (0, 0)
Screenshot: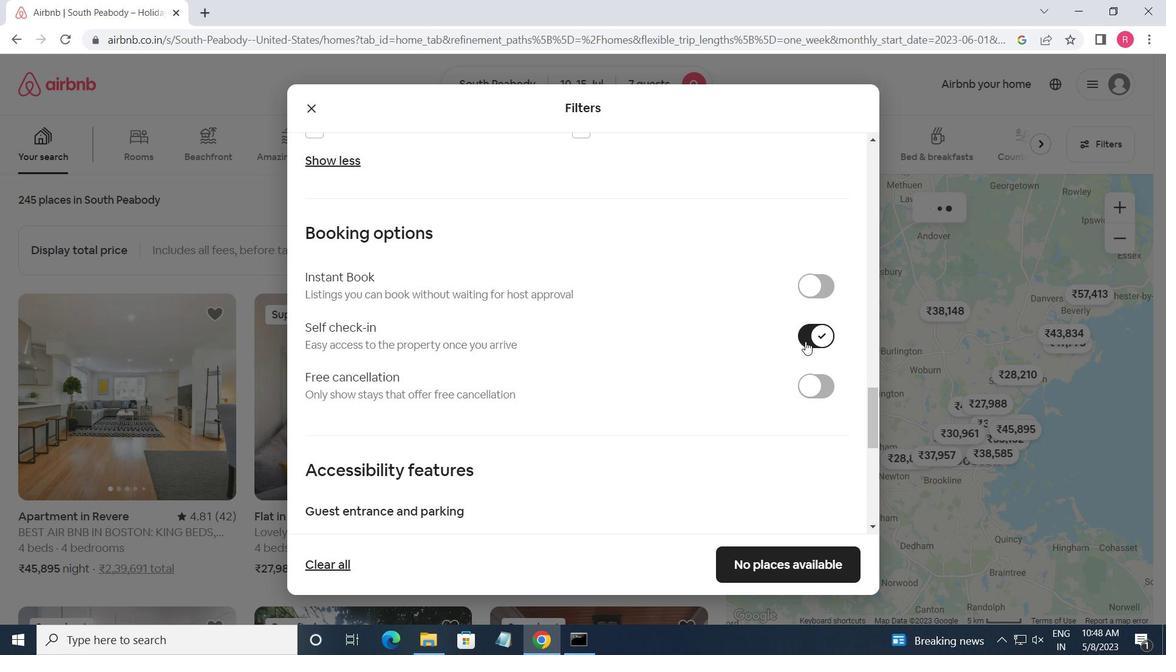 
Action: Mouse moved to (671, 343)
Screenshot: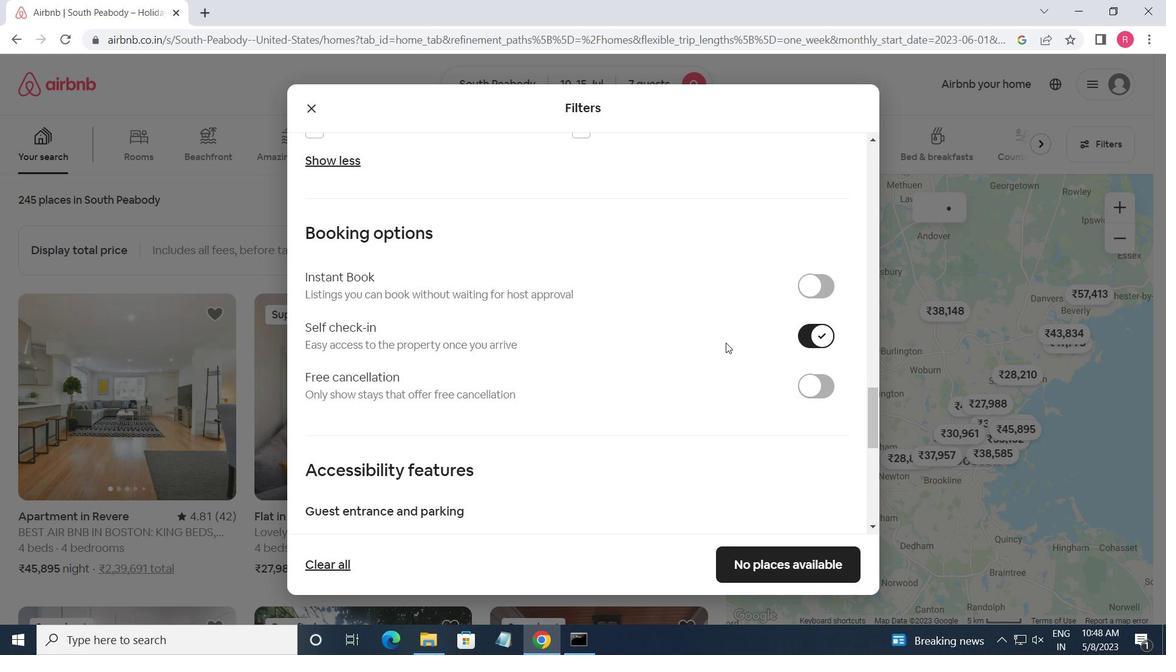 
Action: Mouse scrolled (671, 343) with delta (0, 0)
Screenshot: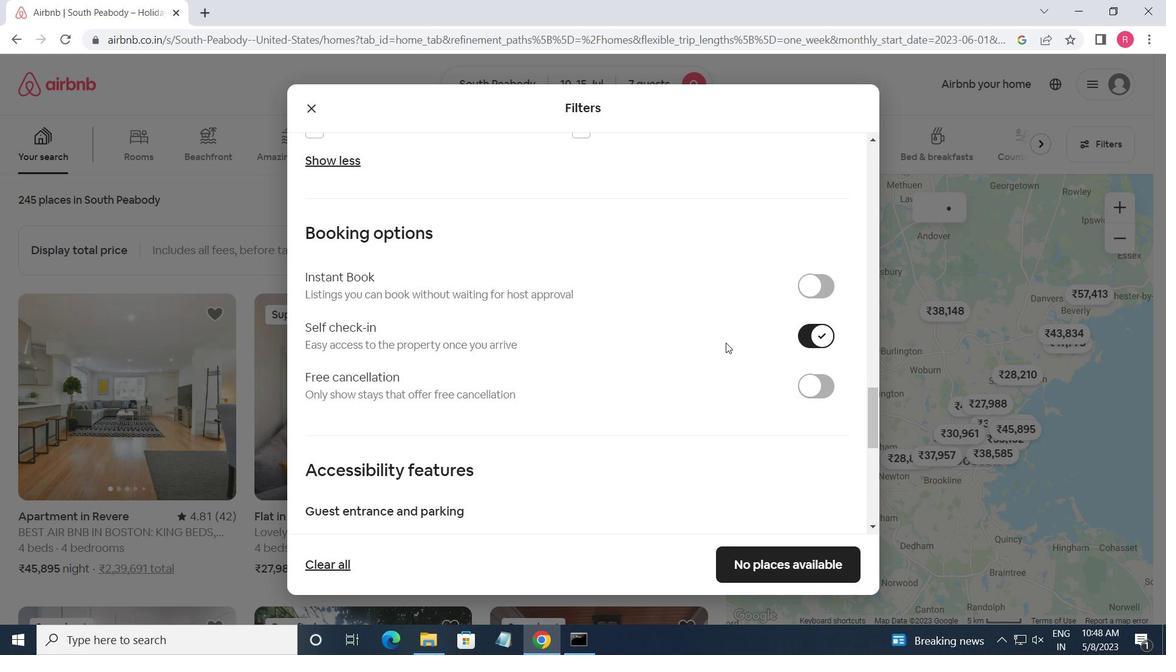 
Action: Mouse moved to (654, 346)
Screenshot: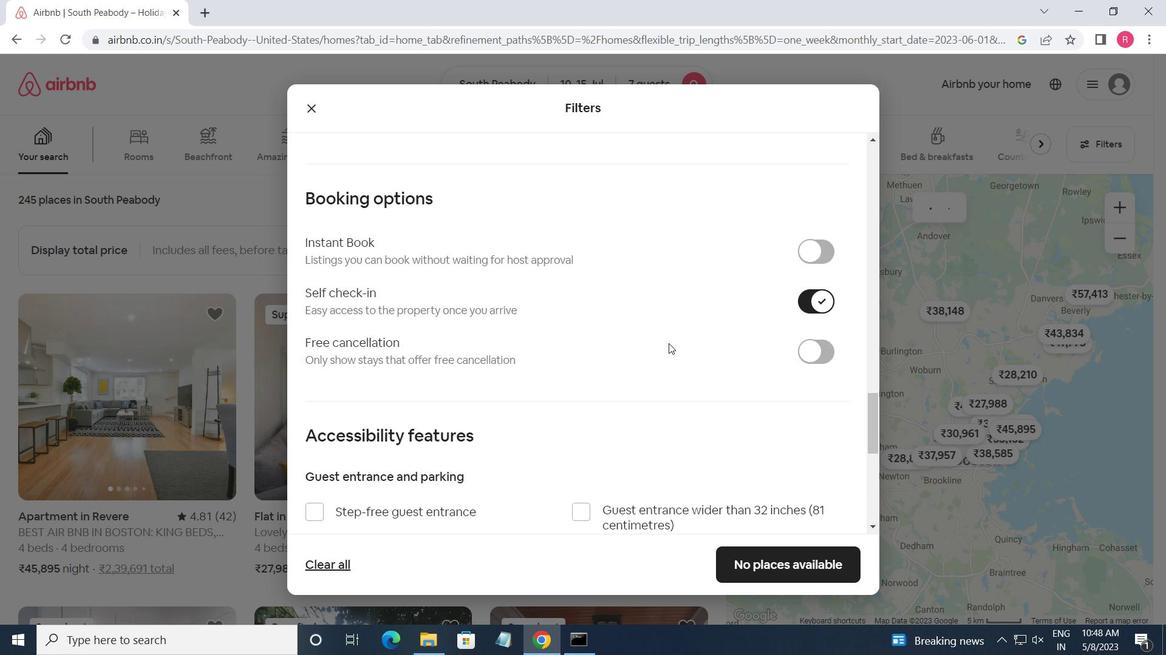 
Action: Mouse scrolled (654, 345) with delta (0, 0)
Screenshot: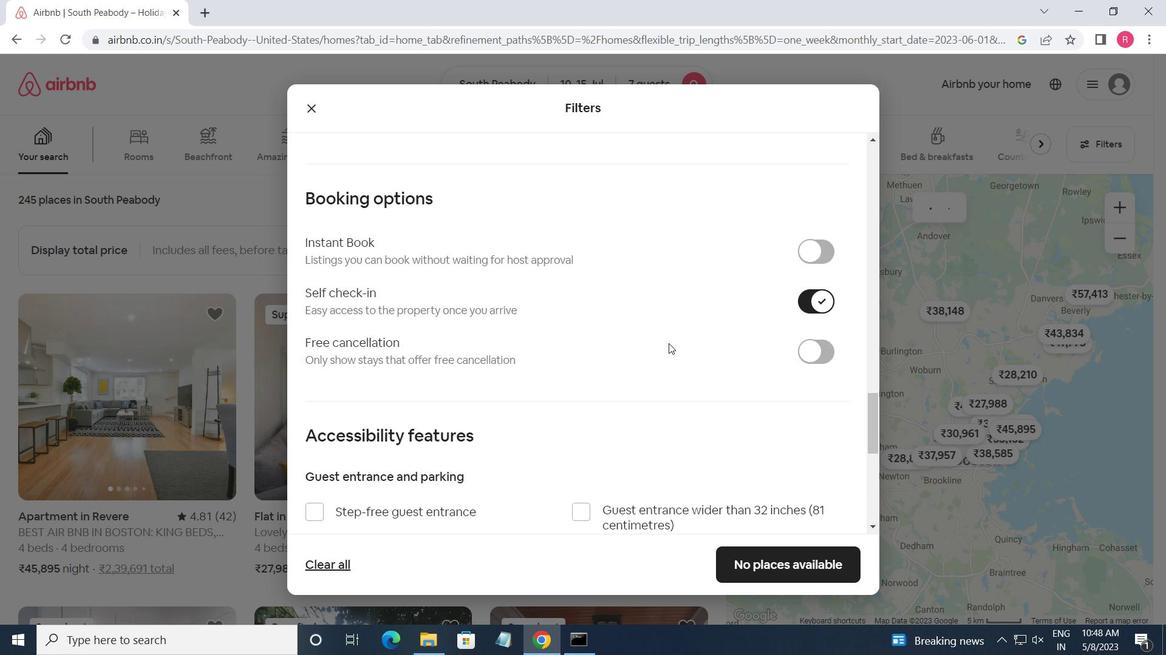 
Action: Mouse moved to (649, 347)
Screenshot: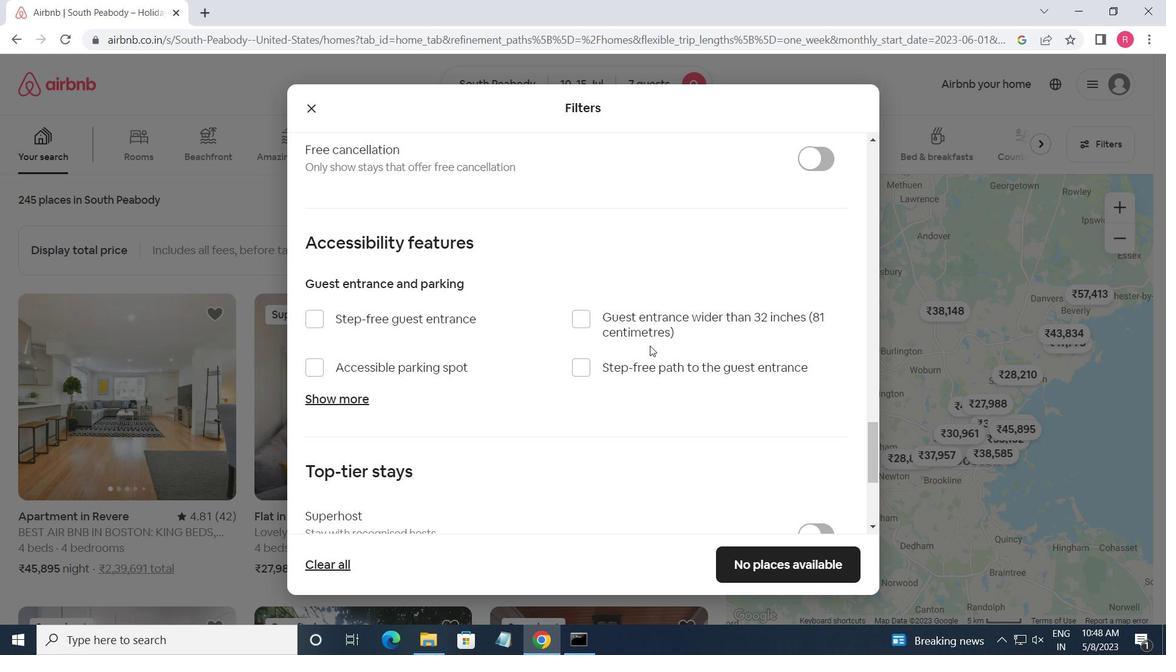 
Action: Mouse scrolled (649, 346) with delta (0, 0)
Screenshot: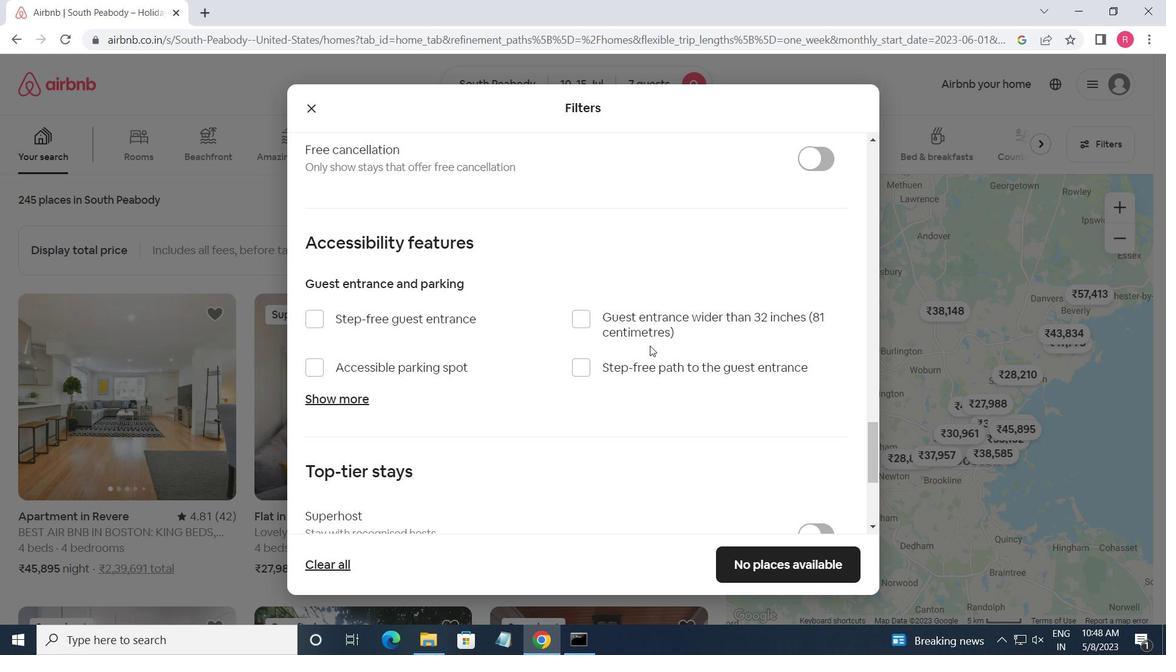 
Action: Mouse moved to (647, 349)
Screenshot: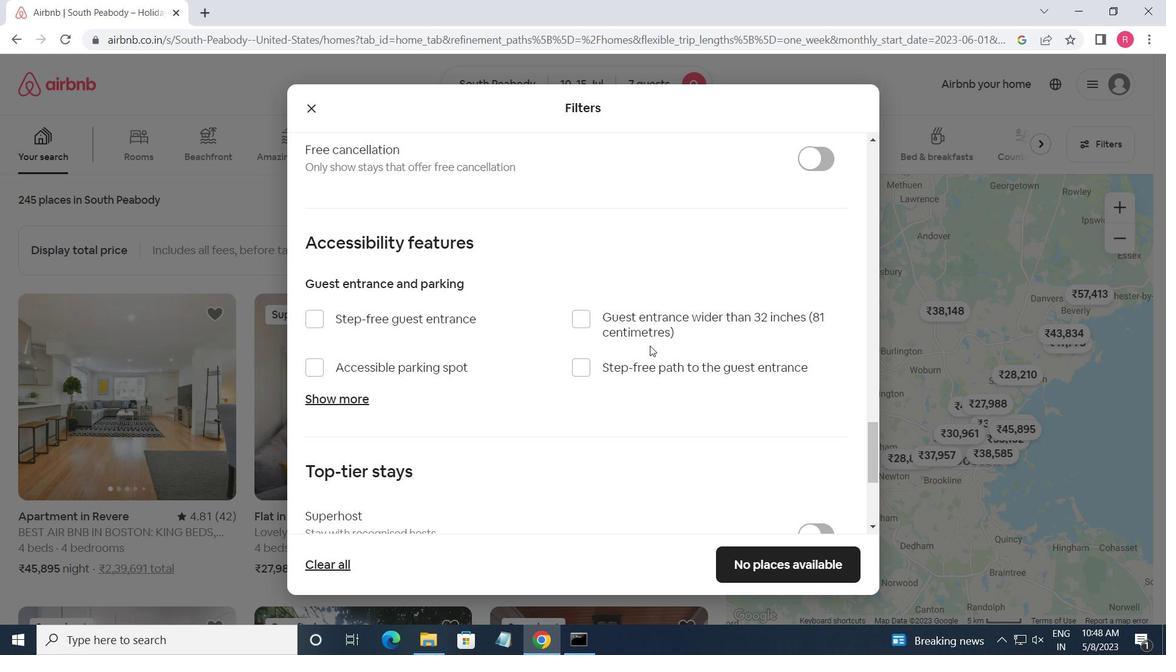 
Action: Mouse scrolled (647, 348) with delta (0, 0)
Screenshot: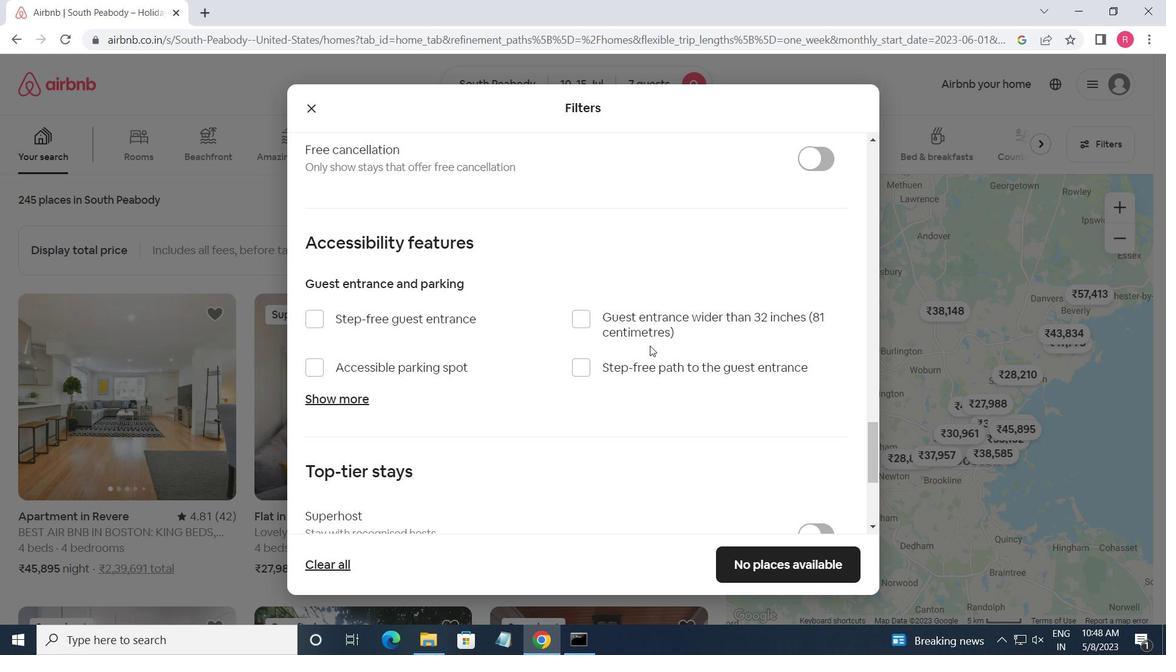 
Action: Mouse moved to (647, 349)
Screenshot: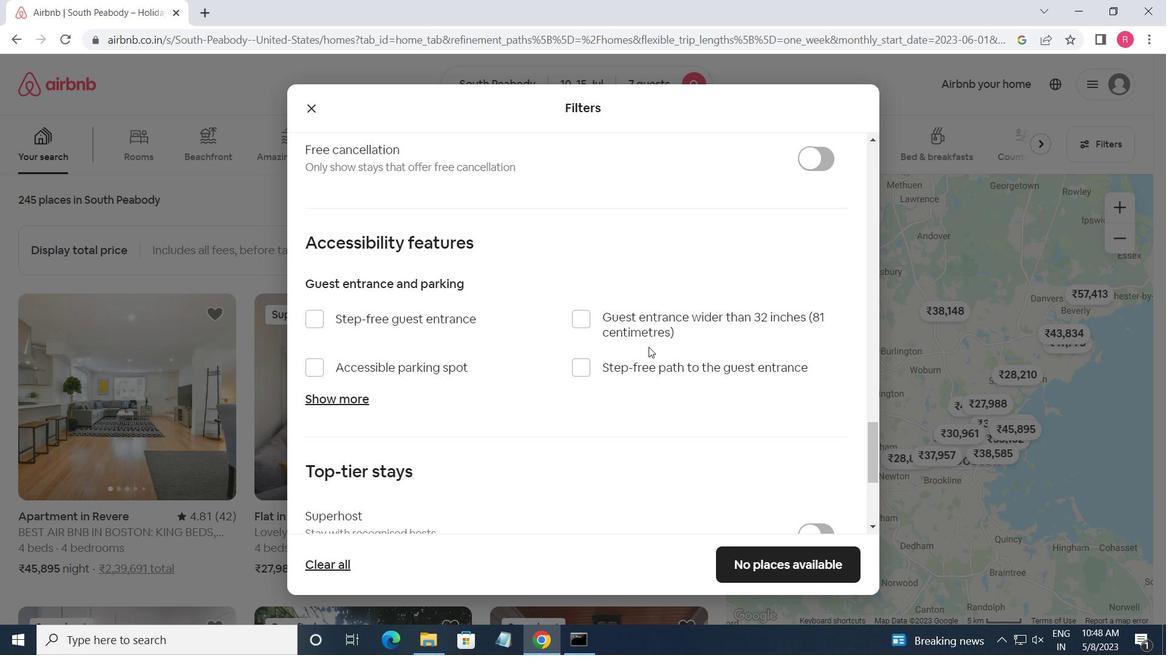 
Action: Mouse scrolled (647, 348) with delta (0, 0)
Screenshot: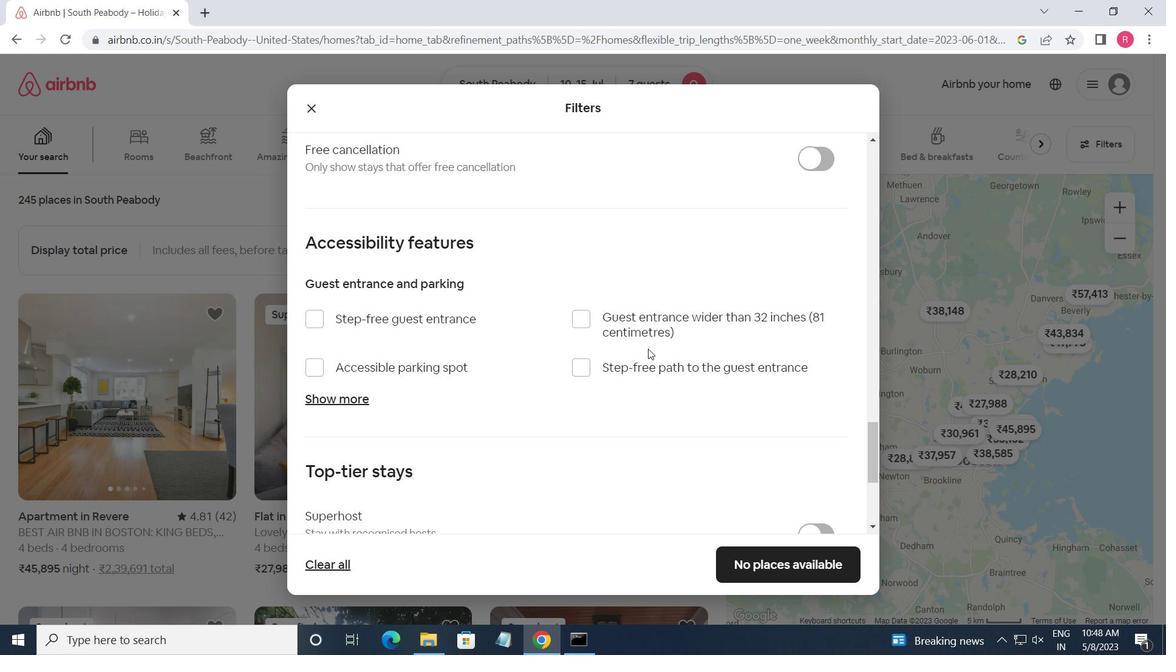 
Action: Mouse moved to (310, 448)
Screenshot: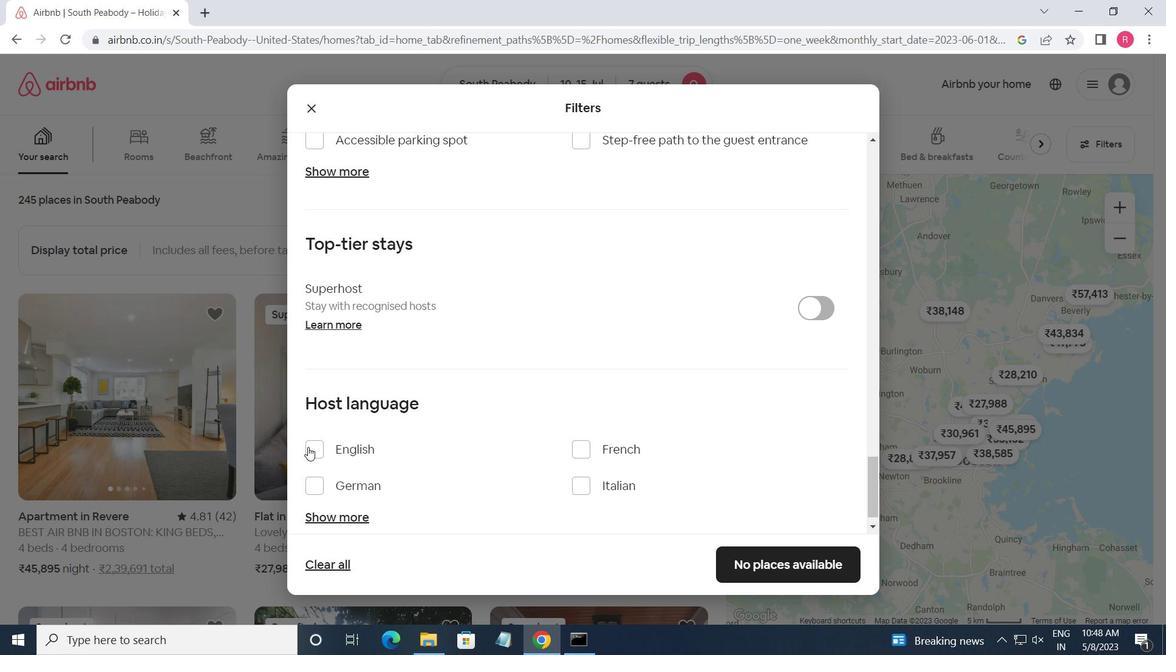 
Action: Mouse pressed left at (310, 448)
Screenshot: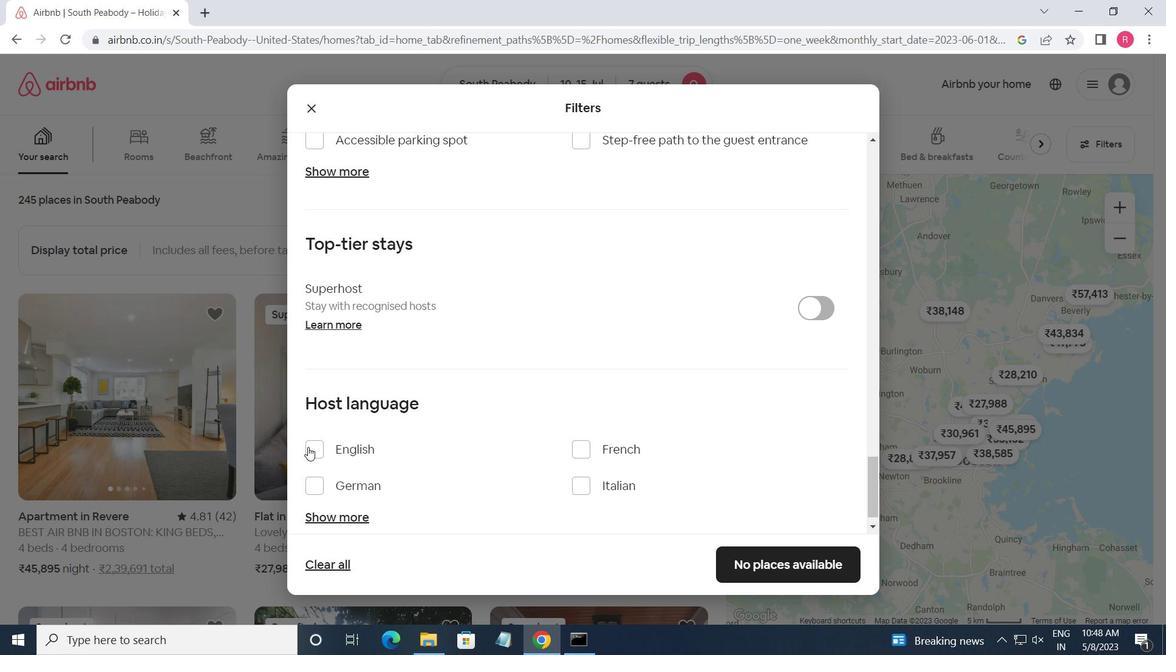 
Action: Mouse moved to (787, 558)
Screenshot: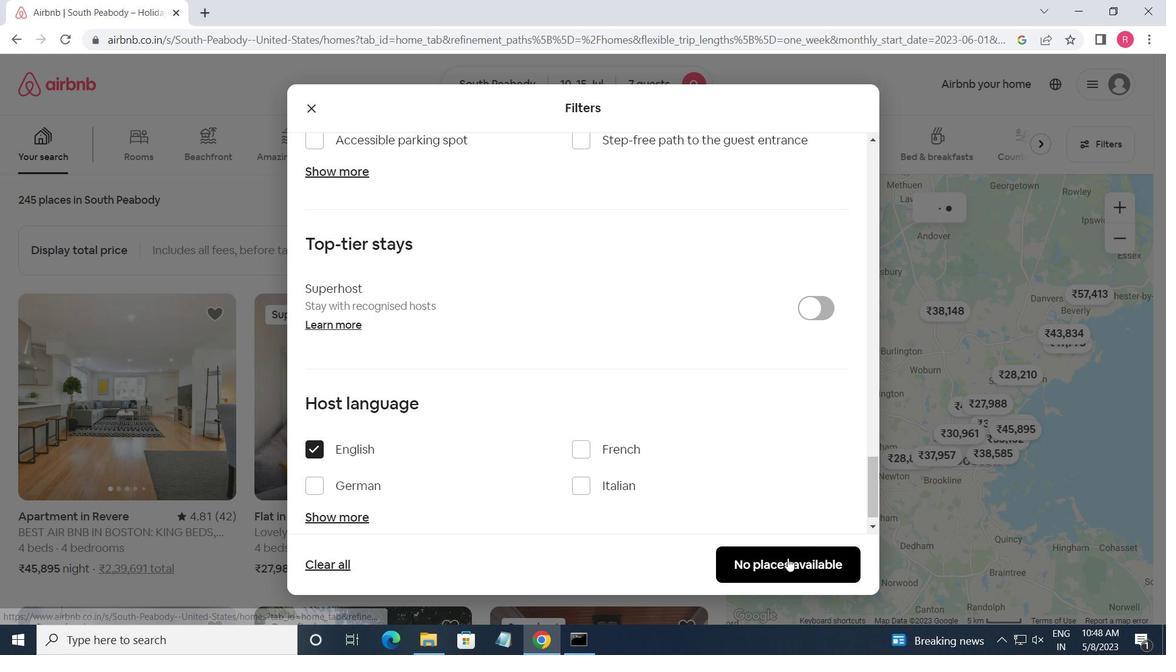 
Action: Mouse pressed left at (787, 558)
Screenshot: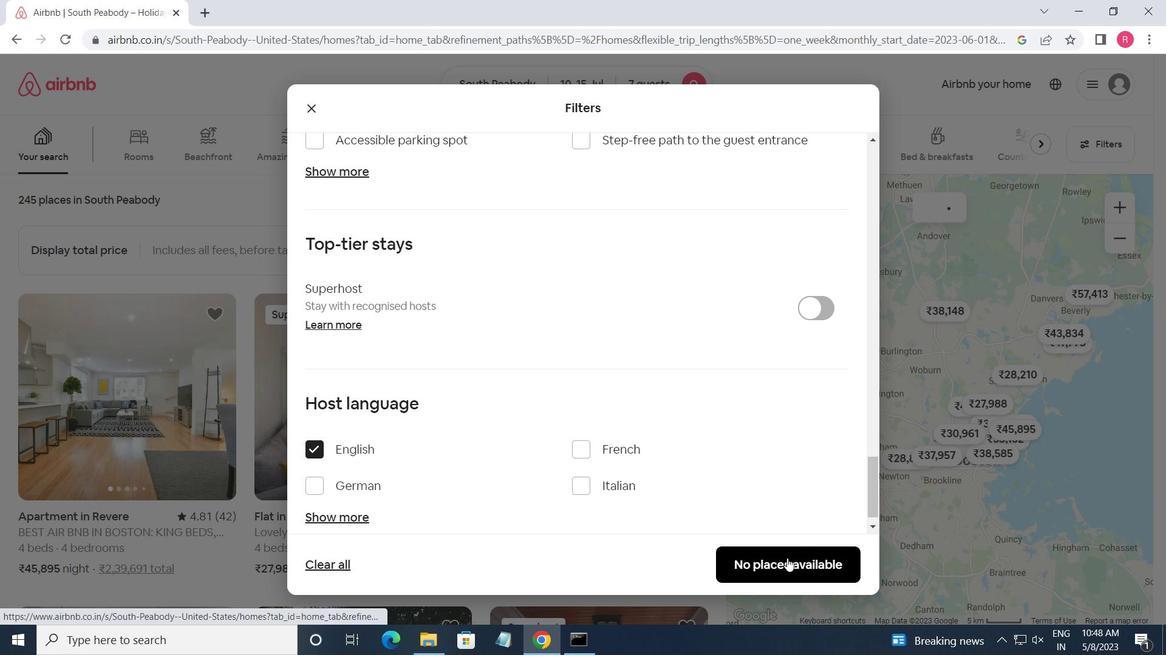 
Action: Mouse moved to (716, 281)
Screenshot: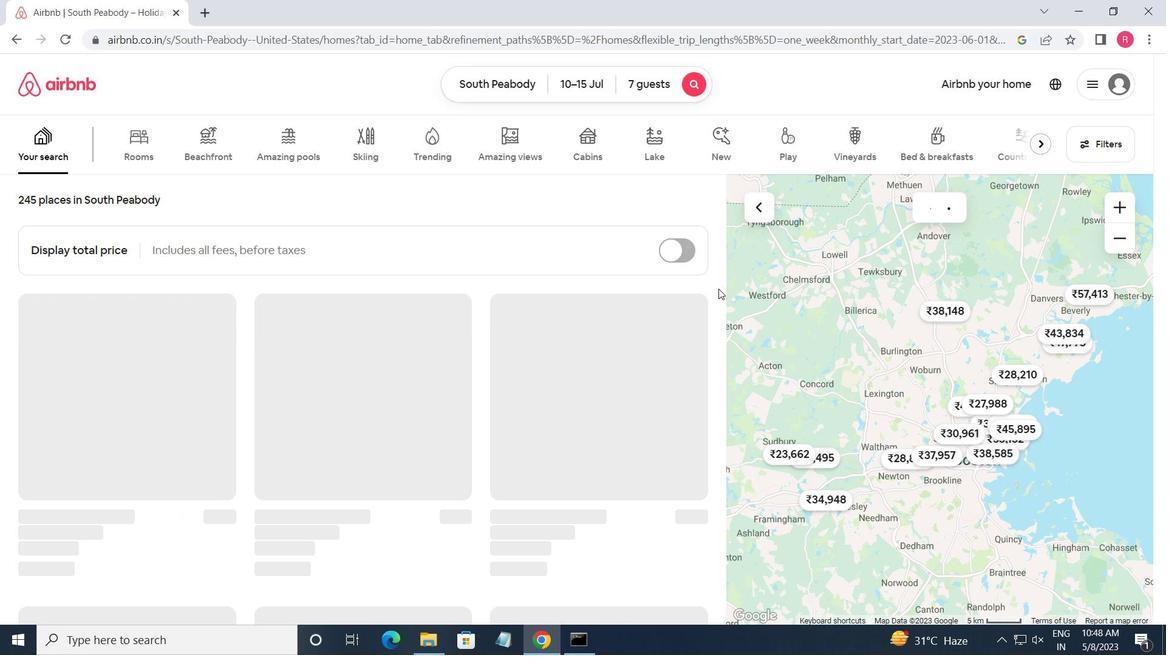 
